 Task: Reply to email with the signature Benjamin Adams with the subject Welcome from softage.1@softage.net with the message I wanted to confirm the attendance of the key stakeholders for the project kickoff meeting. with CC to softage.3@softage.net with an attached document Newsletter.docx
Action: Mouse moved to (421, 525)
Screenshot: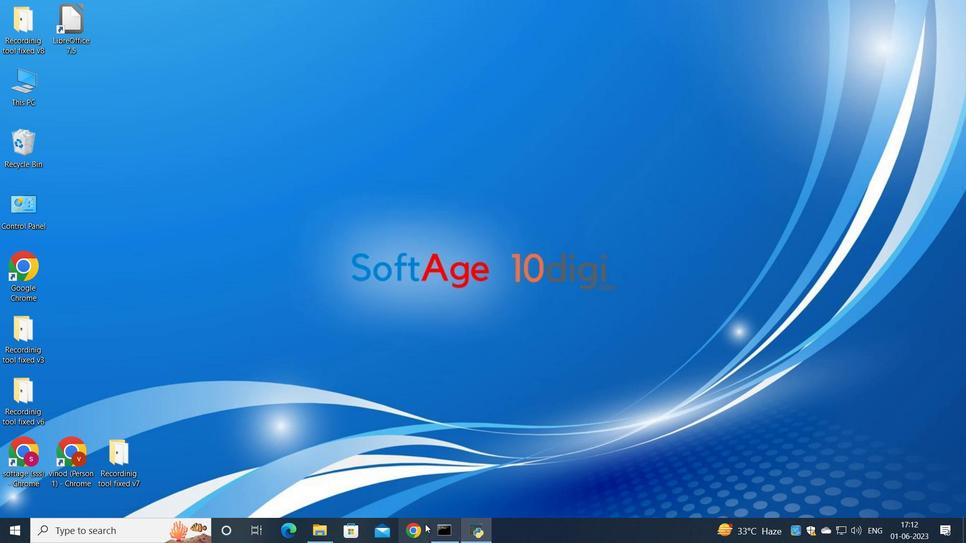 
Action: Mouse pressed left at (421, 525)
Screenshot: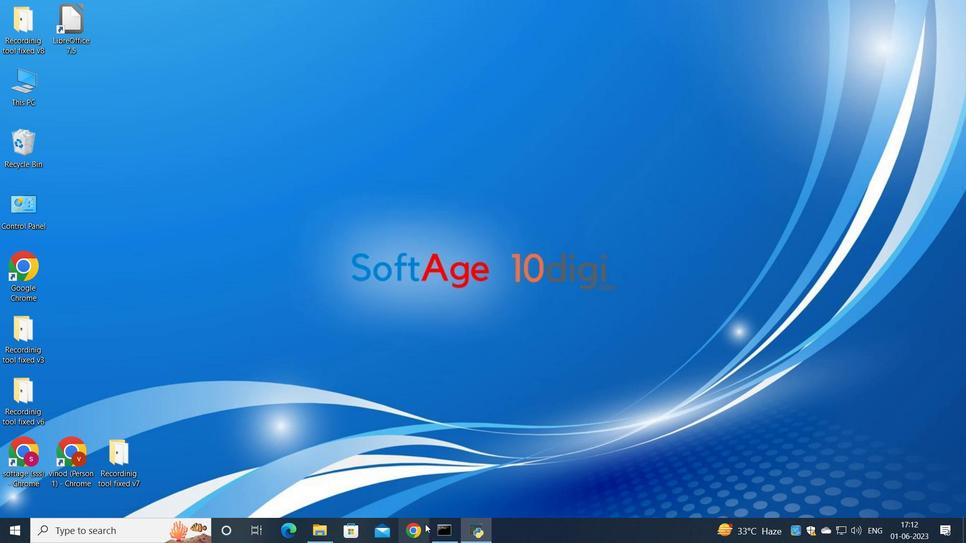 
Action: Mouse moved to (419, 326)
Screenshot: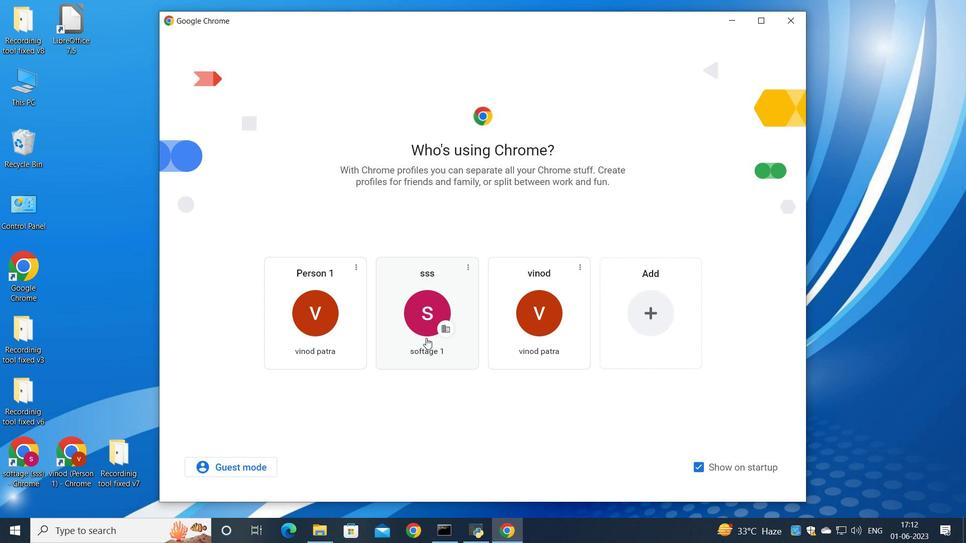 
Action: Mouse pressed left at (419, 326)
Screenshot: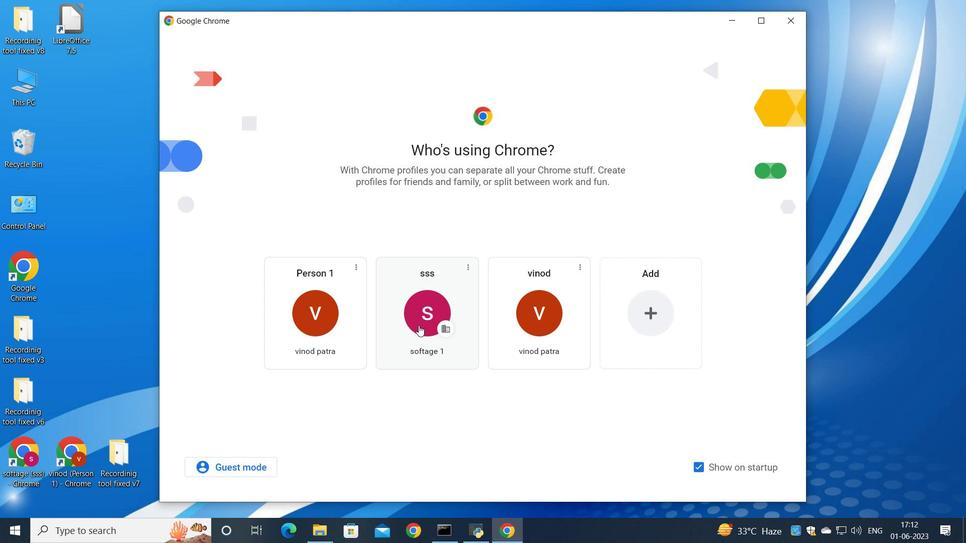 
Action: Mouse moved to (851, 84)
Screenshot: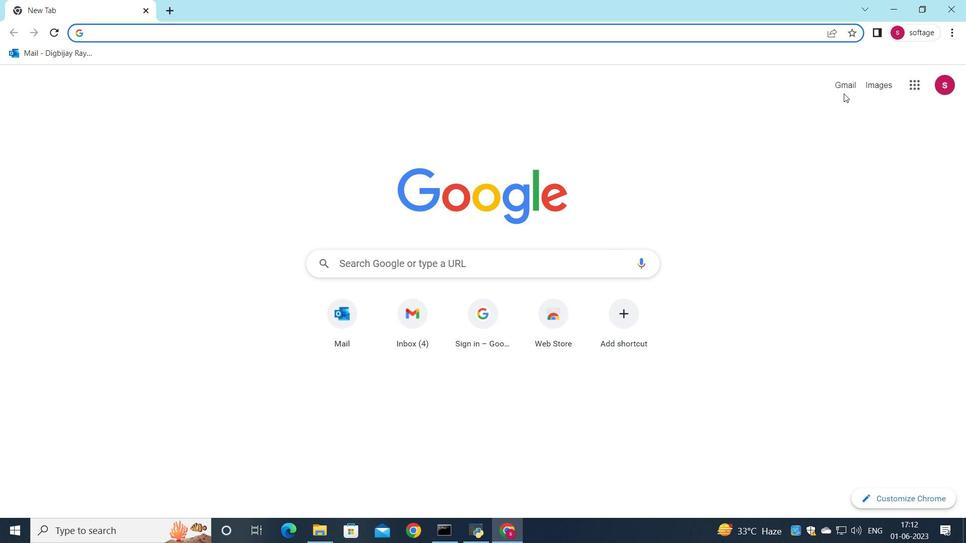 
Action: Mouse pressed left at (851, 84)
Screenshot: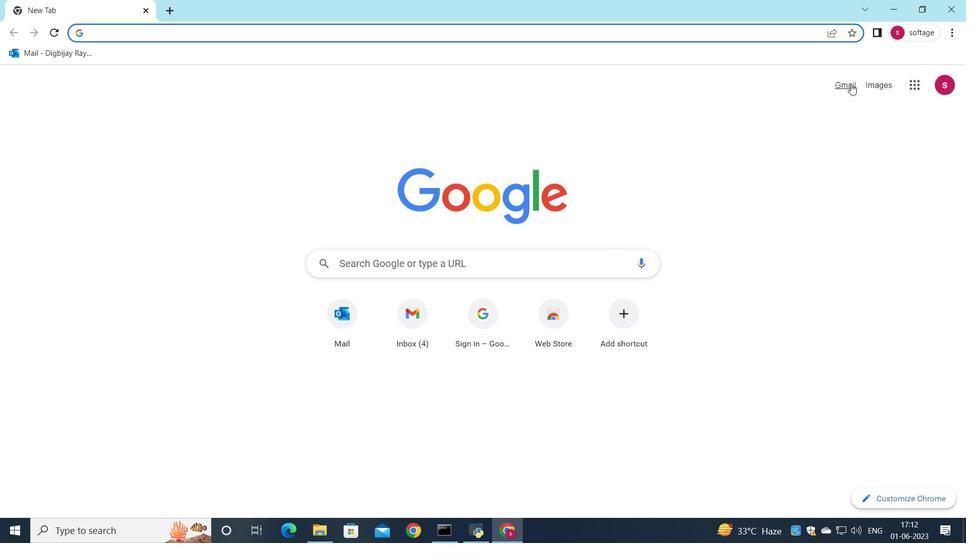 
Action: Mouse moved to (820, 84)
Screenshot: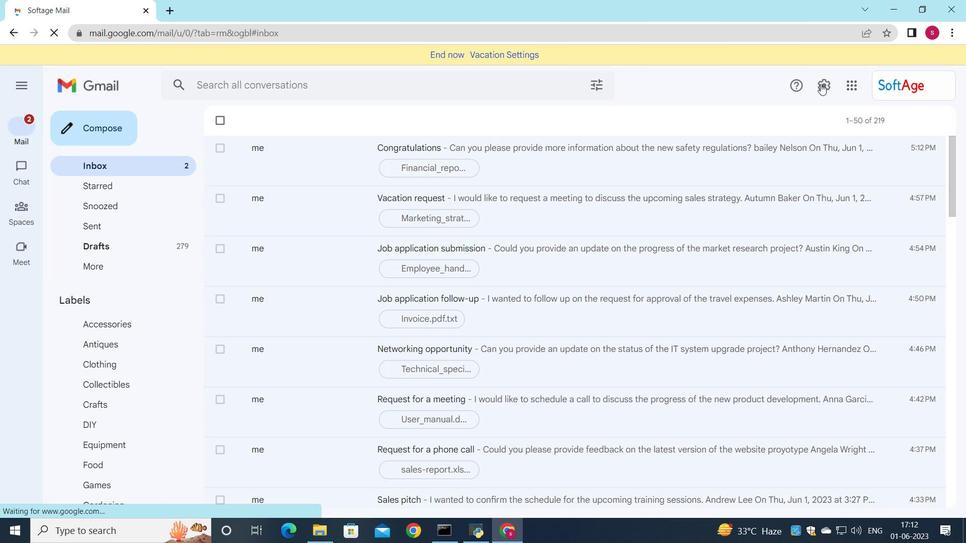 
Action: Mouse pressed left at (820, 84)
Screenshot: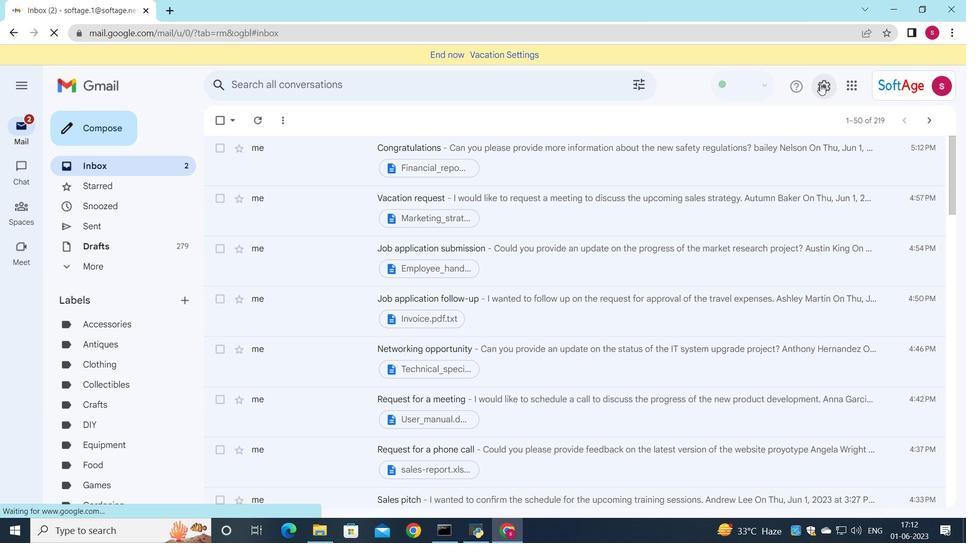 
Action: Mouse moved to (814, 154)
Screenshot: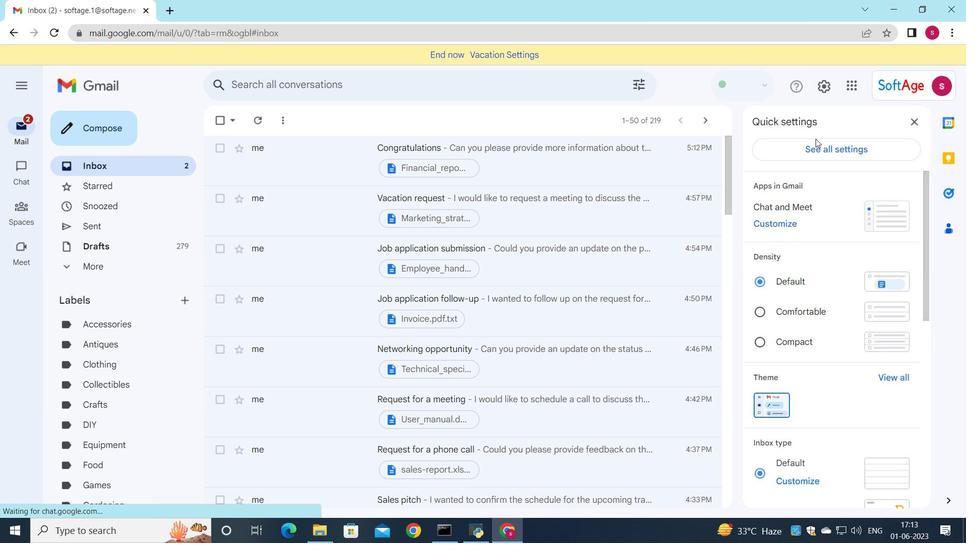 
Action: Mouse pressed left at (814, 154)
Screenshot: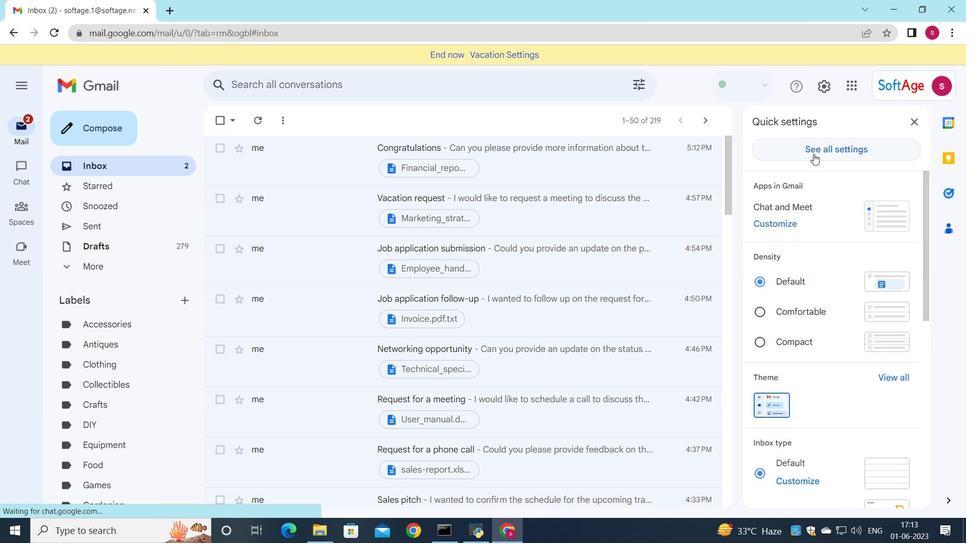 
Action: Mouse moved to (553, 376)
Screenshot: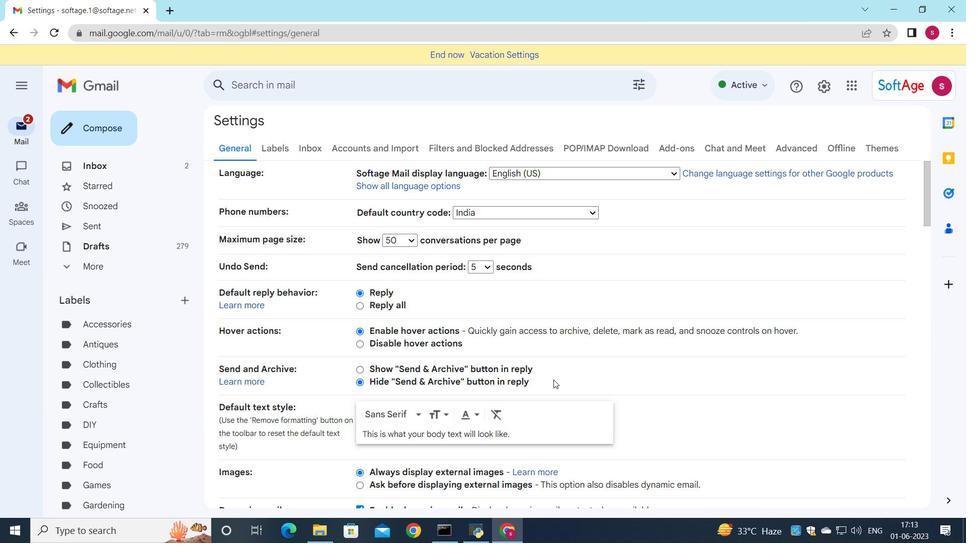 
Action: Mouse scrolled (553, 376) with delta (0, 0)
Screenshot: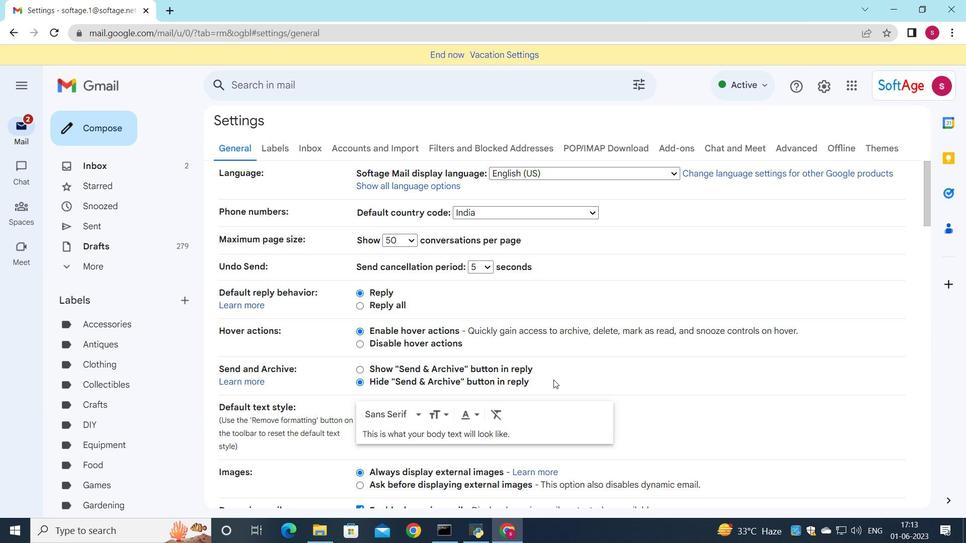 
Action: Mouse scrolled (553, 376) with delta (0, 0)
Screenshot: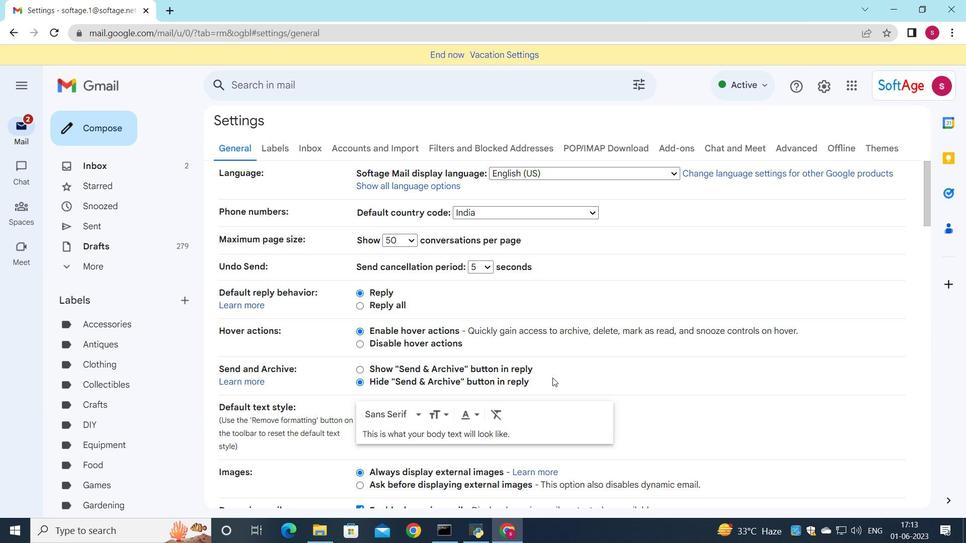 
Action: Mouse moved to (552, 352)
Screenshot: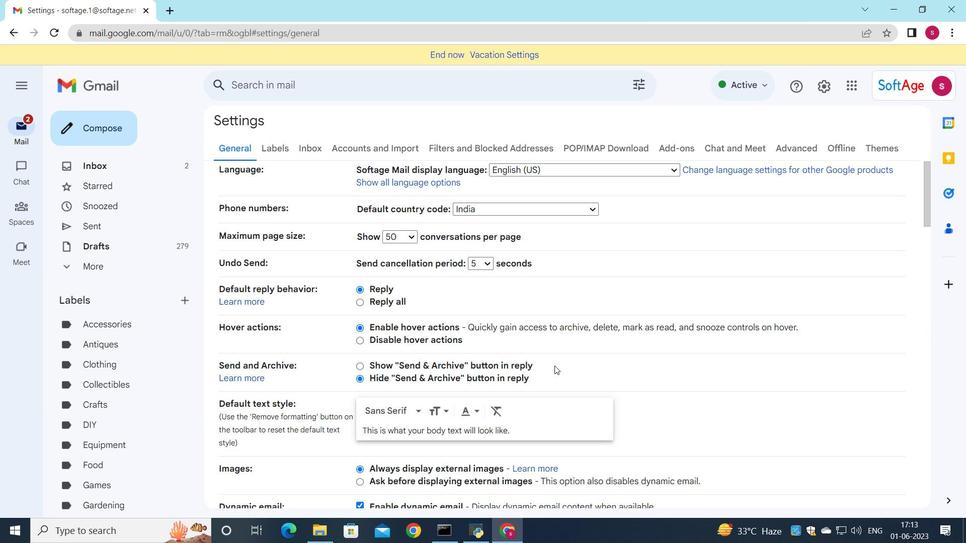 
Action: Mouse scrolled (552, 352) with delta (0, 0)
Screenshot: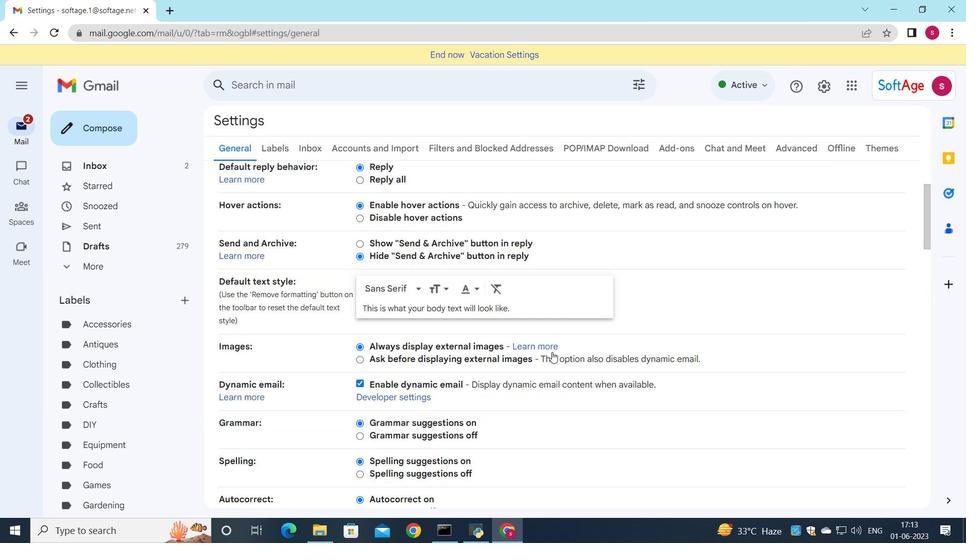 
Action: Mouse scrolled (552, 352) with delta (0, 0)
Screenshot: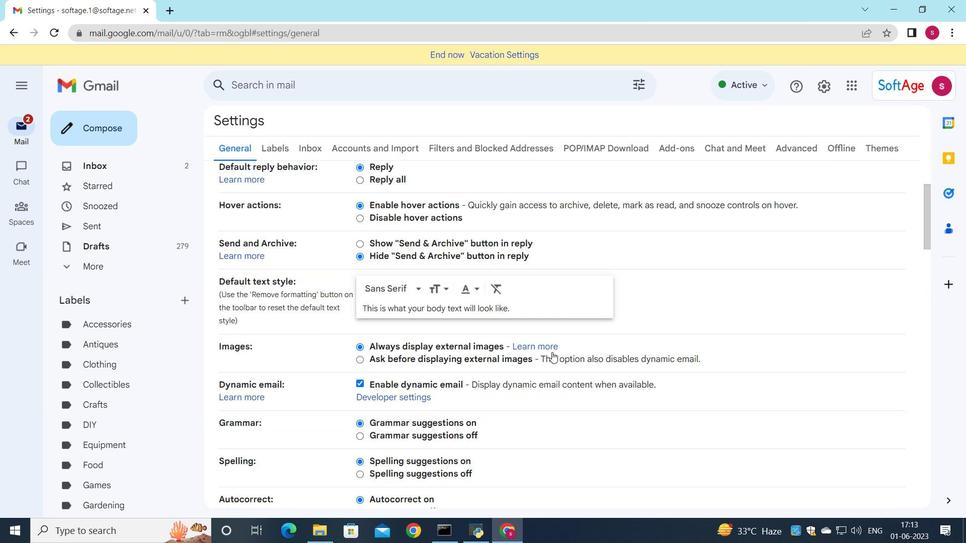 
Action: Mouse scrolled (552, 352) with delta (0, 0)
Screenshot: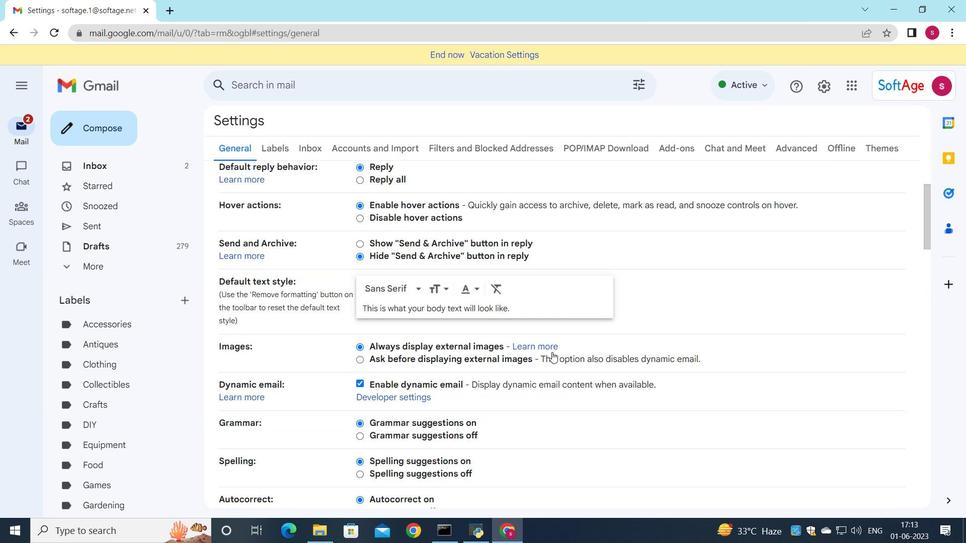 
Action: Mouse scrolled (552, 352) with delta (0, 0)
Screenshot: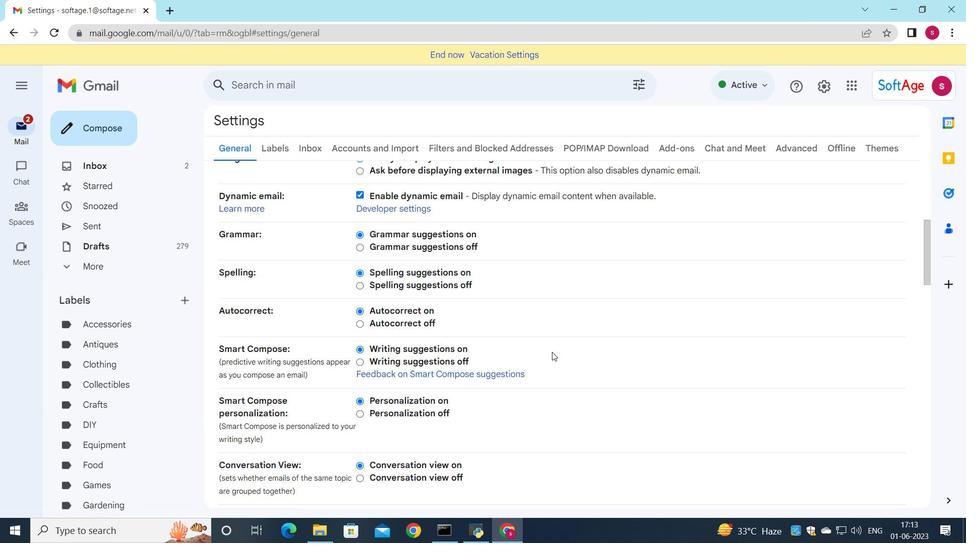 
Action: Mouse scrolled (552, 352) with delta (0, 0)
Screenshot: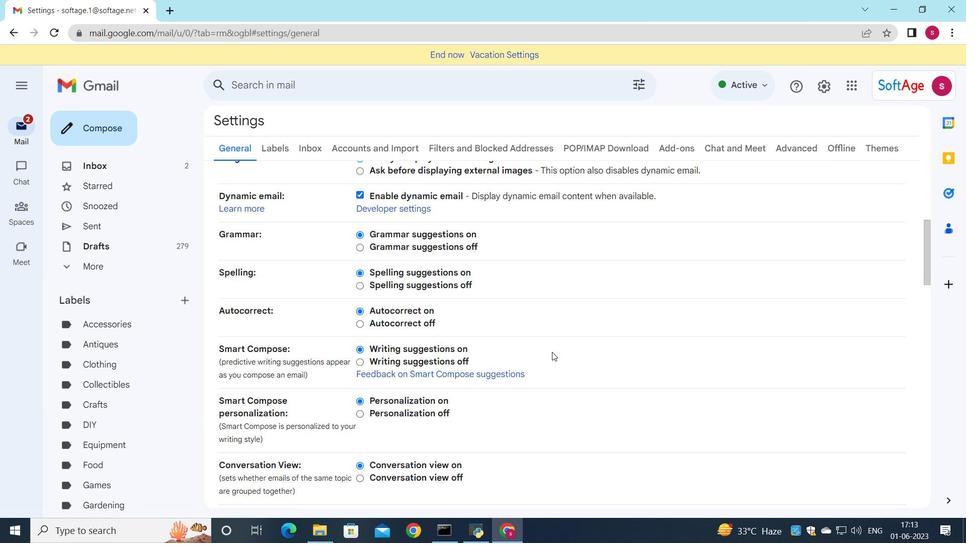 
Action: Mouse scrolled (552, 352) with delta (0, 0)
Screenshot: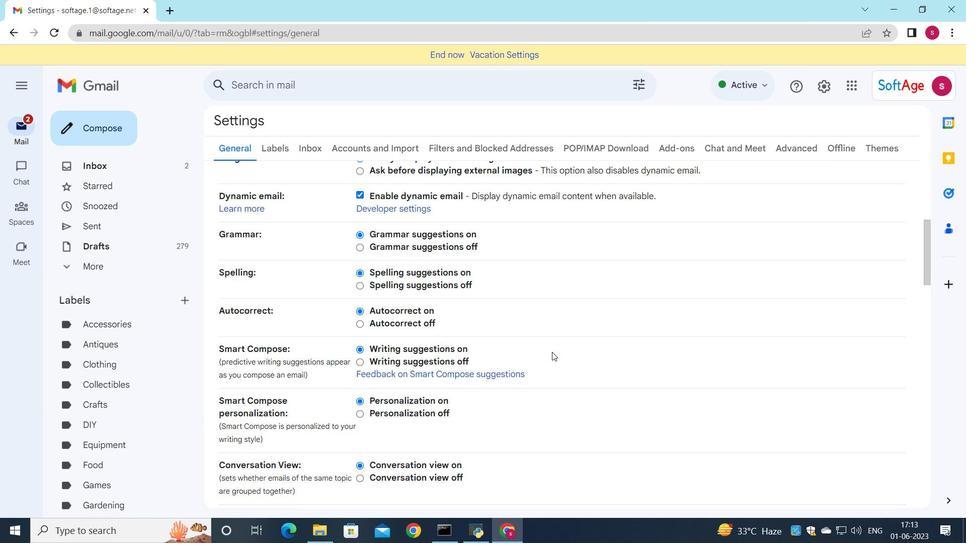 
Action: Mouse scrolled (552, 352) with delta (0, 0)
Screenshot: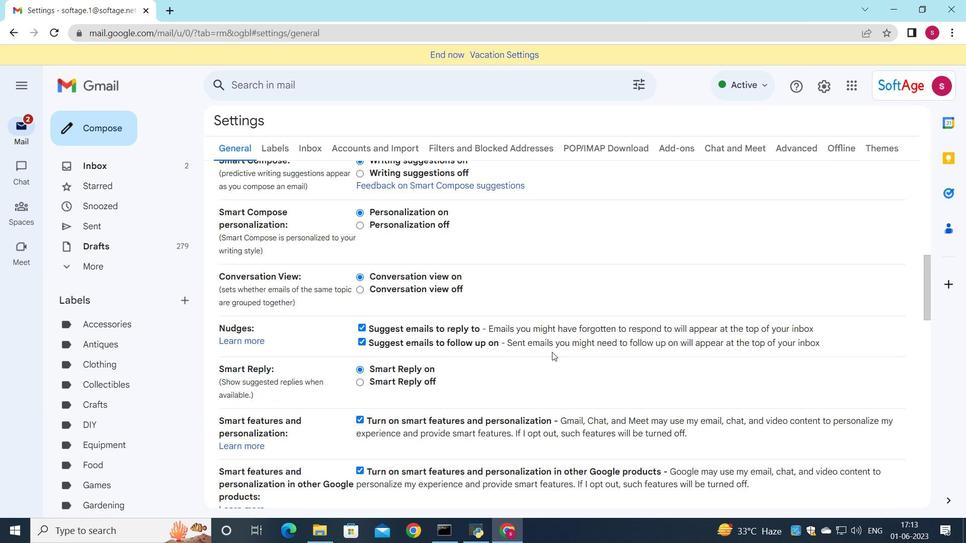 
Action: Mouse scrolled (552, 352) with delta (0, 0)
Screenshot: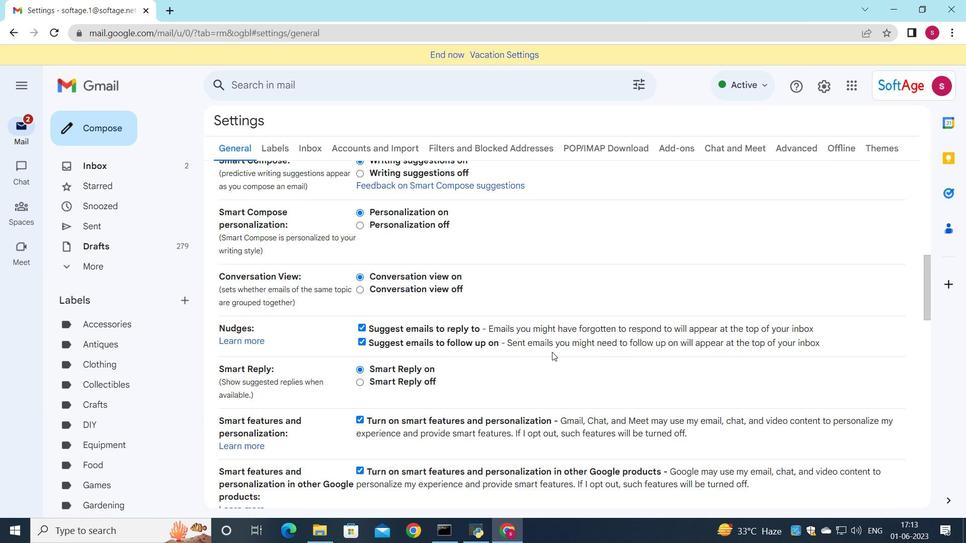 
Action: Mouse scrolled (552, 352) with delta (0, 0)
Screenshot: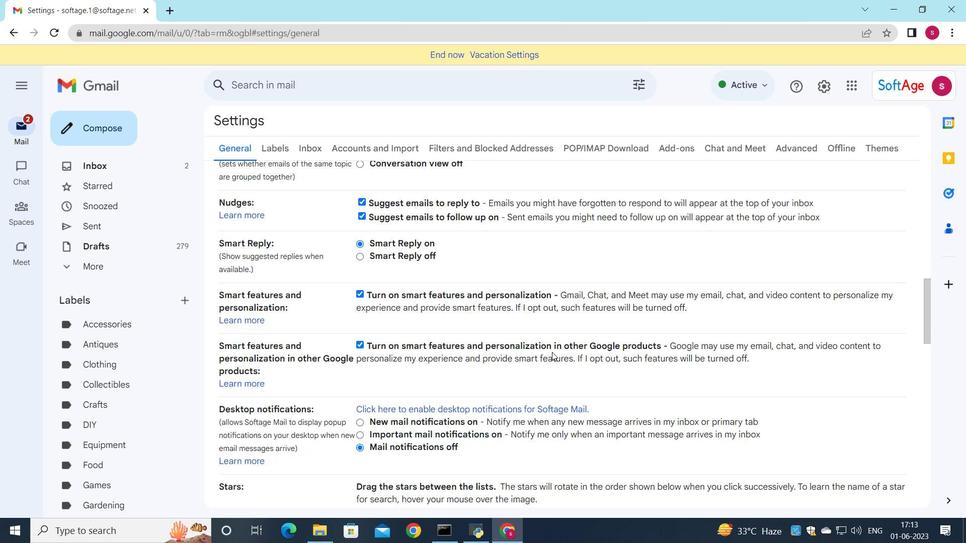 
Action: Mouse scrolled (552, 352) with delta (0, 0)
Screenshot: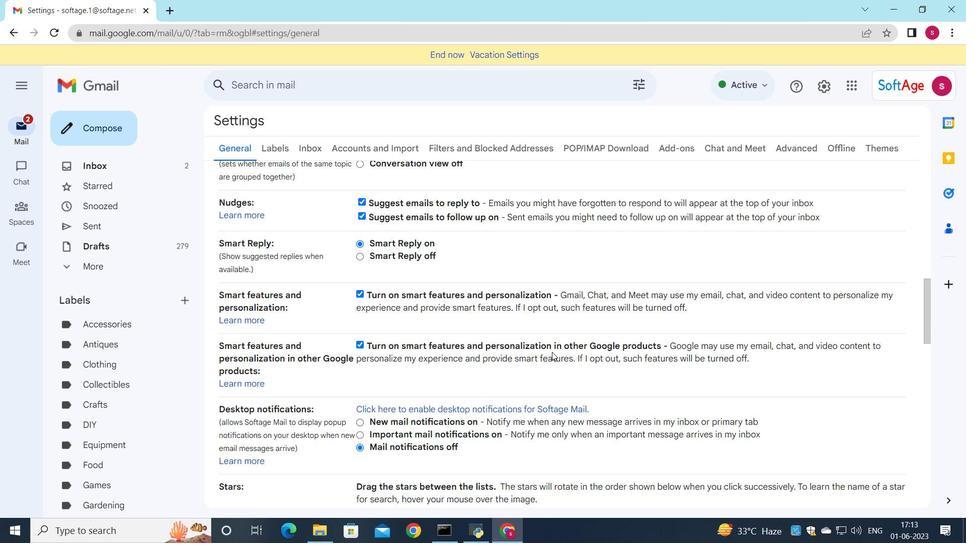 
Action: Mouse scrolled (552, 352) with delta (0, 0)
Screenshot: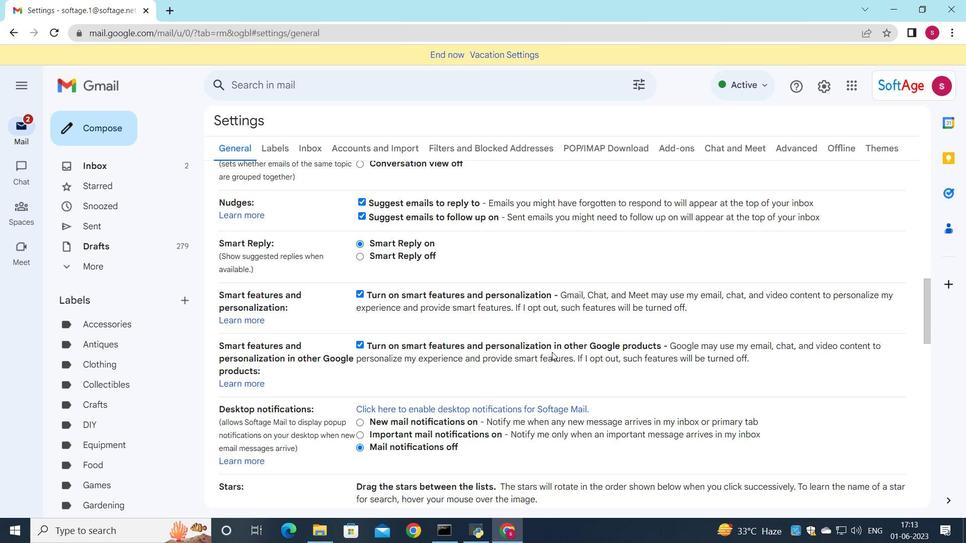 
Action: Mouse scrolled (552, 352) with delta (0, 0)
Screenshot: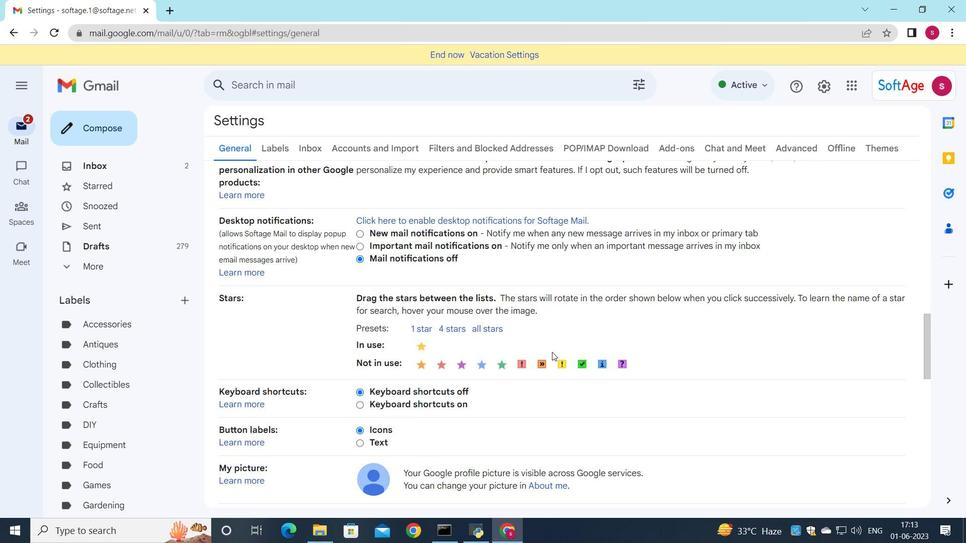 
Action: Mouse scrolled (552, 352) with delta (0, 0)
Screenshot: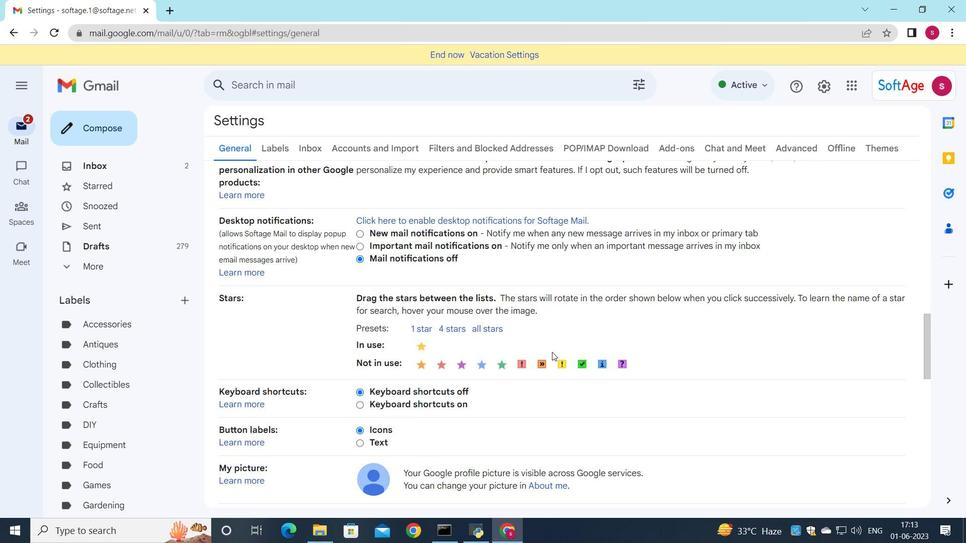 
Action: Mouse scrolled (552, 352) with delta (0, 0)
Screenshot: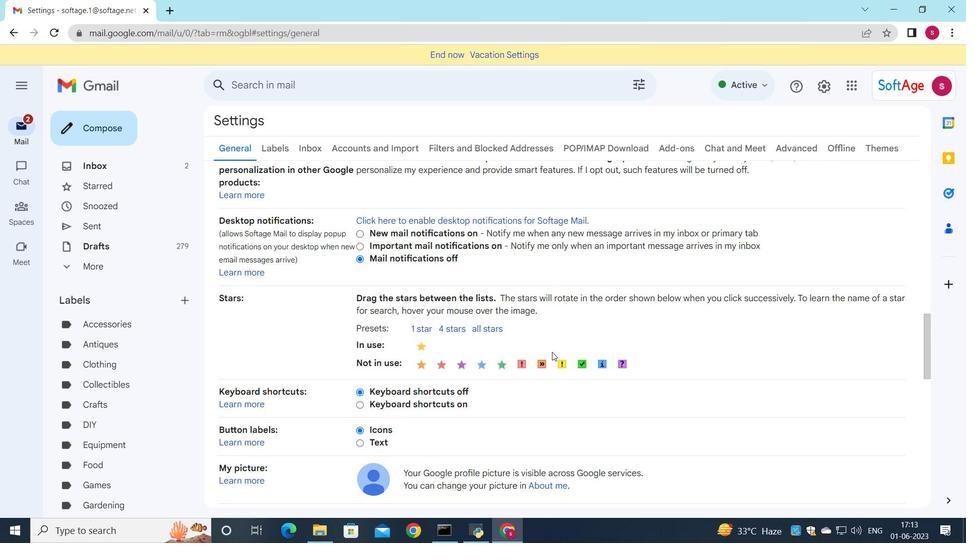 
Action: Mouse scrolled (552, 352) with delta (0, 0)
Screenshot: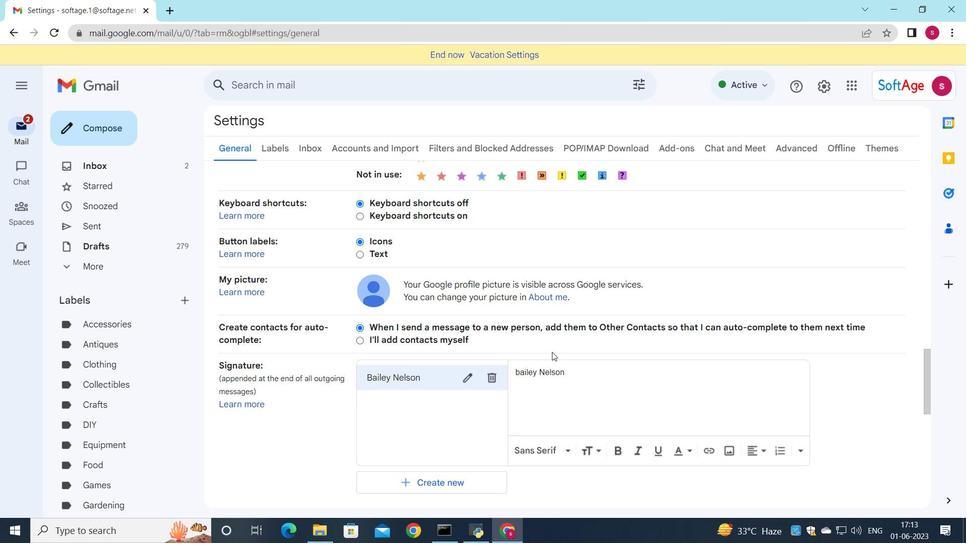 
Action: Mouse scrolled (552, 352) with delta (0, 0)
Screenshot: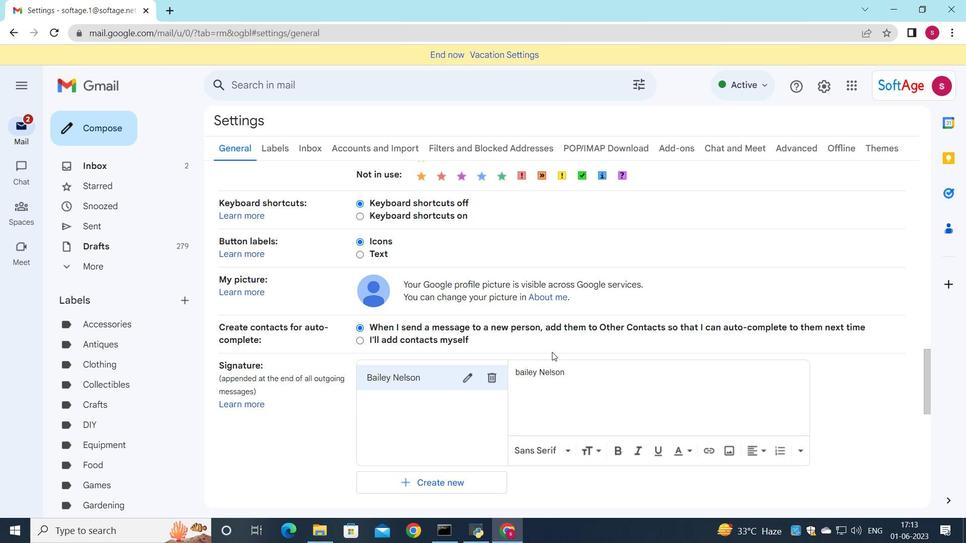 
Action: Mouse moved to (493, 247)
Screenshot: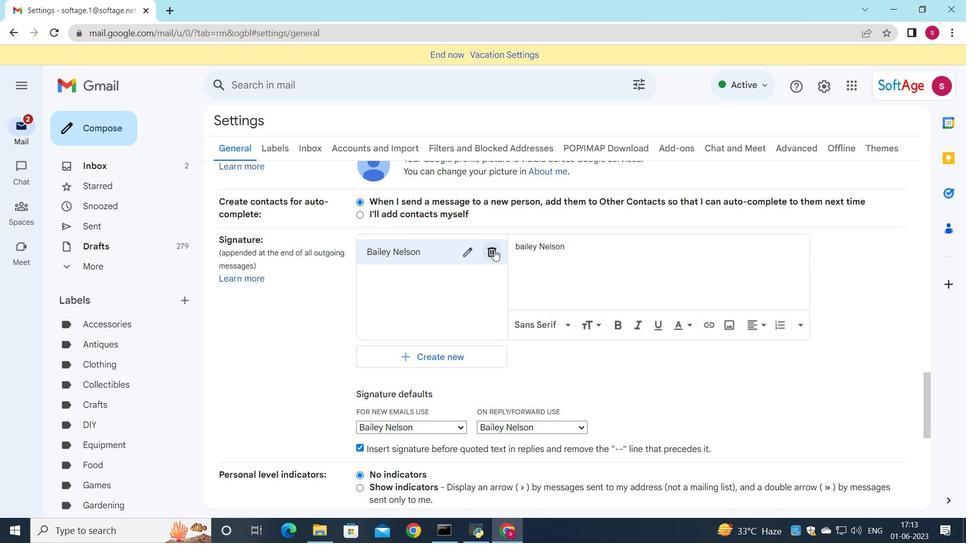 
Action: Mouse pressed left at (493, 247)
Screenshot: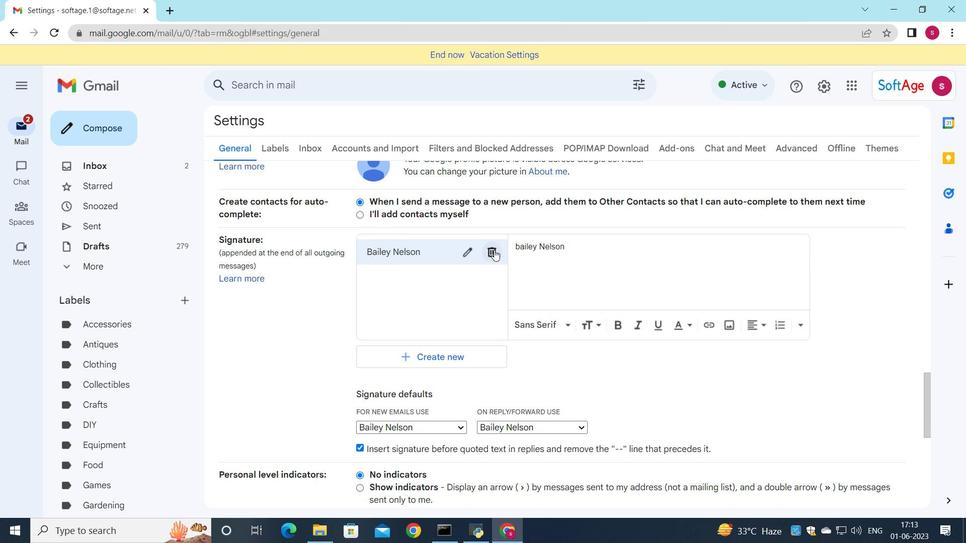 
Action: Mouse moved to (573, 309)
Screenshot: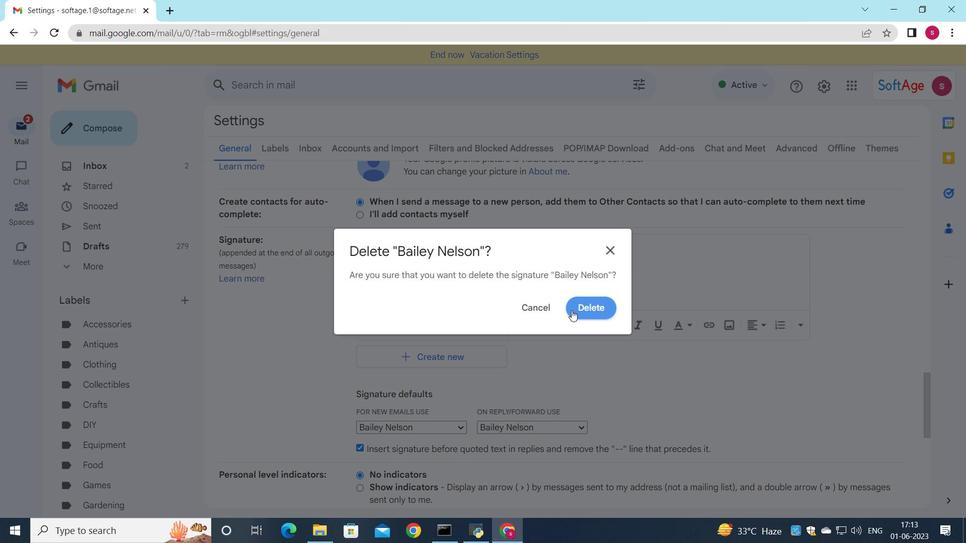 
Action: Mouse pressed left at (573, 309)
Screenshot: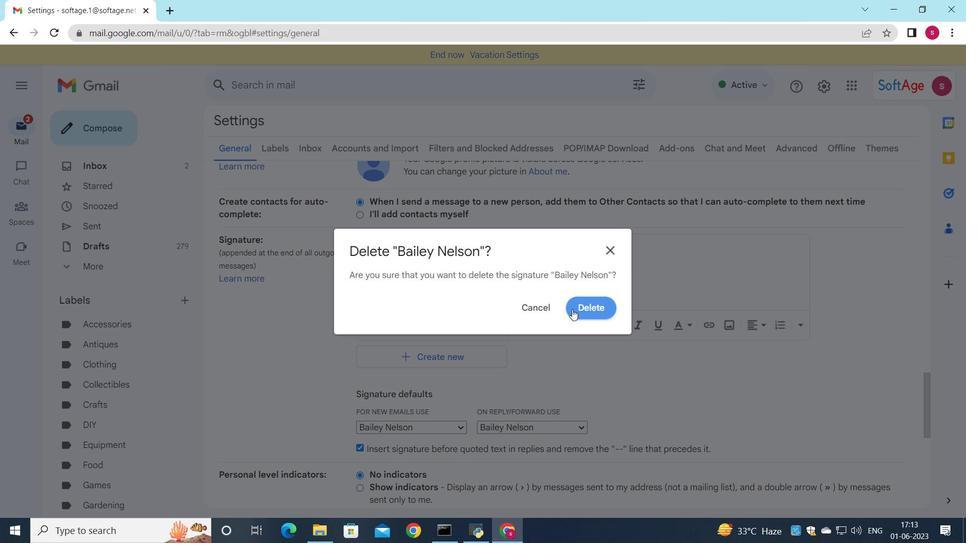 
Action: Mouse moved to (419, 265)
Screenshot: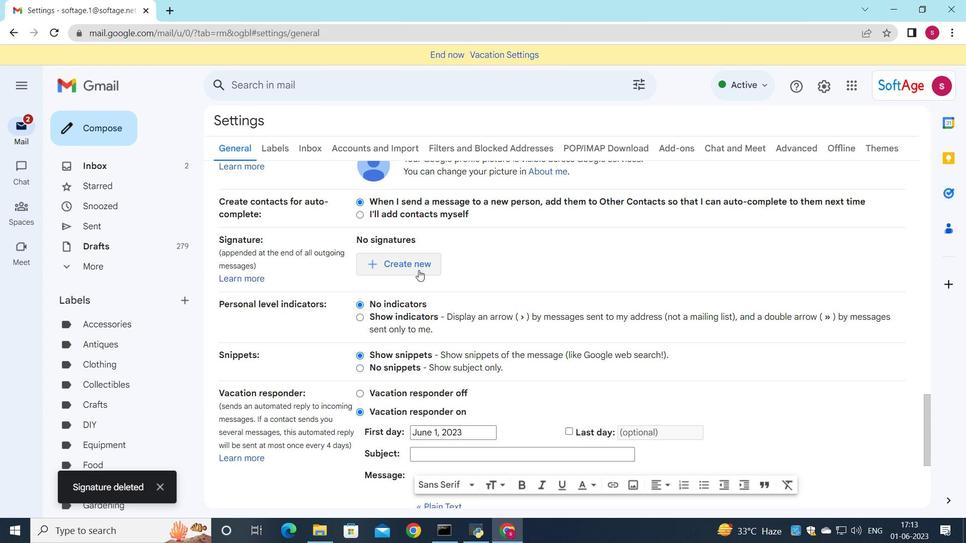 
Action: Mouse pressed left at (419, 265)
Screenshot: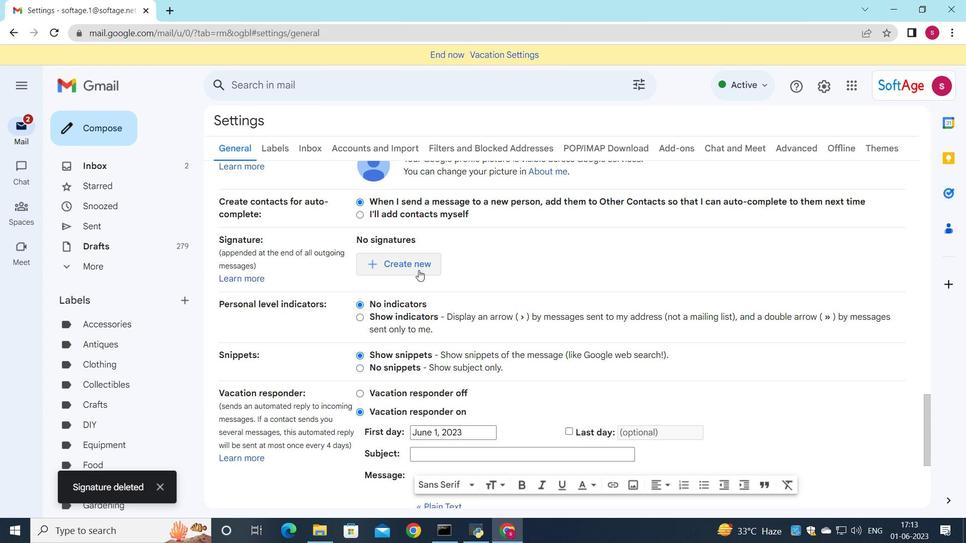 
Action: Mouse moved to (521, 281)
Screenshot: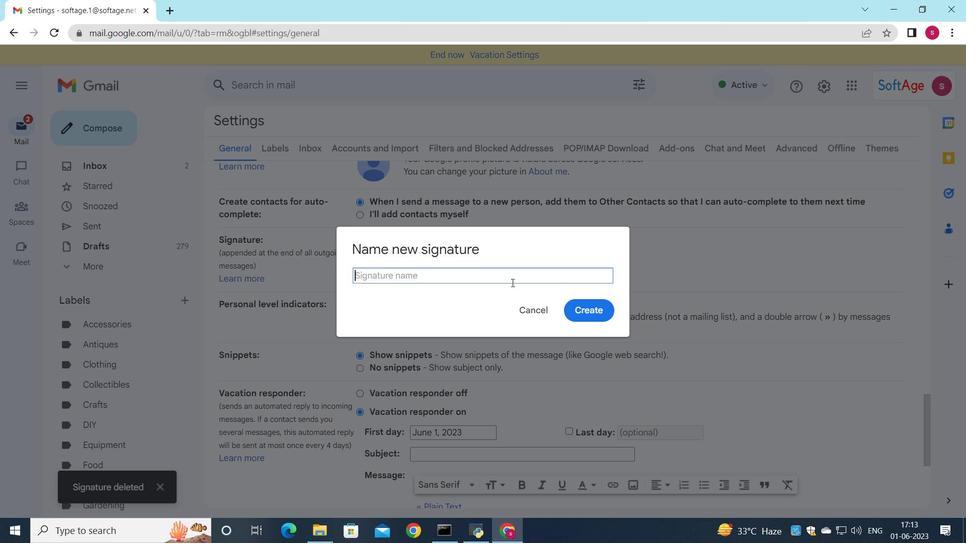 
Action: Key pressed <Key.shift>Benjamib<Key.backspace>n<Key.space><Key.shift>Adams
Screenshot: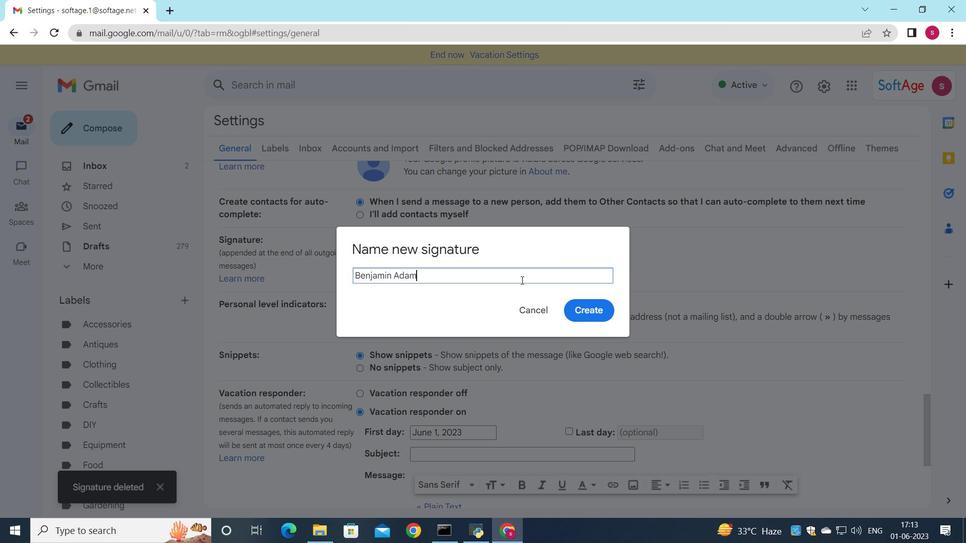 
Action: Mouse moved to (595, 313)
Screenshot: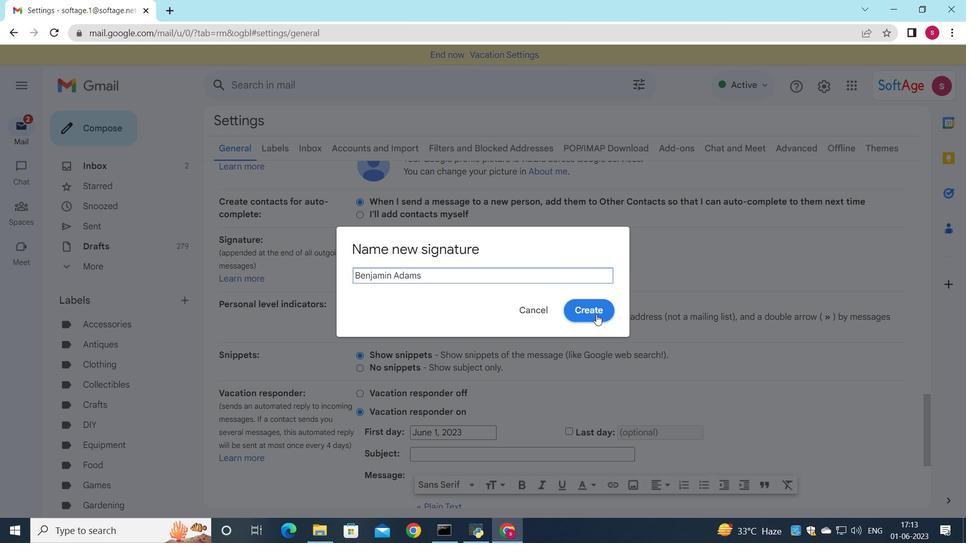 
Action: Mouse pressed left at (595, 313)
Screenshot: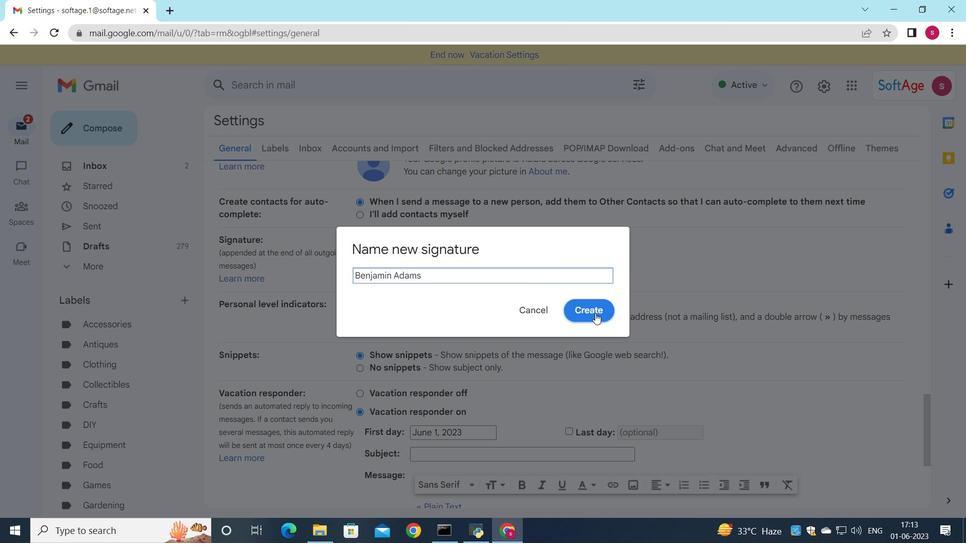 
Action: Mouse moved to (579, 274)
Screenshot: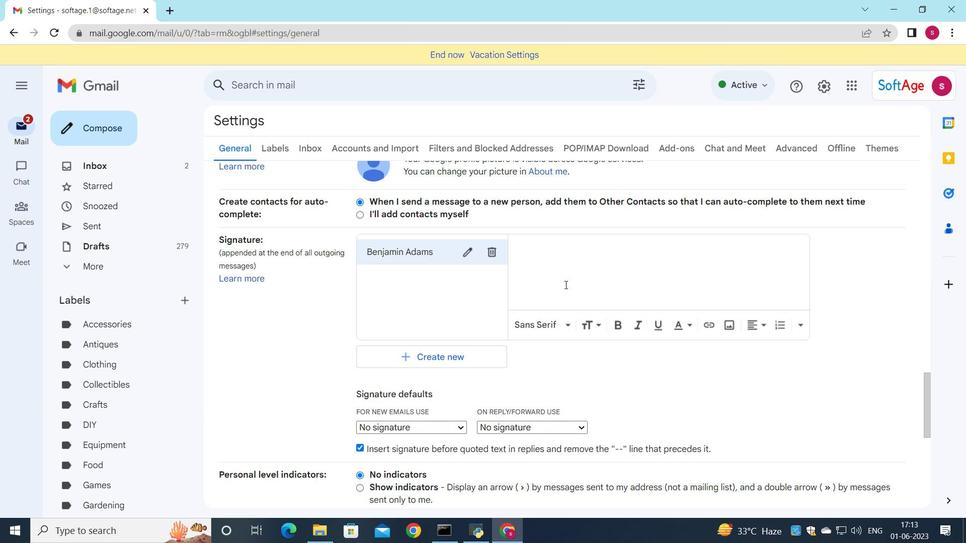 
Action: Mouse pressed left at (579, 274)
Screenshot: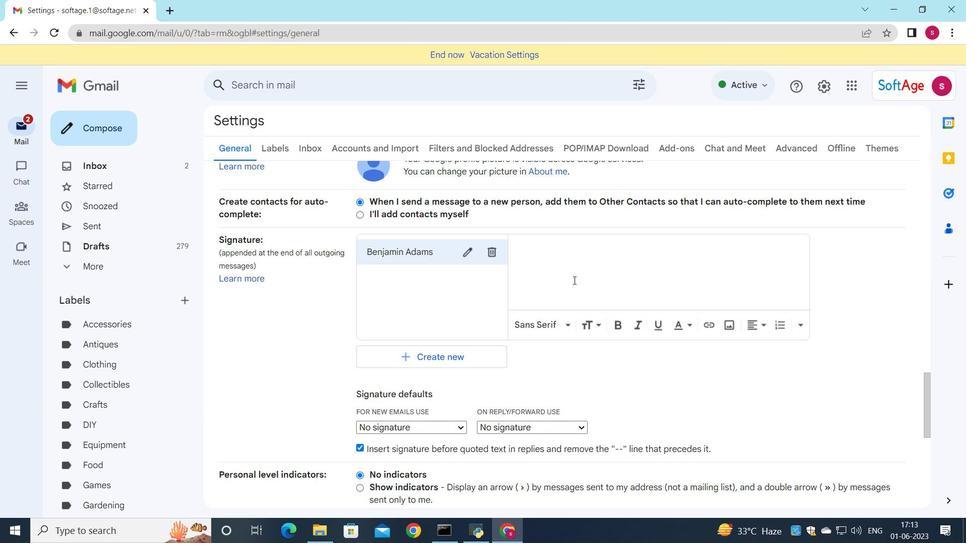 
Action: Key pressed <Key.shift>Benjamin<Key.space><Key.shift>Adams
Screenshot: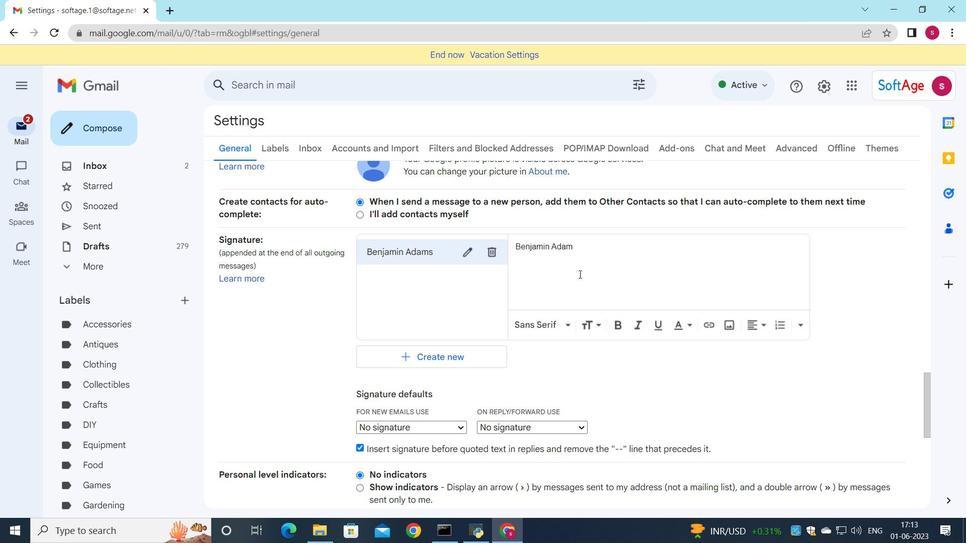 
Action: Mouse moved to (491, 301)
Screenshot: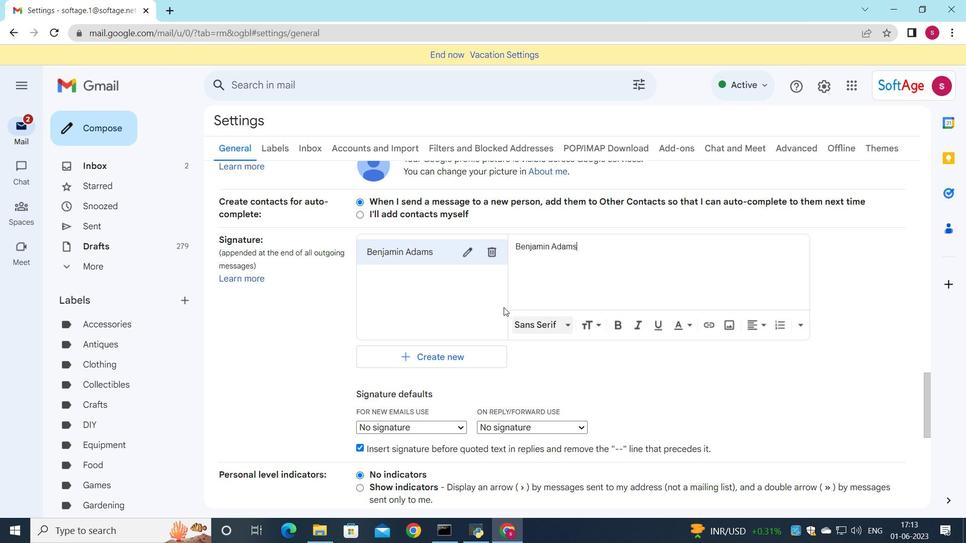 
Action: Mouse scrolled (491, 300) with delta (0, 0)
Screenshot: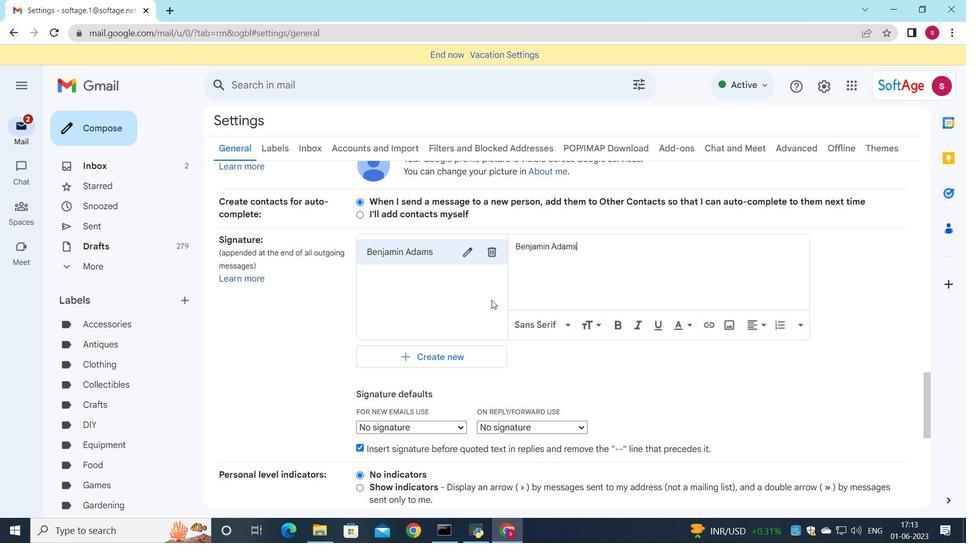
Action: Mouse scrolled (491, 300) with delta (0, 0)
Screenshot: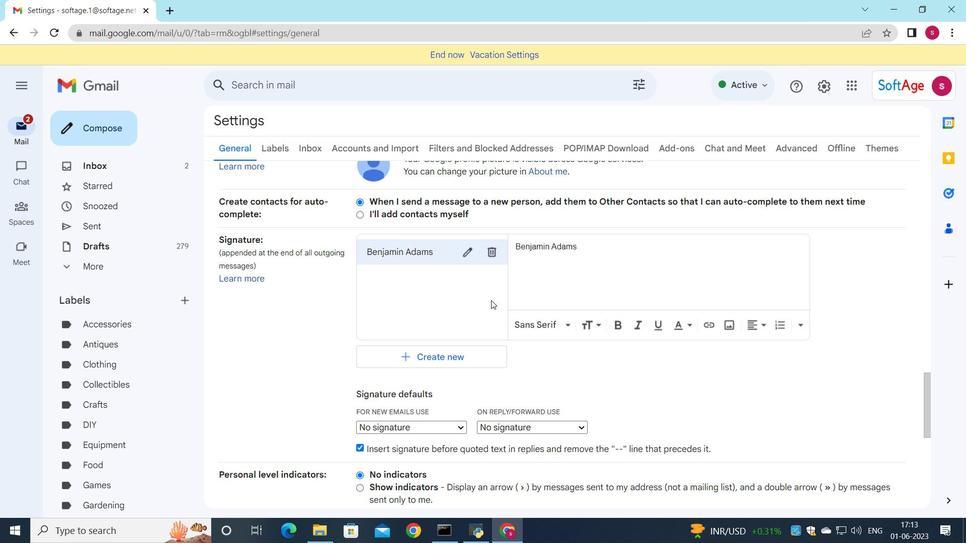
Action: Mouse moved to (429, 303)
Screenshot: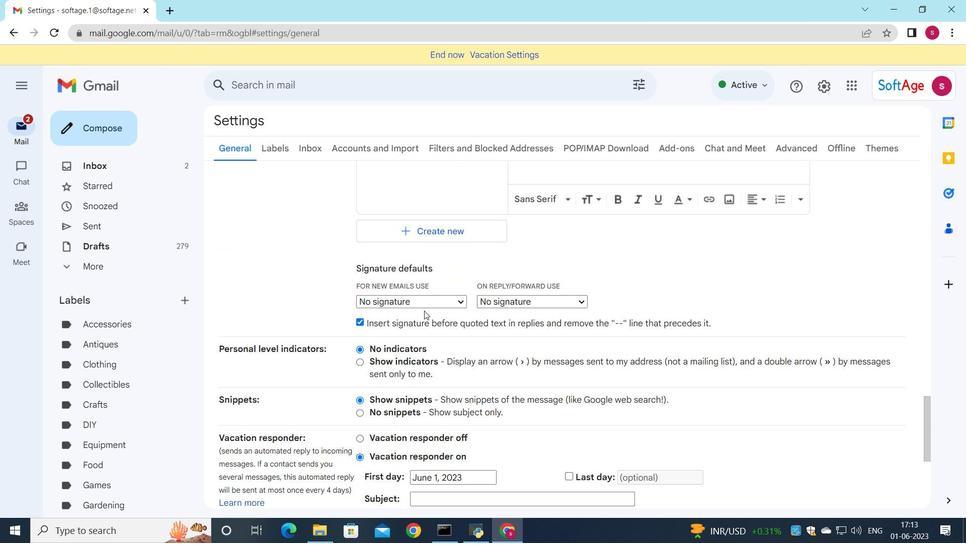 
Action: Mouse pressed left at (429, 303)
Screenshot: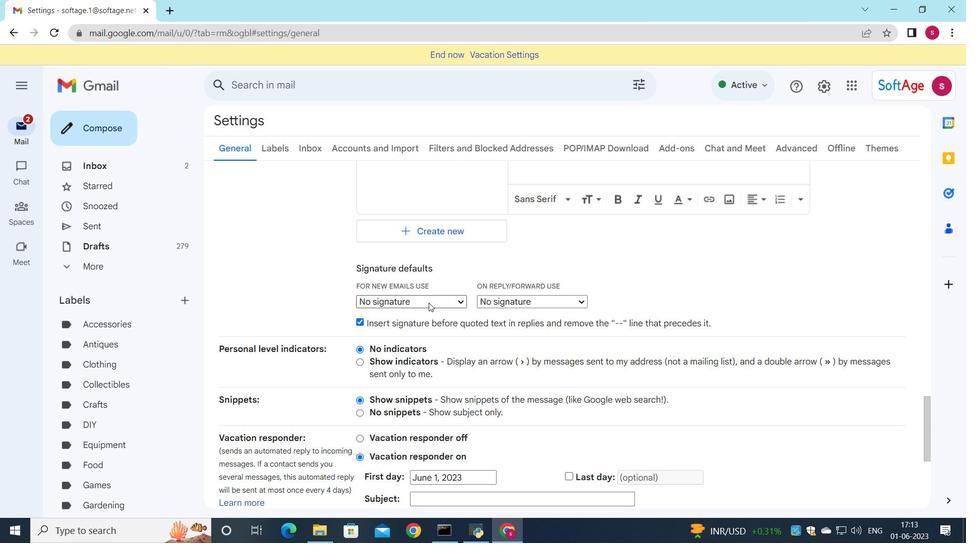 
Action: Mouse moved to (426, 320)
Screenshot: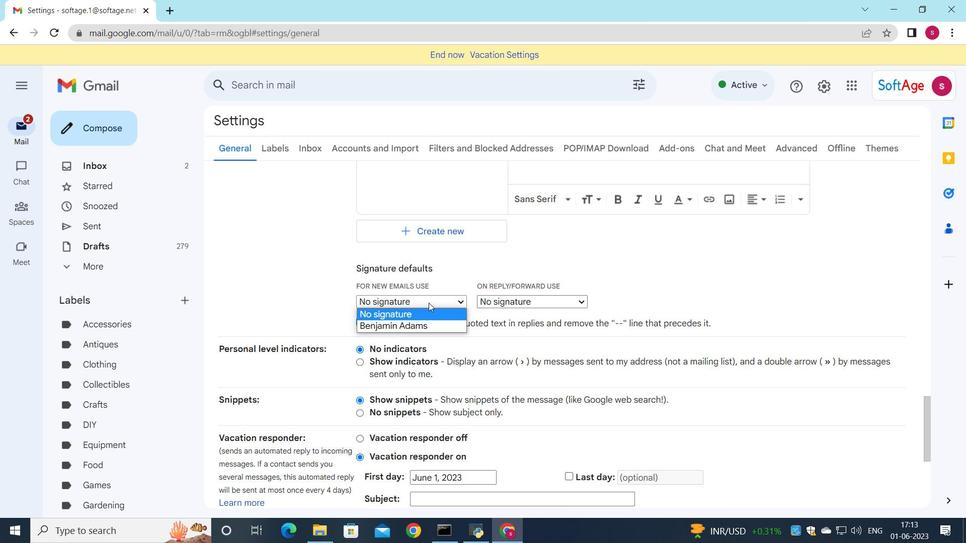 
Action: Mouse pressed left at (426, 320)
Screenshot: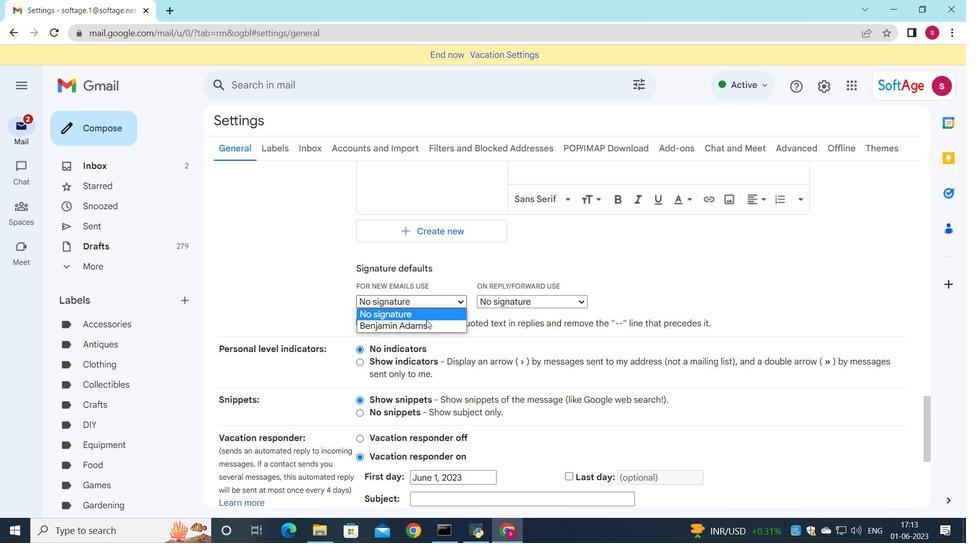 
Action: Mouse moved to (429, 306)
Screenshot: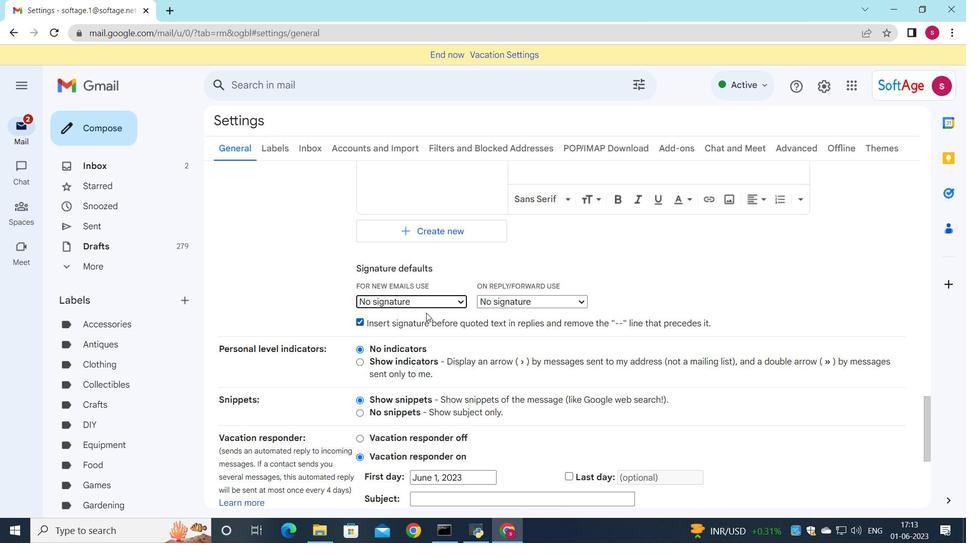 
Action: Mouse pressed left at (429, 306)
Screenshot: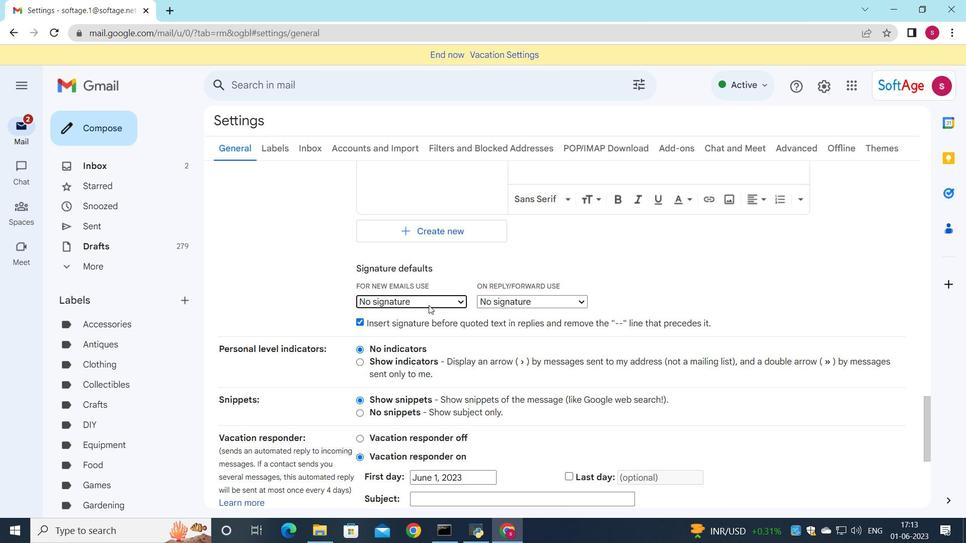 
Action: Mouse moved to (423, 325)
Screenshot: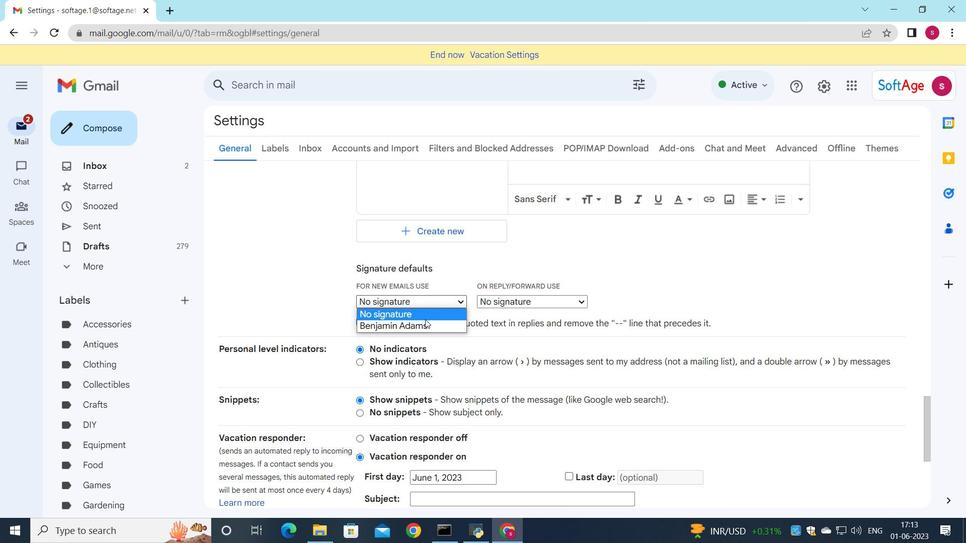 
Action: Mouse pressed left at (423, 325)
Screenshot: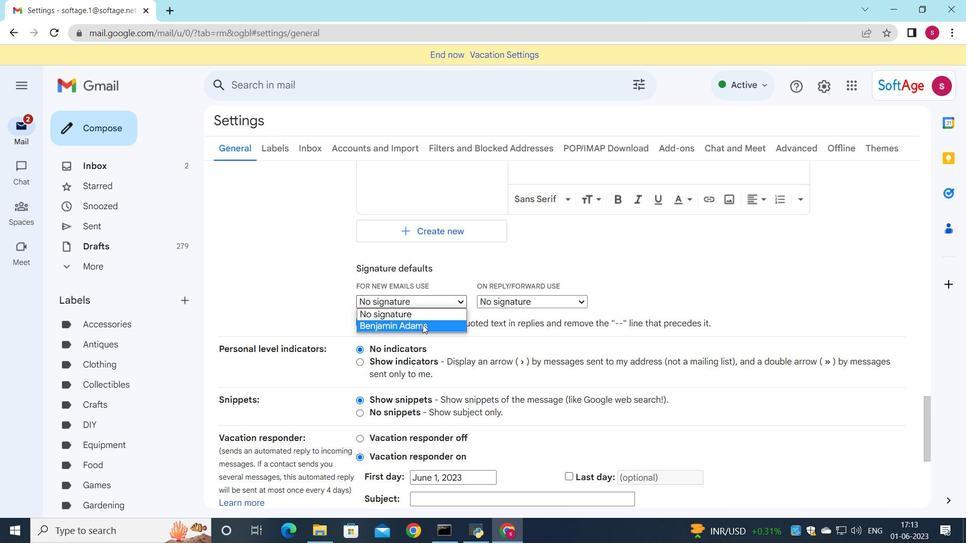 
Action: Mouse moved to (510, 303)
Screenshot: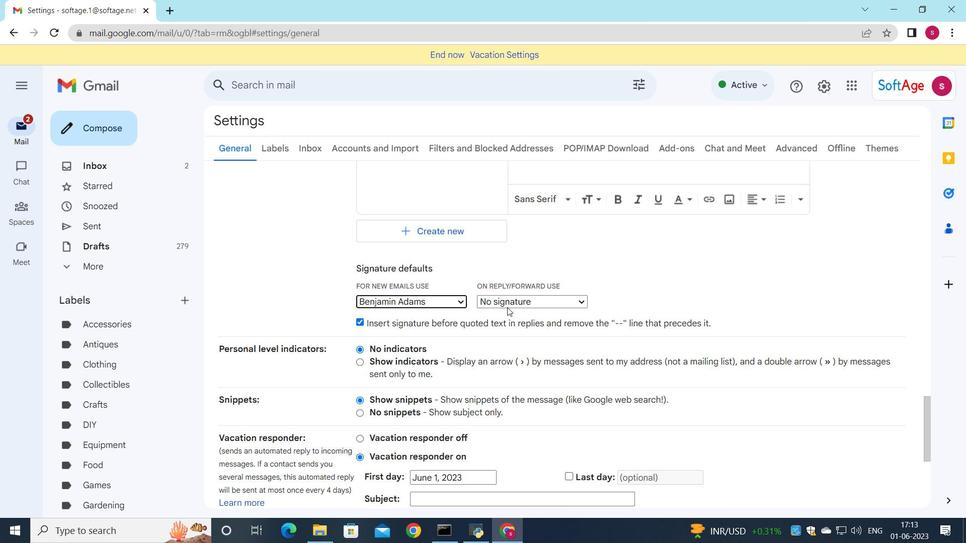 
Action: Mouse pressed left at (510, 303)
Screenshot: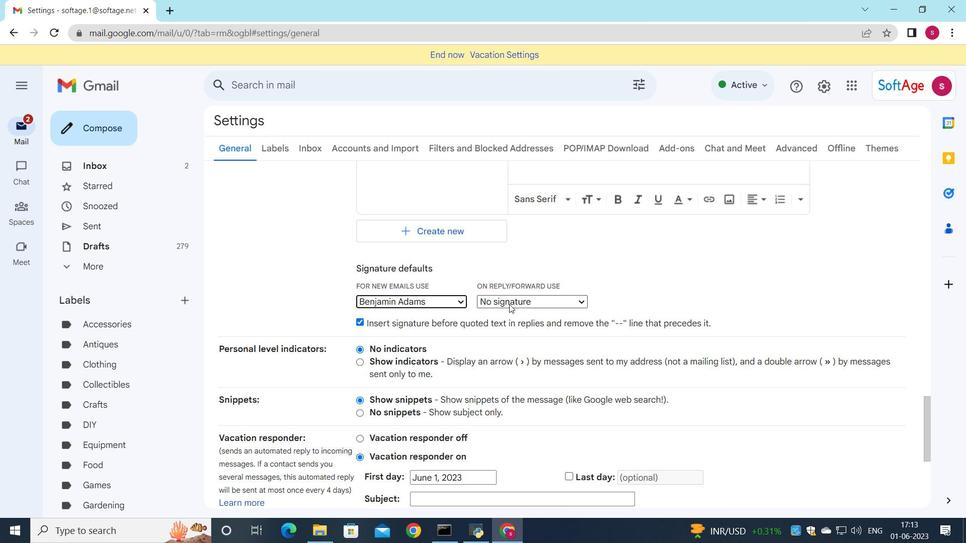 
Action: Mouse moved to (508, 322)
Screenshot: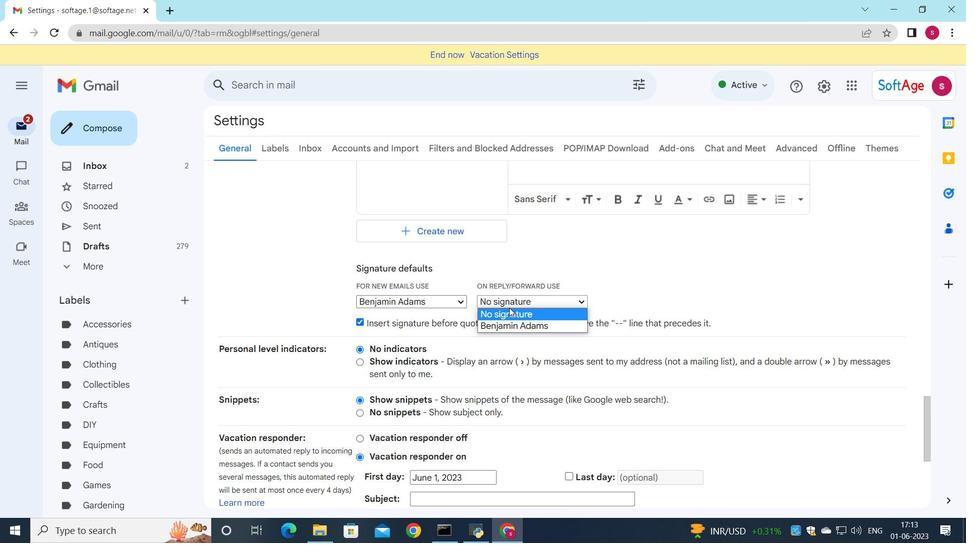 
Action: Mouse pressed left at (508, 322)
Screenshot: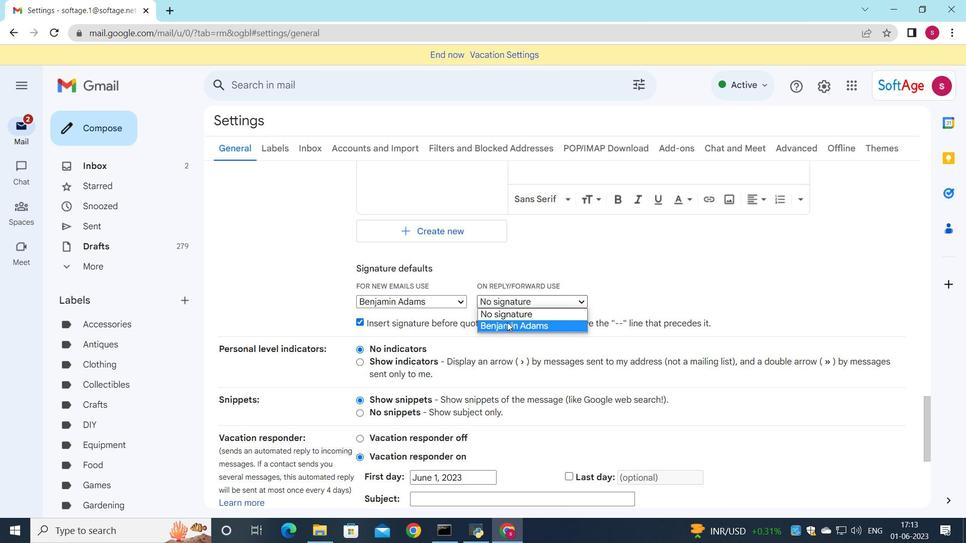 
Action: Mouse scrolled (508, 322) with delta (0, 0)
Screenshot: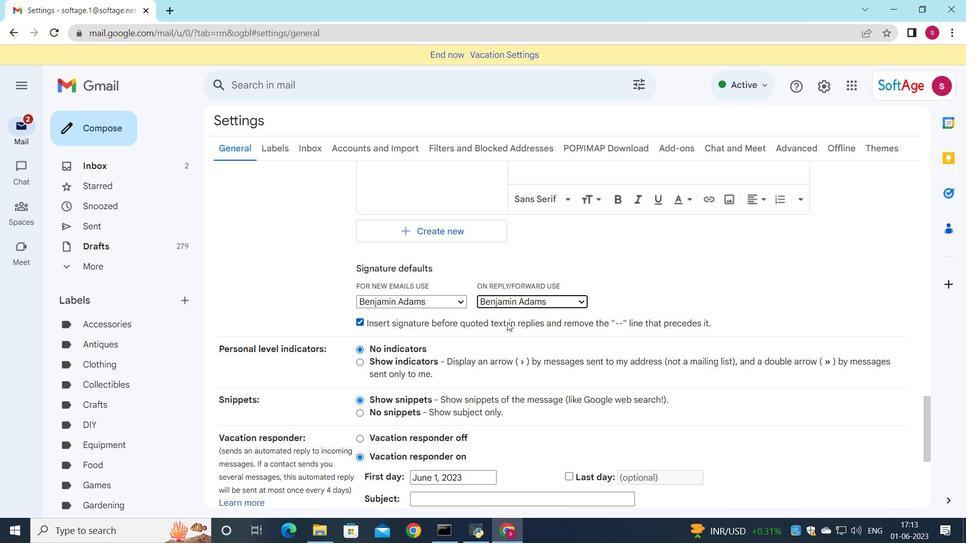 
Action: Mouse scrolled (508, 322) with delta (0, 0)
Screenshot: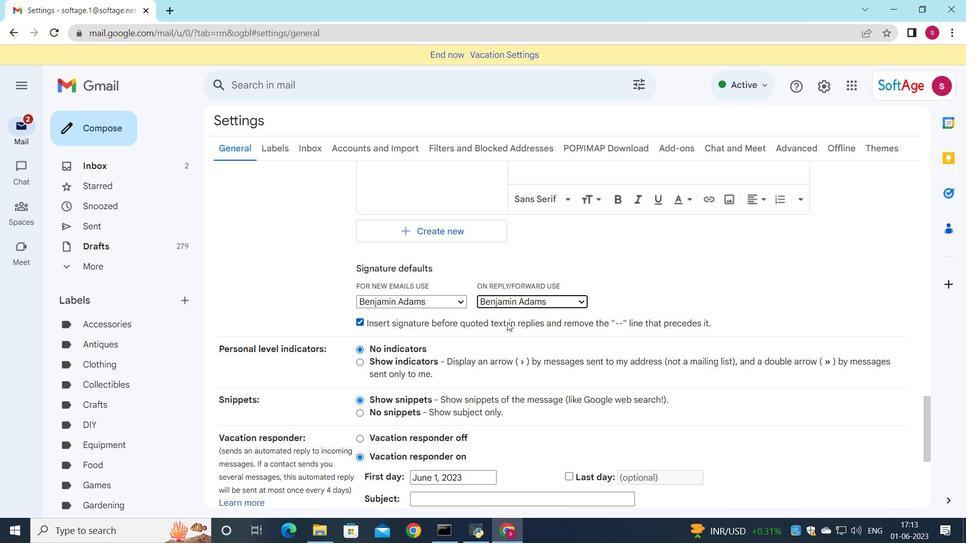 
Action: Mouse scrolled (508, 322) with delta (0, 0)
Screenshot: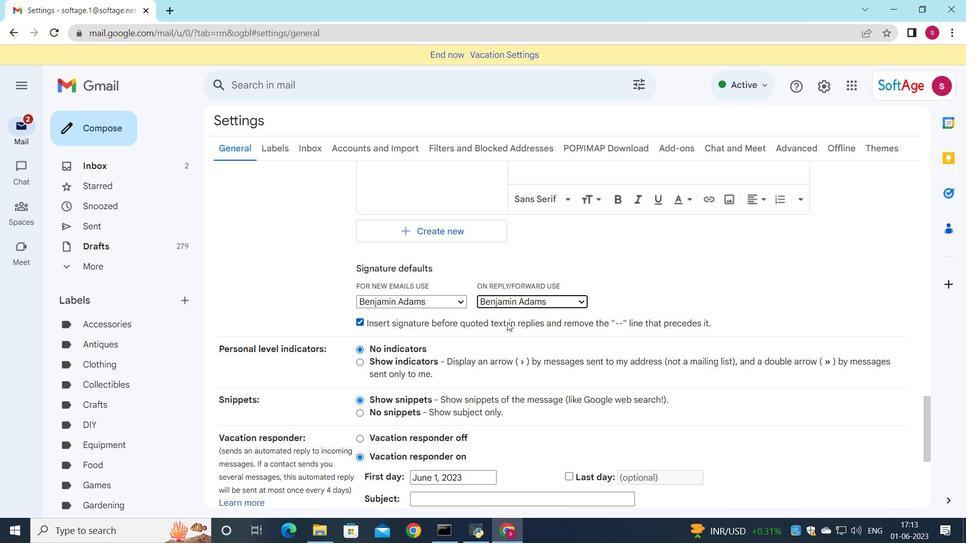 
Action: Mouse scrolled (508, 322) with delta (0, 0)
Screenshot: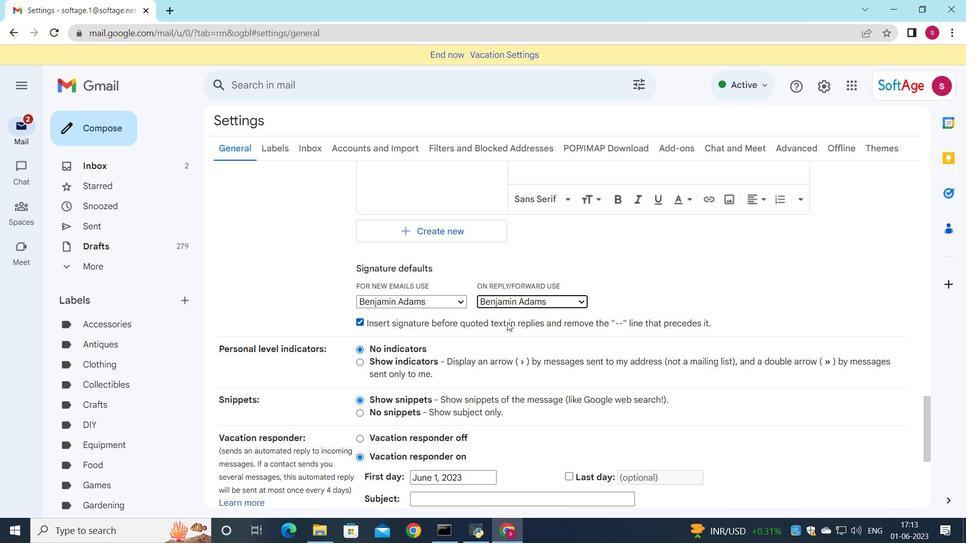 
Action: Mouse scrolled (508, 322) with delta (0, 0)
Screenshot: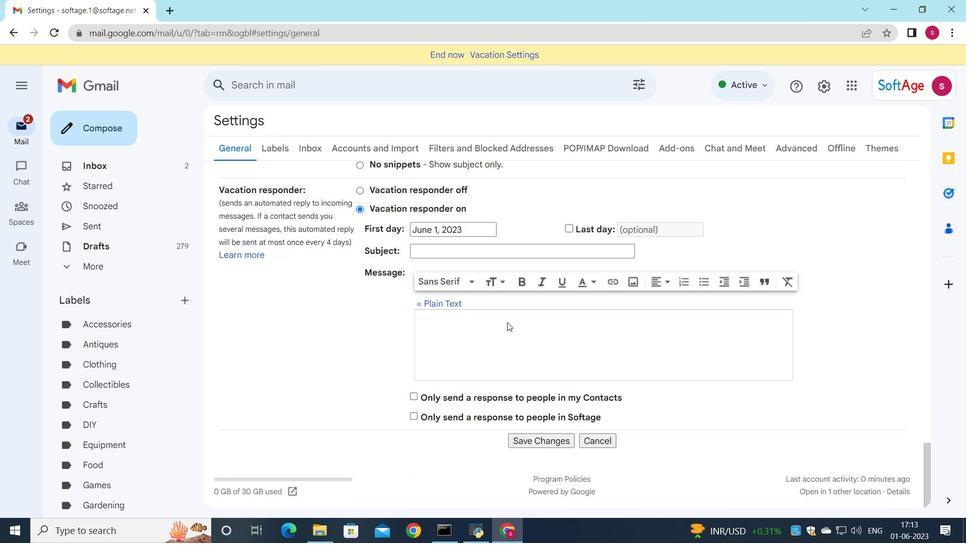 
Action: Mouse scrolled (508, 322) with delta (0, 0)
Screenshot: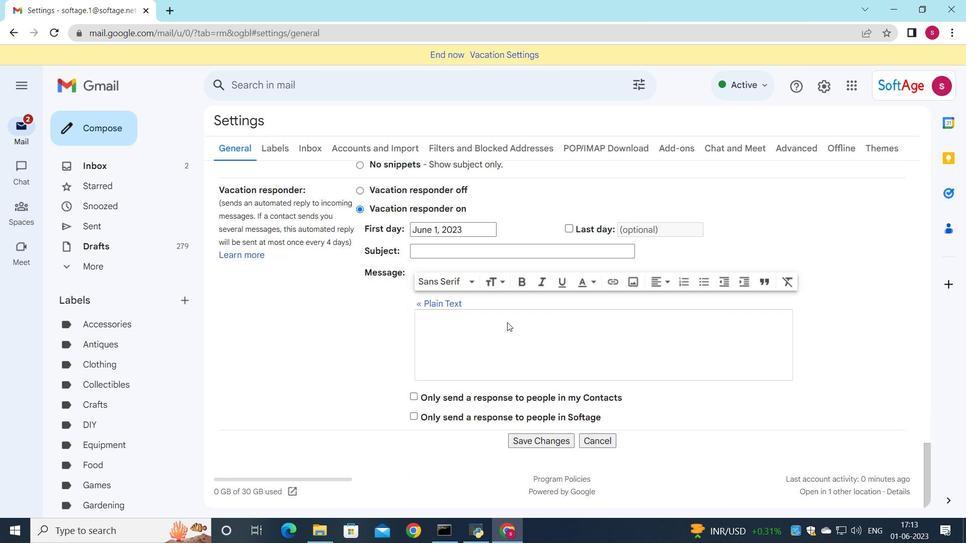 
Action: Mouse scrolled (508, 322) with delta (0, 0)
Screenshot: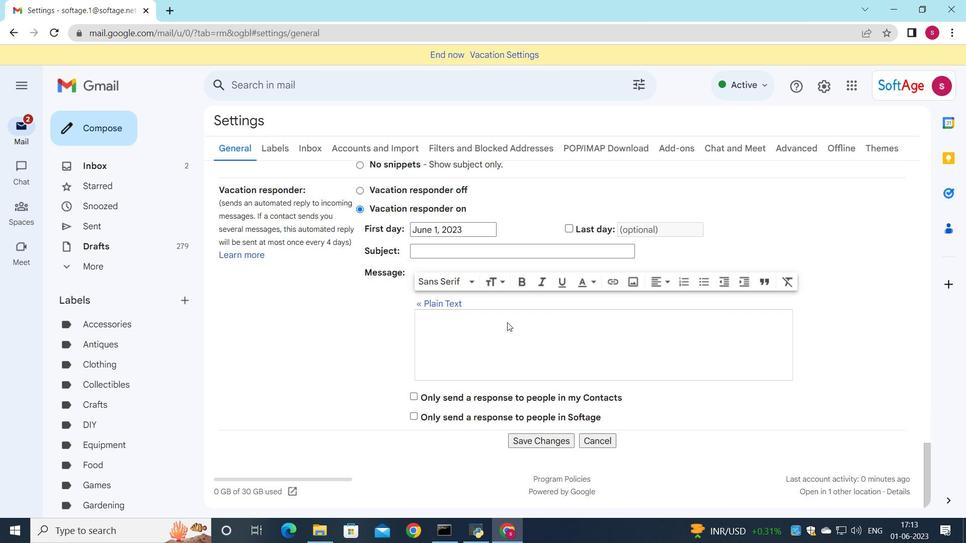 
Action: Mouse moved to (530, 433)
Screenshot: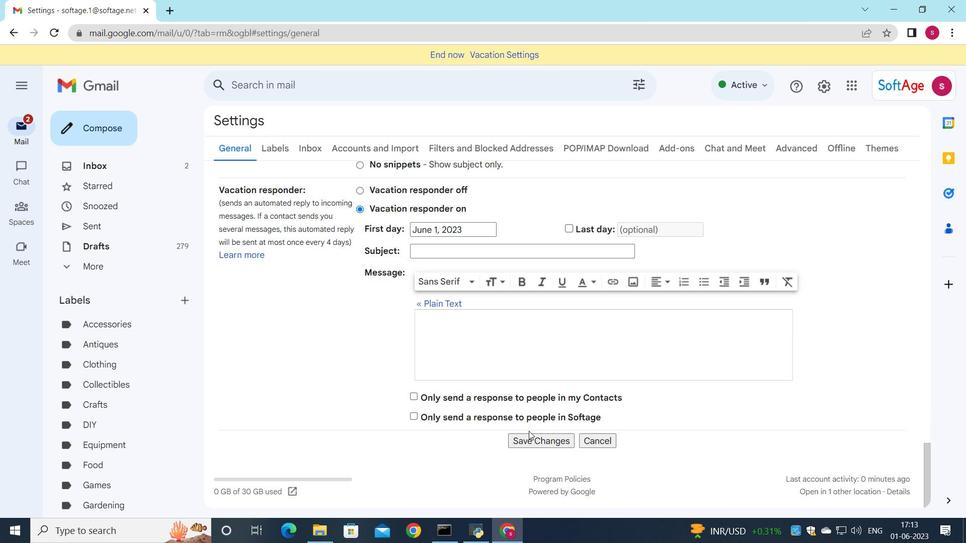 
Action: Mouse pressed left at (530, 433)
Screenshot: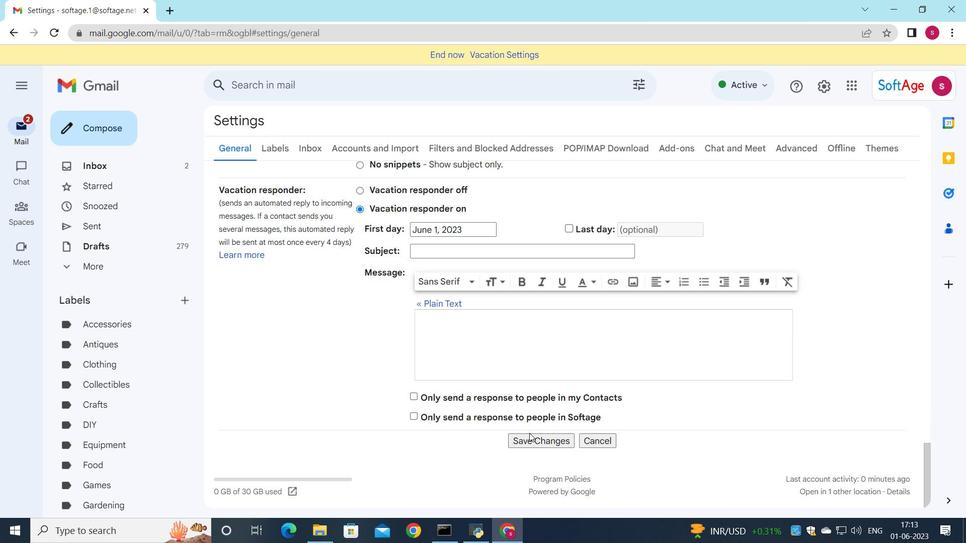
Action: Mouse moved to (529, 437)
Screenshot: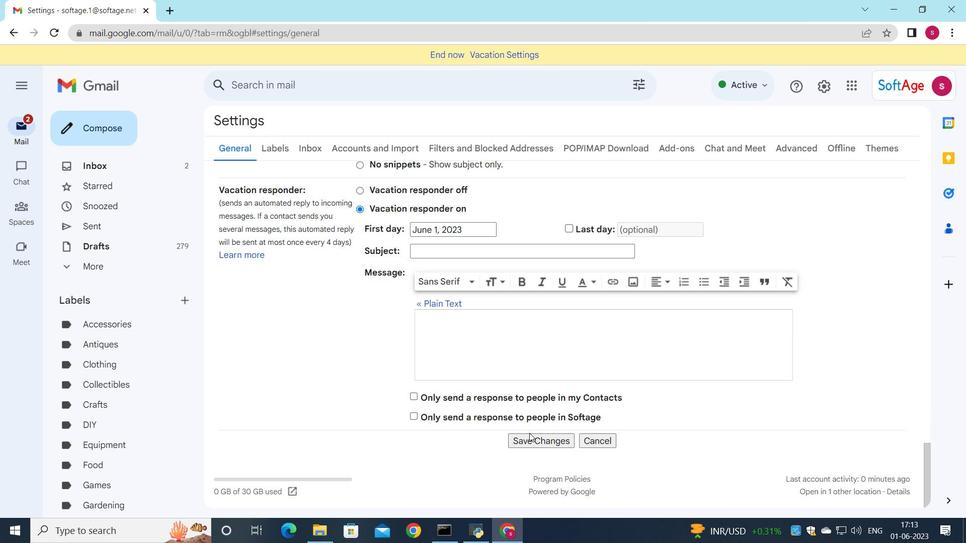 
Action: Mouse pressed left at (529, 437)
Screenshot: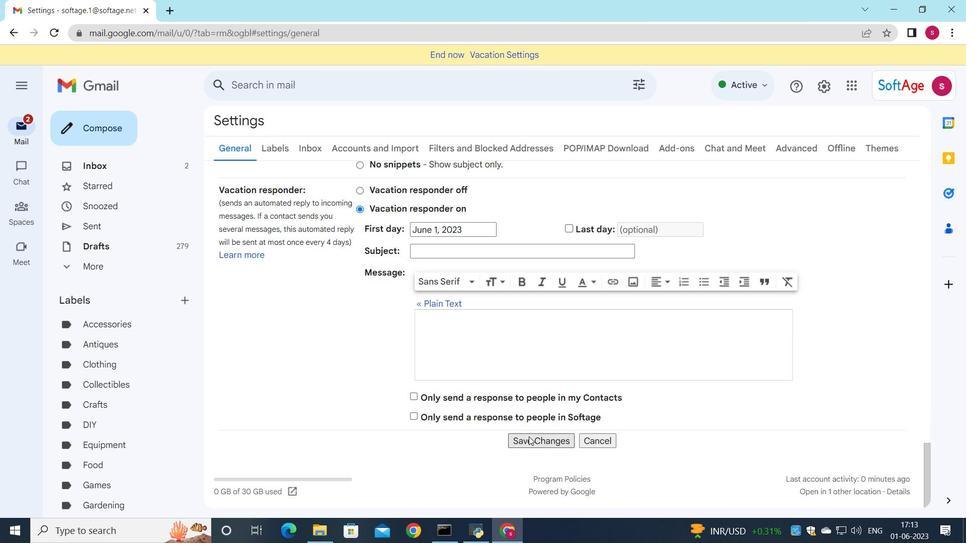 
Action: Mouse moved to (325, 244)
Screenshot: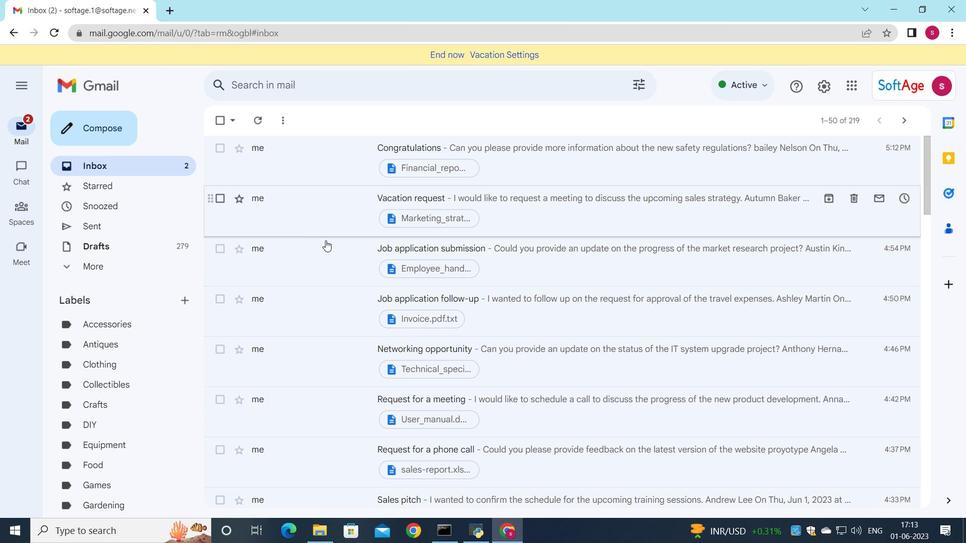 
Action: Mouse scrolled (325, 244) with delta (0, 0)
Screenshot: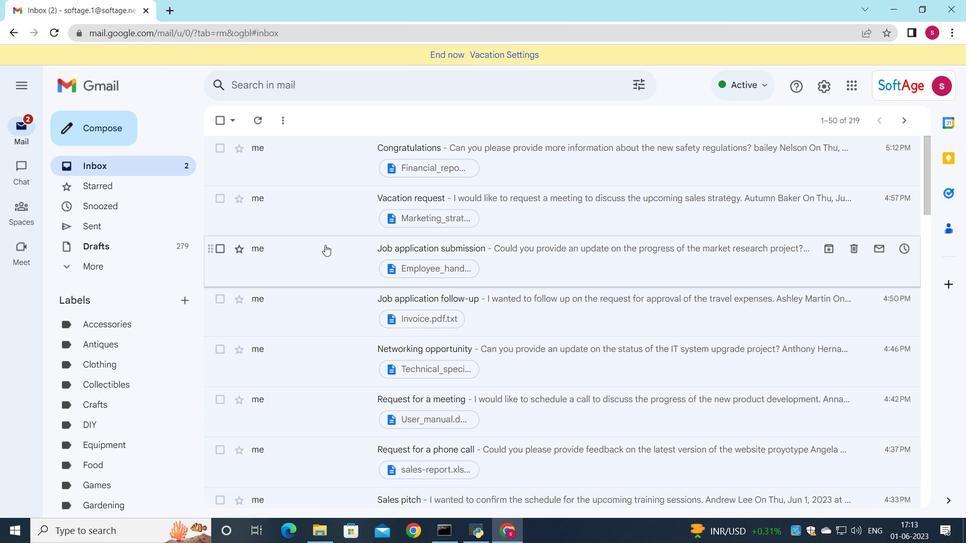 
Action: Mouse moved to (322, 245)
Screenshot: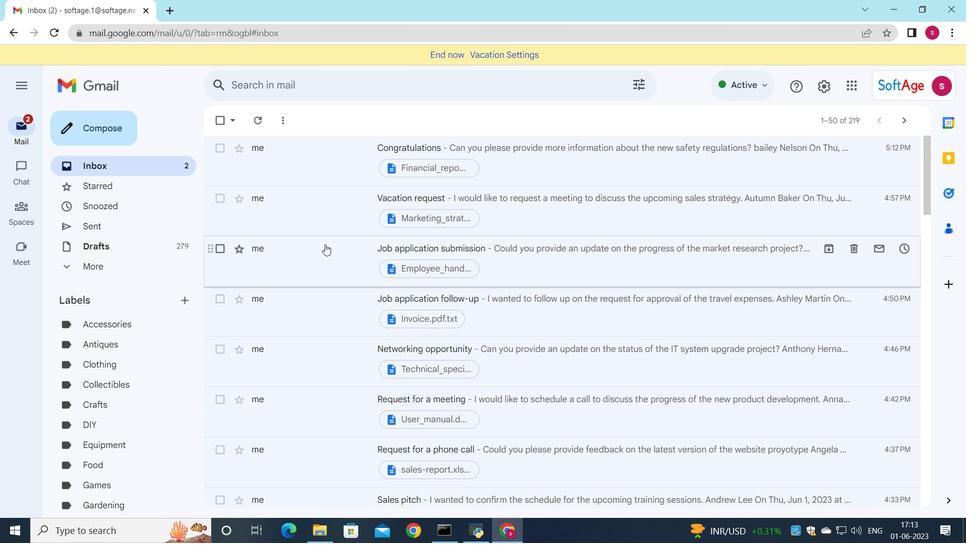 
Action: Mouse scrolled (322, 245) with delta (0, 0)
Screenshot: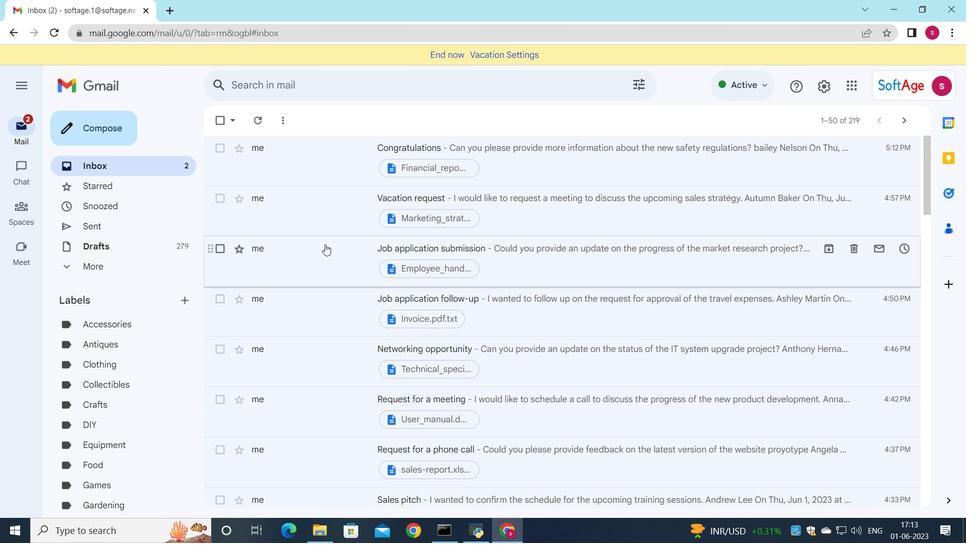 
Action: Mouse moved to (320, 247)
Screenshot: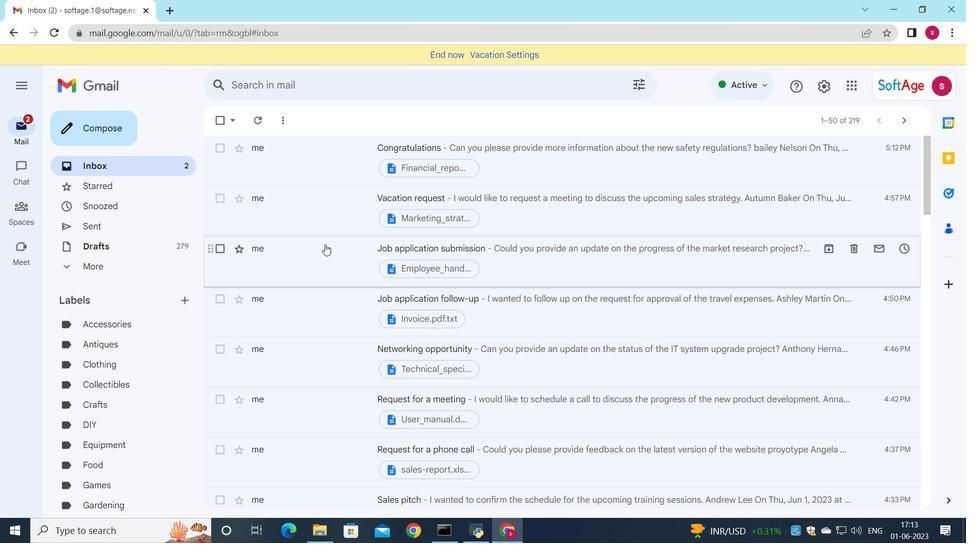 
Action: Mouse scrolled (320, 246) with delta (0, 0)
Screenshot: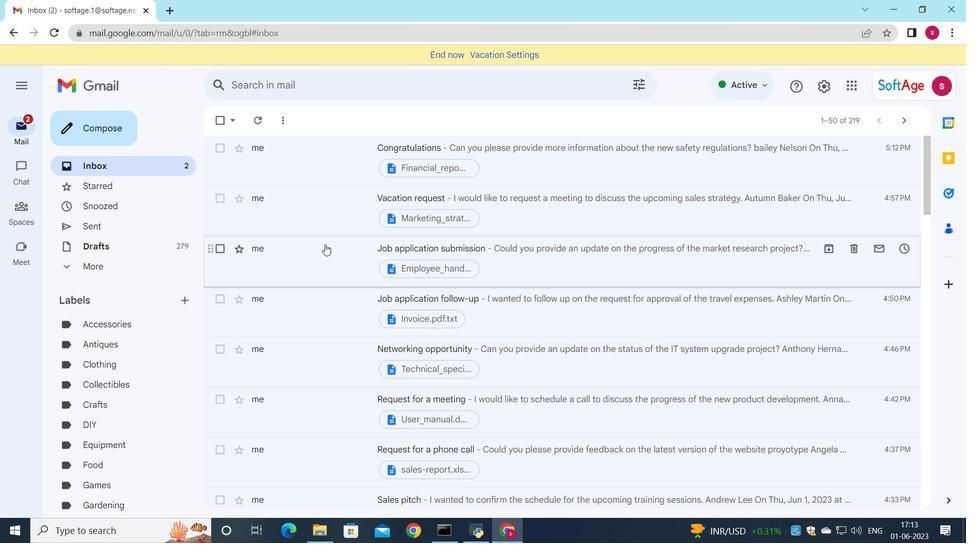 
Action: Mouse moved to (320, 248)
Screenshot: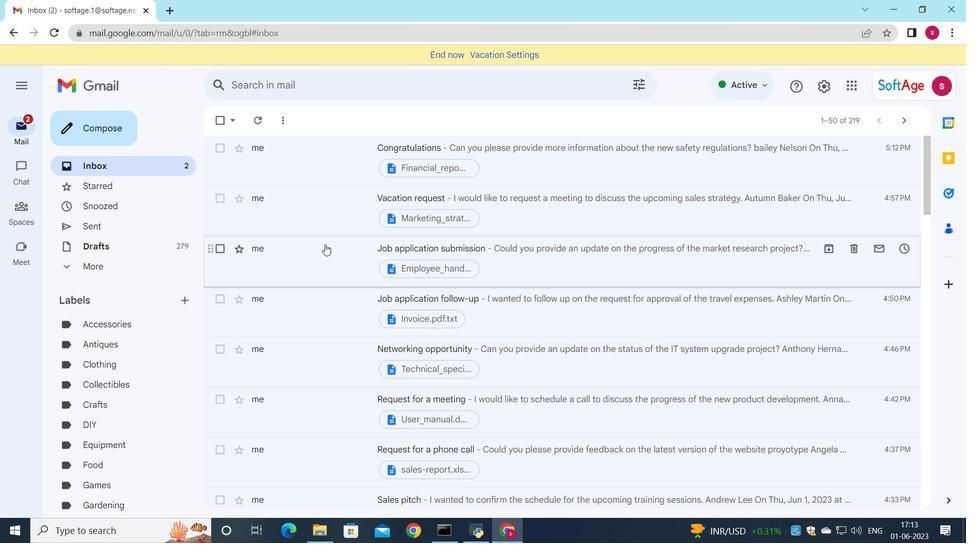 
Action: Mouse scrolled (320, 248) with delta (0, 0)
Screenshot: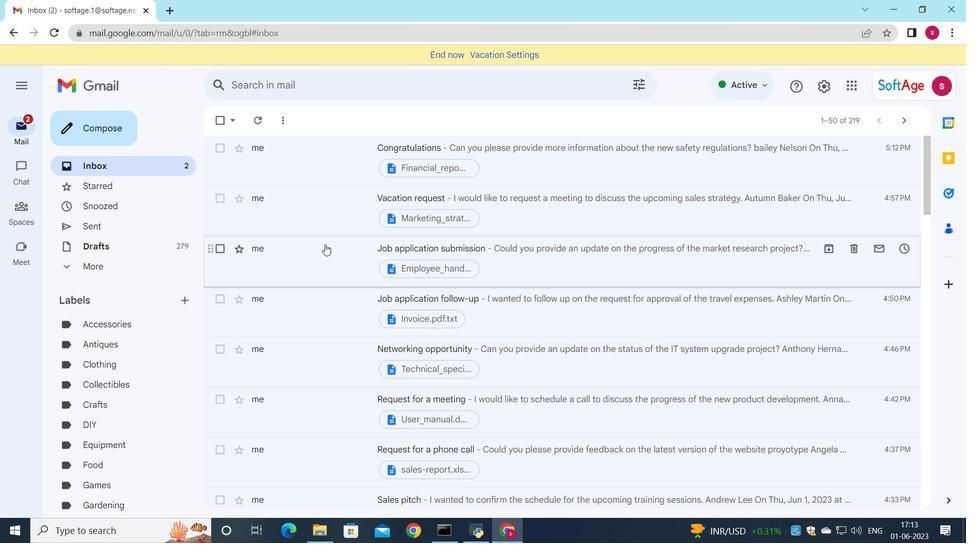 
Action: Mouse moved to (318, 267)
Screenshot: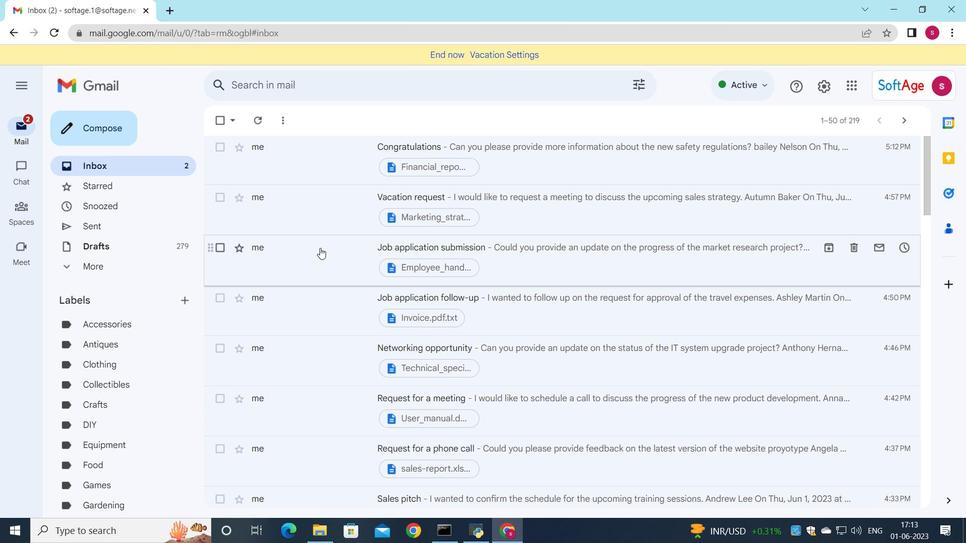 
Action: Mouse scrolled (318, 266) with delta (0, 0)
Screenshot: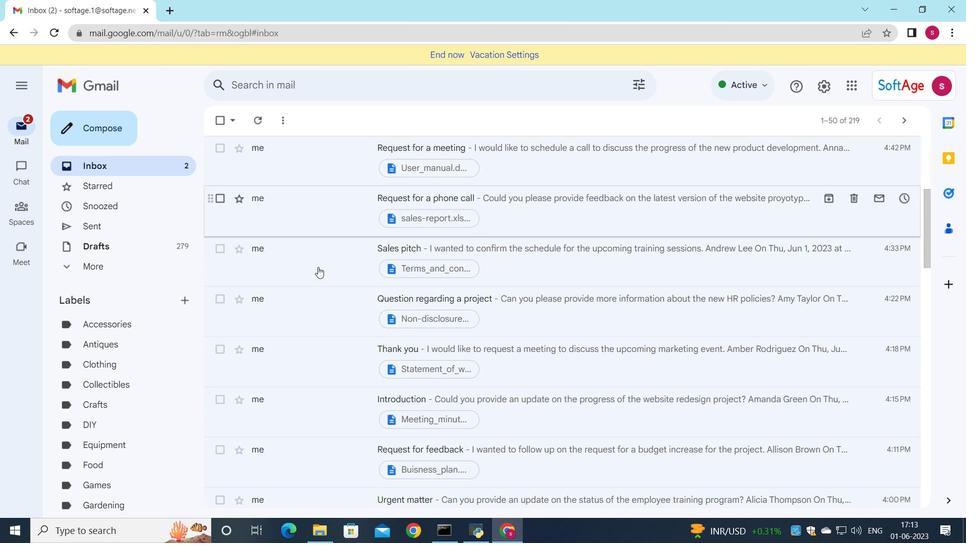 
Action: Mouse scrolled (318, 266) with delta (0, 0)
Screenshot: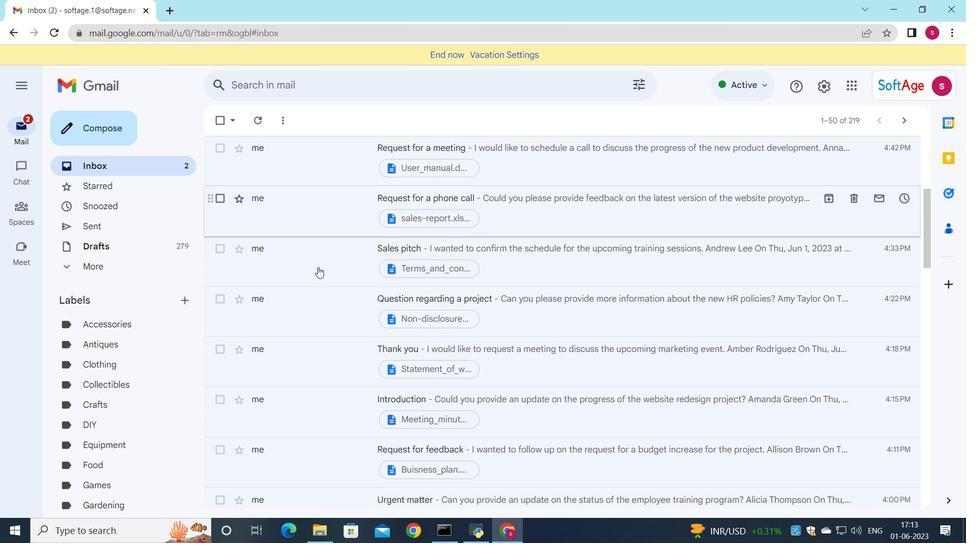 
Action: Mouse scrolled (318, 266) with delta (0, 0)
Screenshot: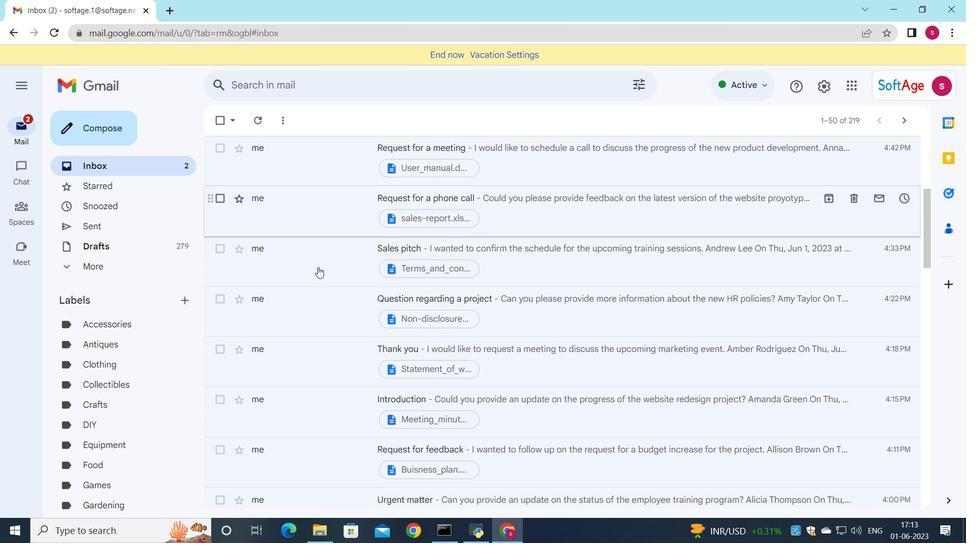 
Action: Mouse scrolled (318, 266) with delta (0, 0)
Screenshot: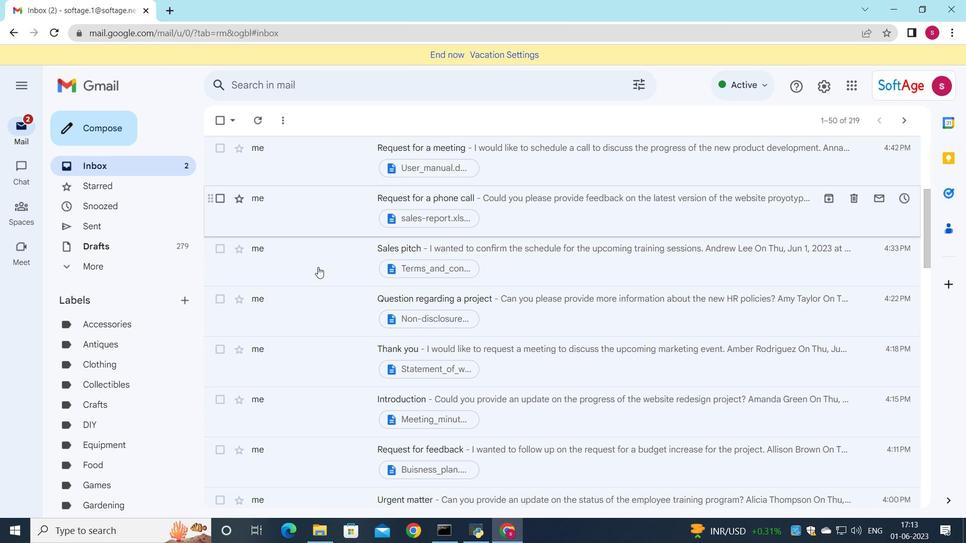 
Action: Mouse moved to (319, 268)
Screenshot: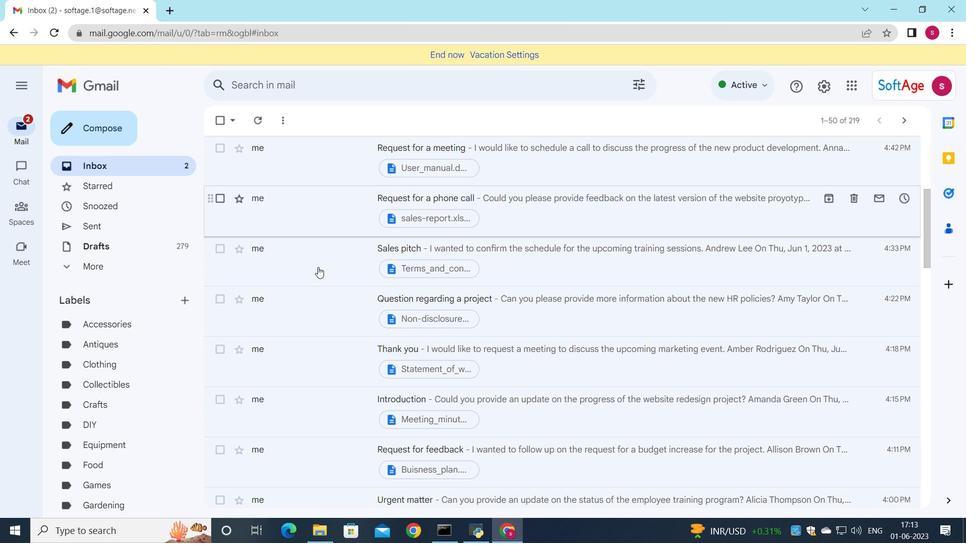 
Action: Mouse scrolled (319, 267) with delta (0, 0)
Screenshot: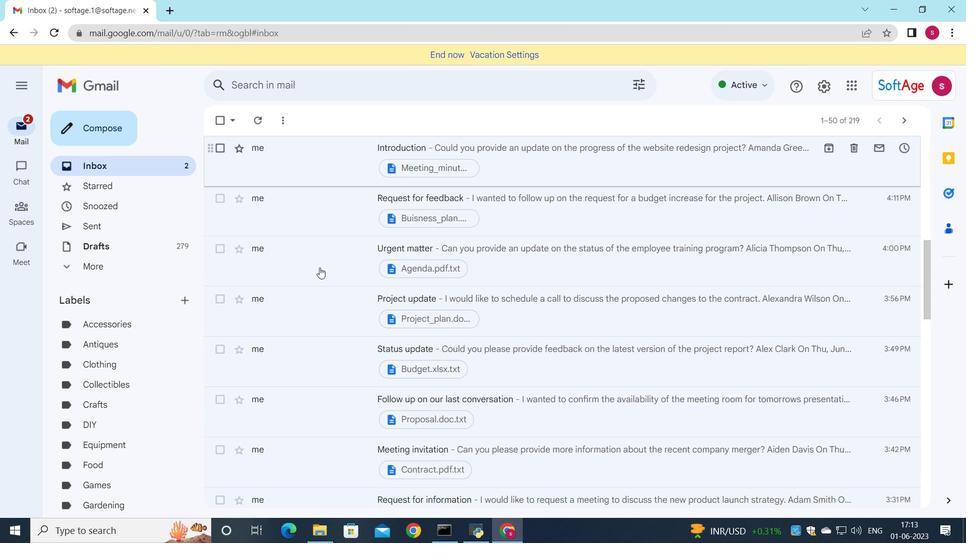 
Action: Mouse scrolled (319, 267) with delta (0, 0)
Screenshot: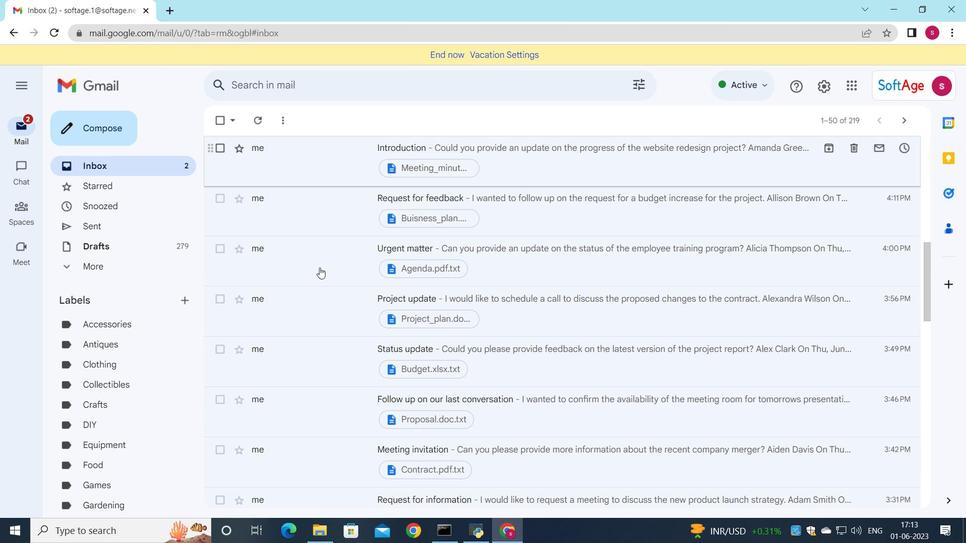 
Action: Mouse scrolled (319, 267) with delta (0, 0)
Screenshot: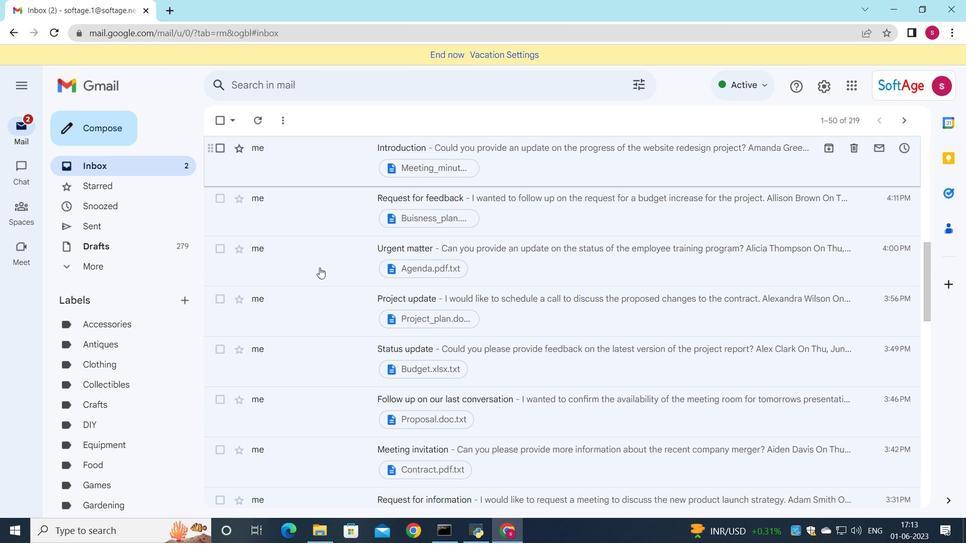 
Action: Mouse scrolled (319, 267) with delta (0, 0)
Screenshot: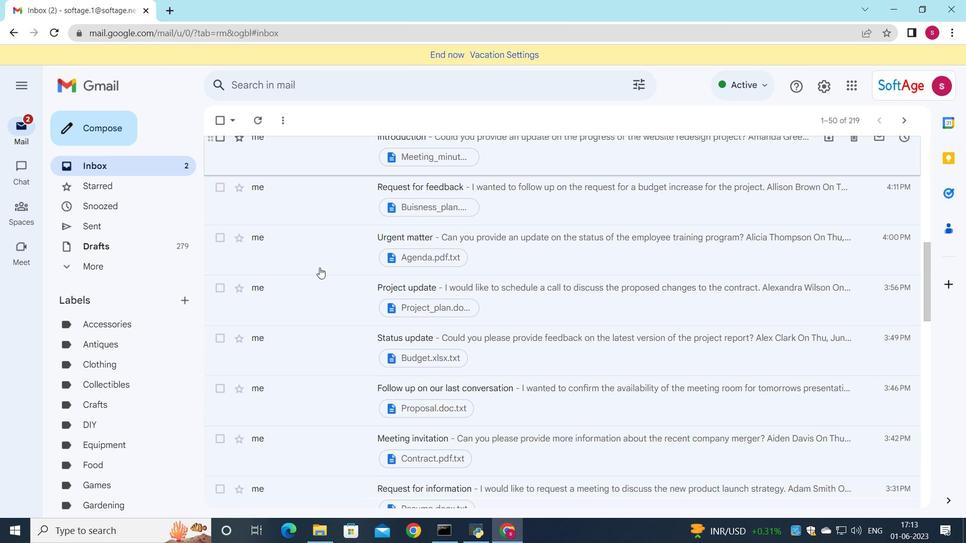 
Action: Mouse moved to (321, 269)
Screenshot: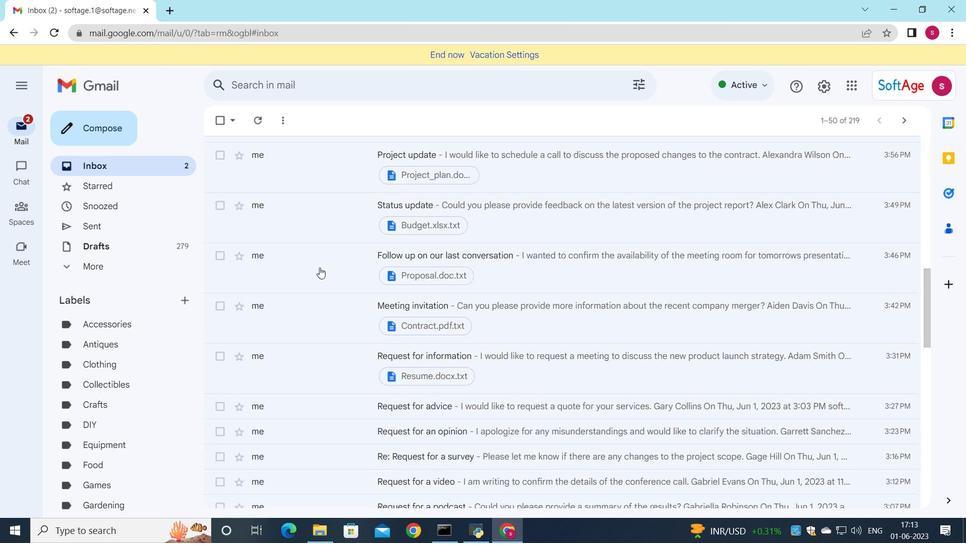 
Action: Mouse scrolled (321, 268) with delta (0, 0)
Screenshot: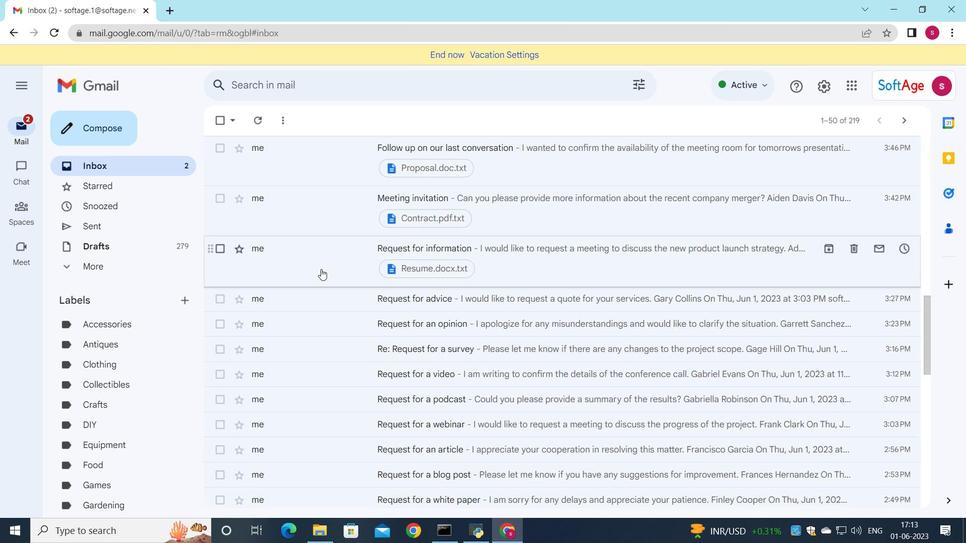 
Action: Mouse scrolled (321, 268) with delta (0, 0)
Screenshot: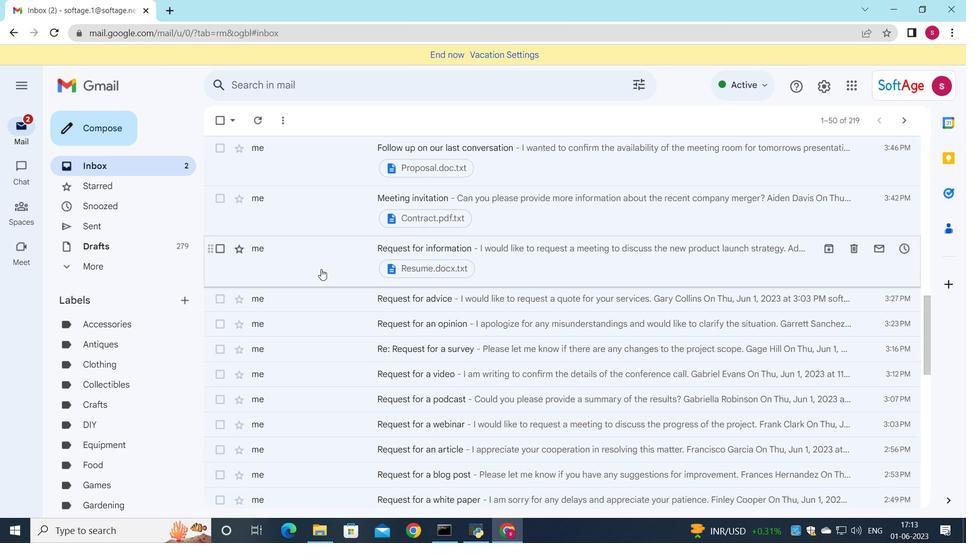 
Action: Mouse scrolled (321, 268) with delta (0, 0)
Screenshot: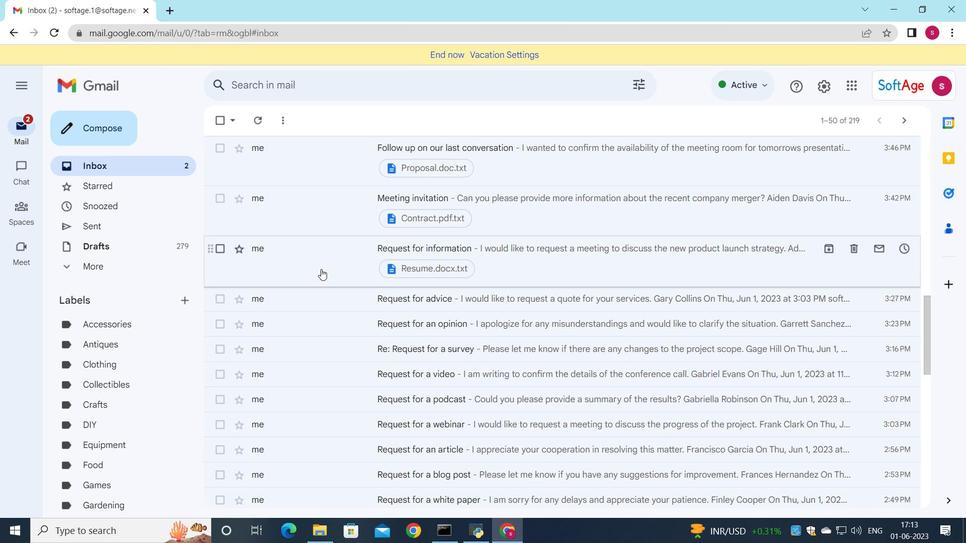 
Action: Mouse moved to (326, 265)
Screenshot: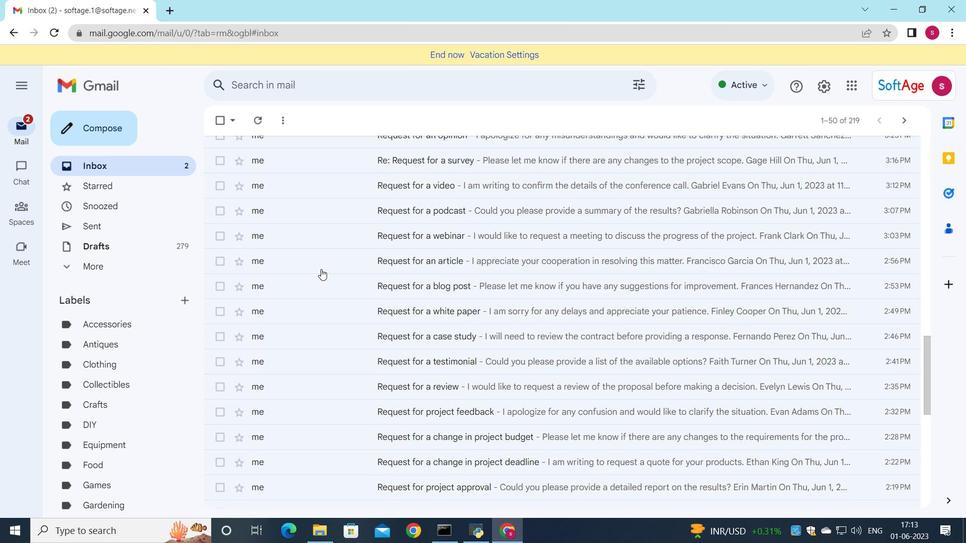 
Action: Mouse scrolled (326, 266) with delta (0, 0)
Screenshot: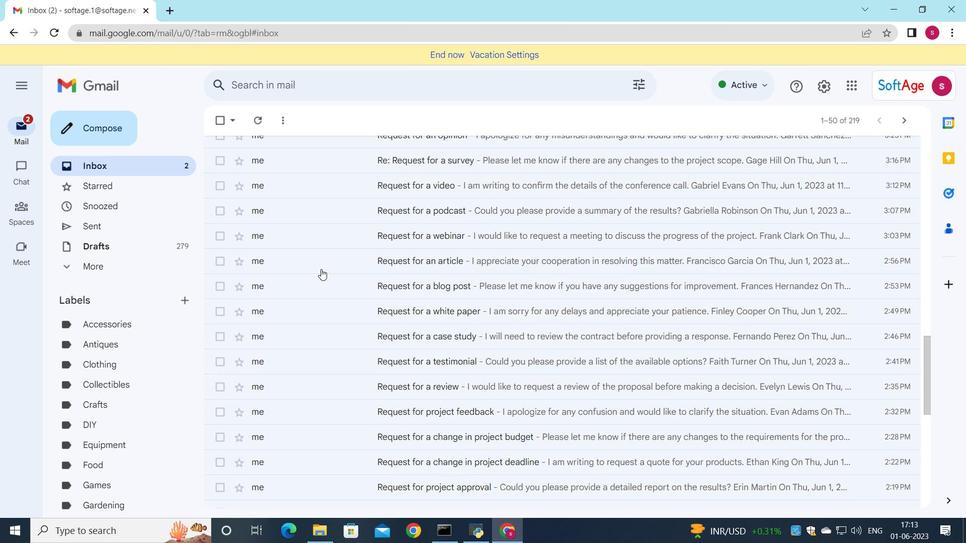 
Action: Mouse moved to (460, 173)
Screenshot: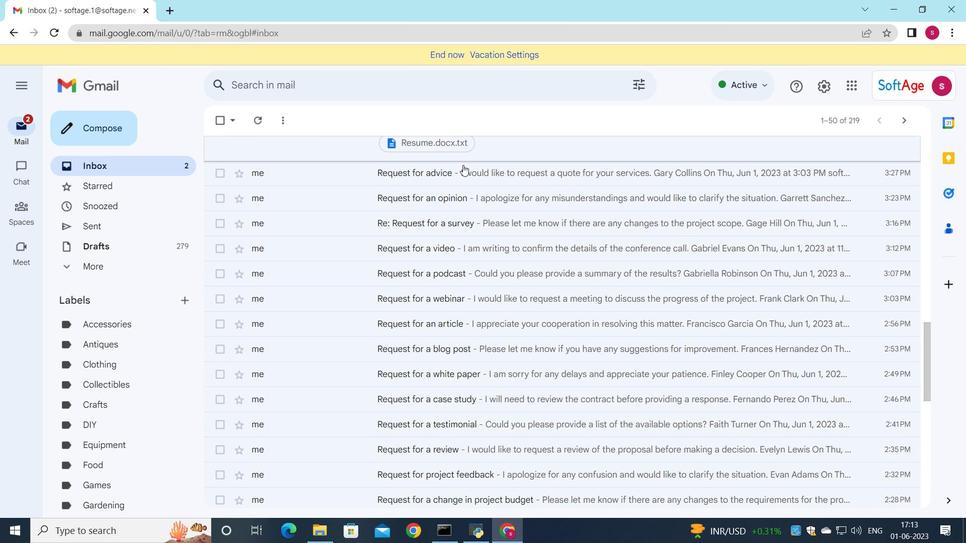 
Action: Mouse pressed left at (460, 173)
Screenshot: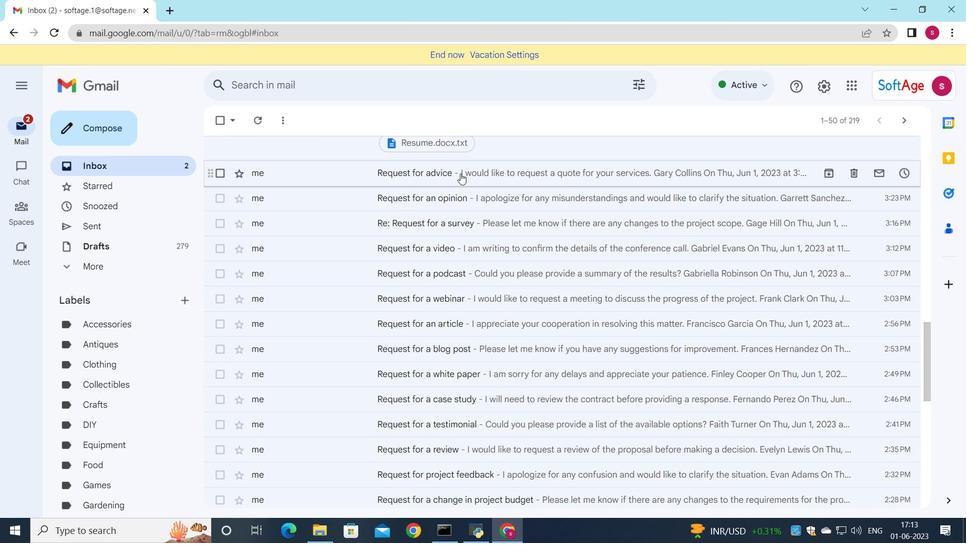 
Action: Mouse moved to (401, 273)
Screenshot: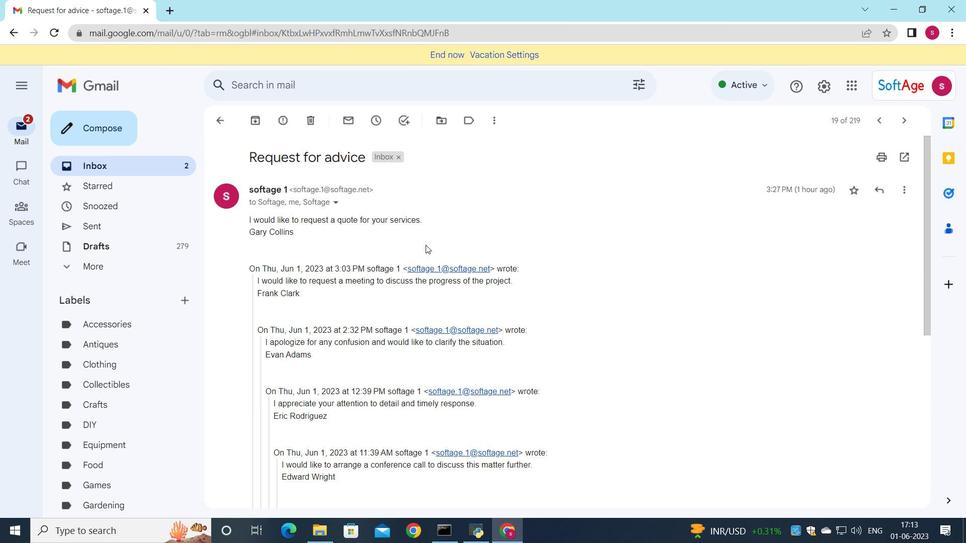 
Action: Mouse scrolled (401, 272) with delta (0, 0)
Screenshot: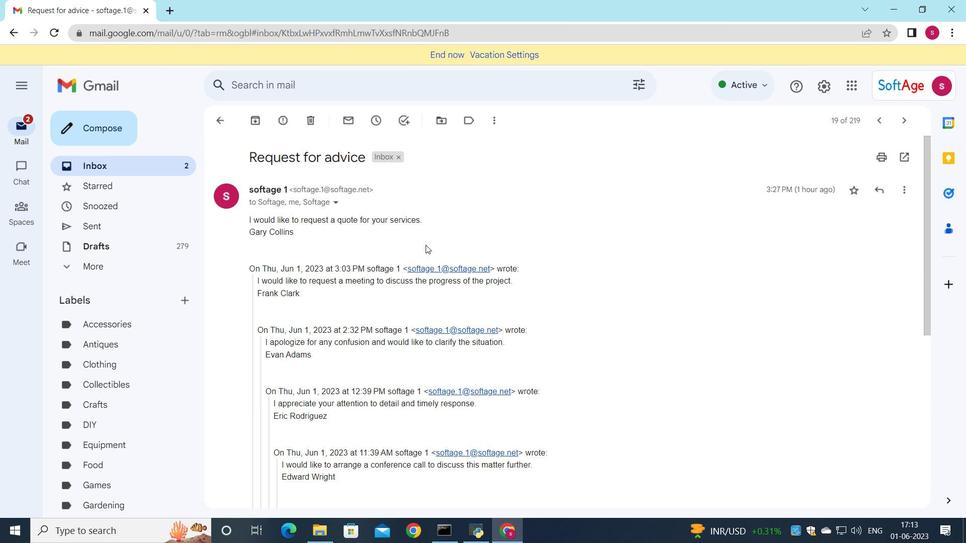 
Action: Mouse moved to (400, 275)
Screenshot: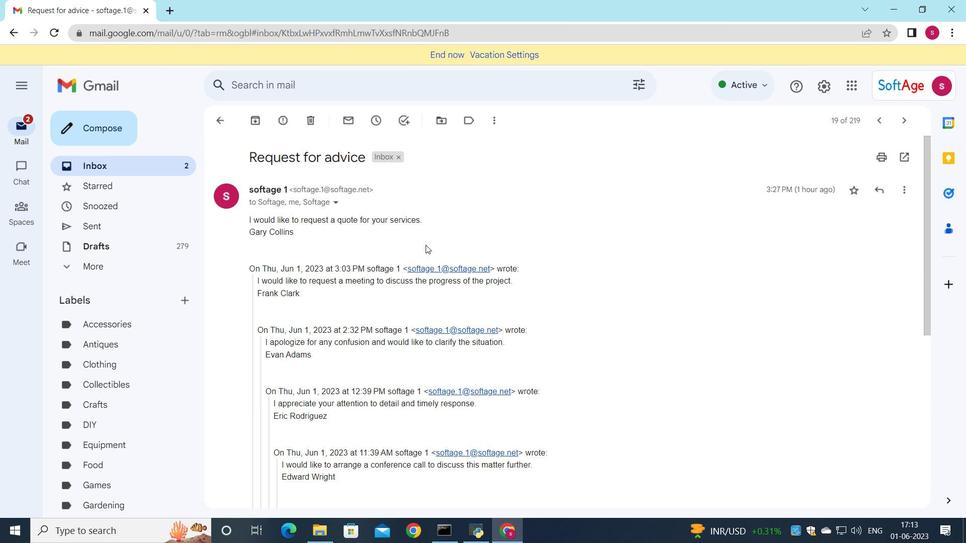 
Action: Mouse scrolled (400, 274) with delta (0, 0)
Screenshot: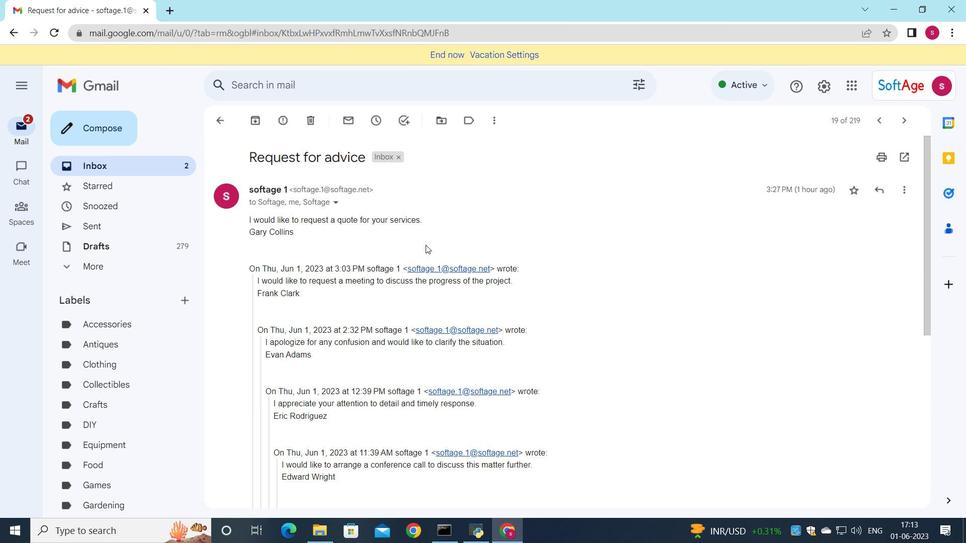 
Action: Mouse moved to (400, 275)
Screenshot: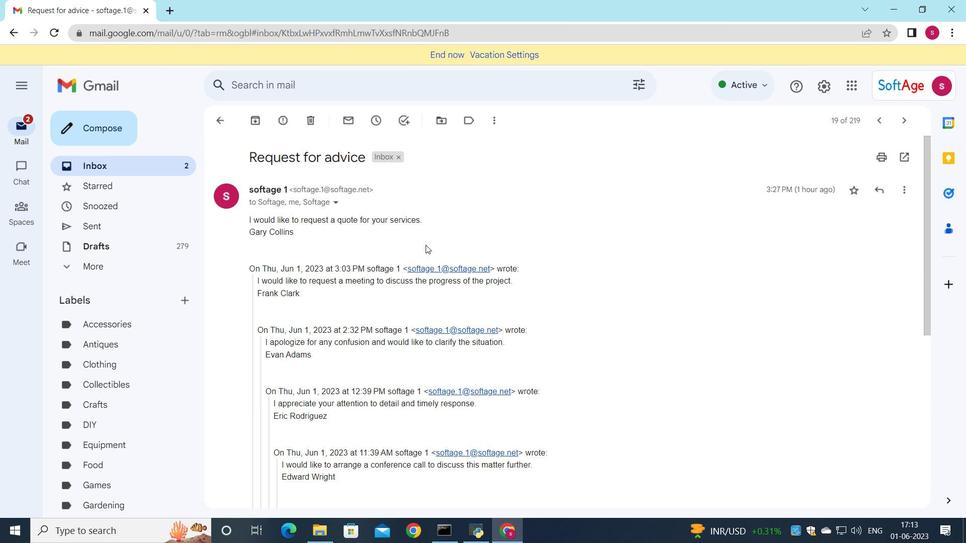 
Action: Mouse scrolled (400, 274) with delta (0, 0)
Screenshot: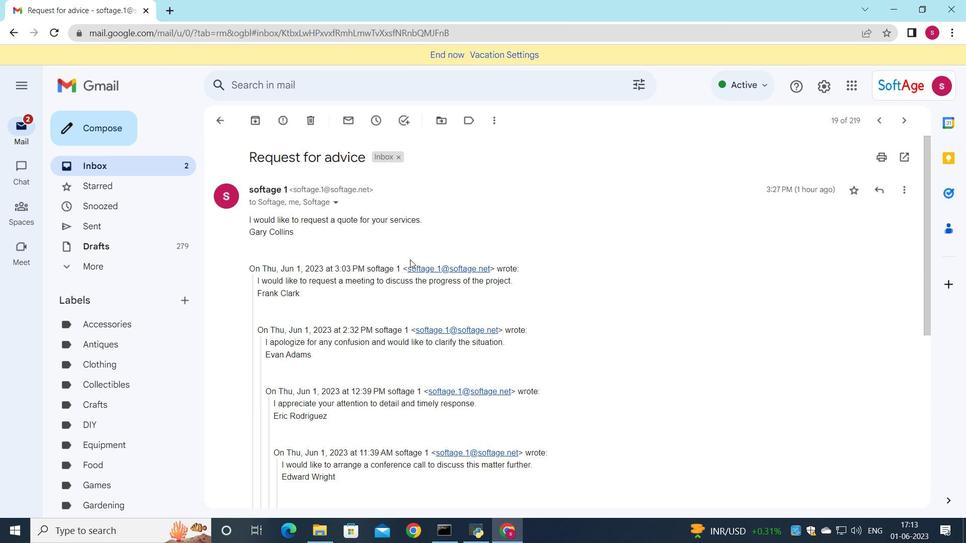 
Action: Mouse moved to (400, 276)
Screenshot: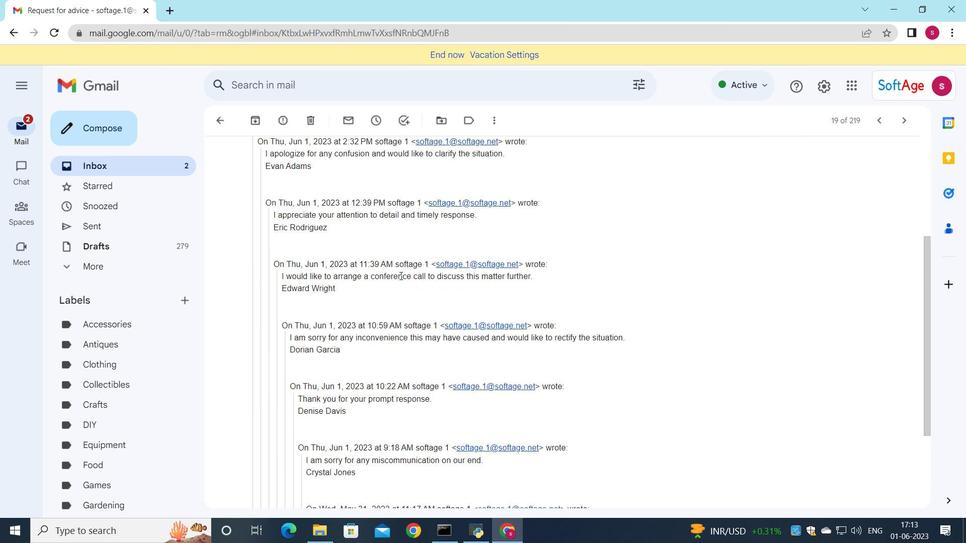 
Action: Mouse scrolled (400, 276) with delta (0, 0)
Screenshot: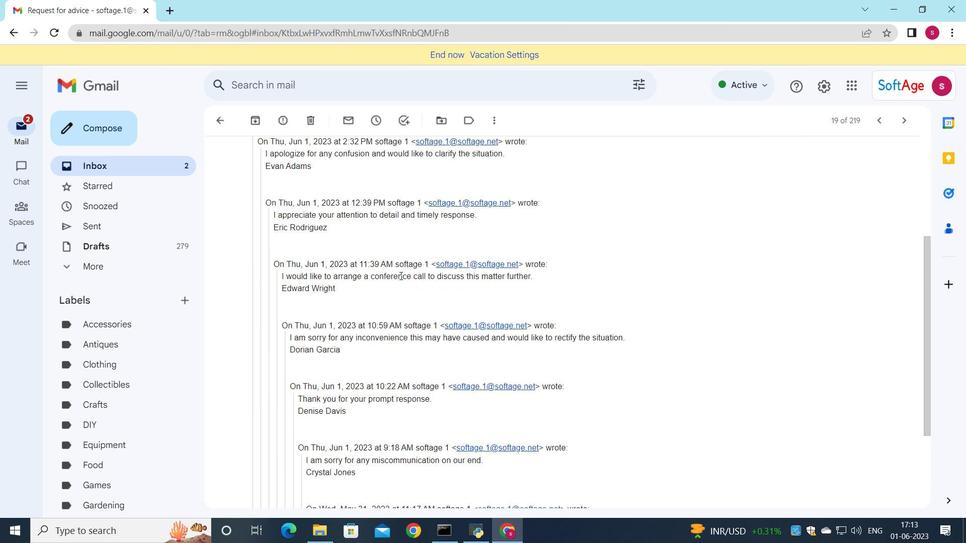 
Action: Mouse moved to (396, 283)
Screenshot: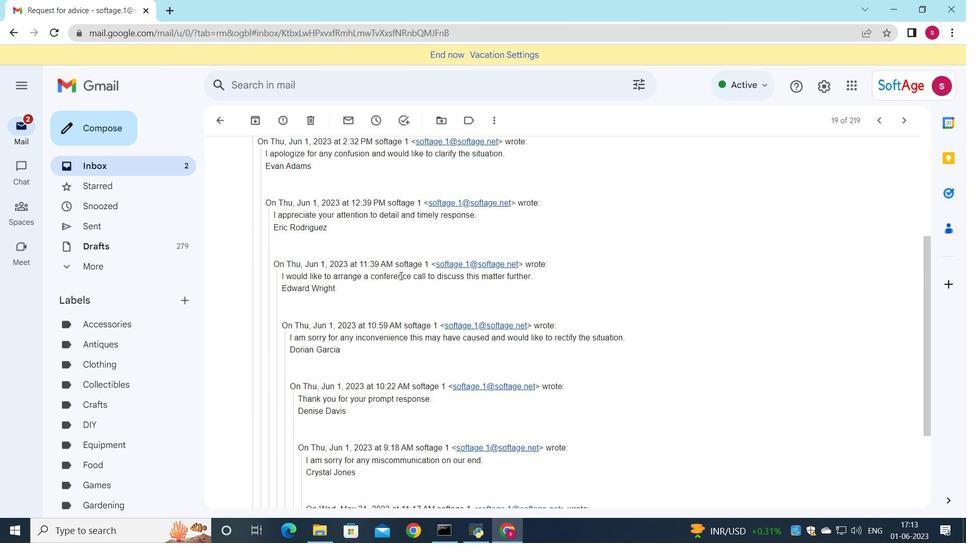 
Action: Mouse scrolled (396, 282) with delta (0, 0)
Screenshot: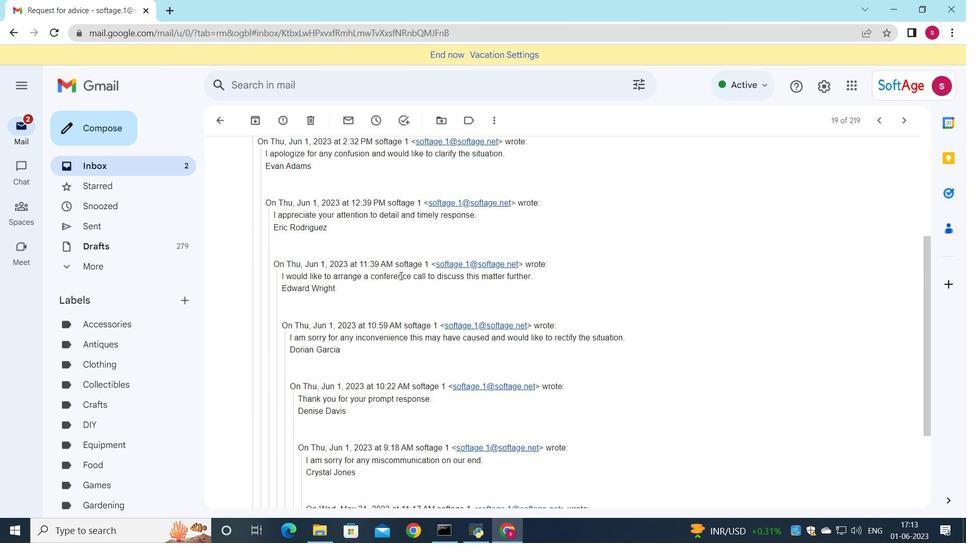 
Action: Mouse moved to (396, 284)
Screenshot: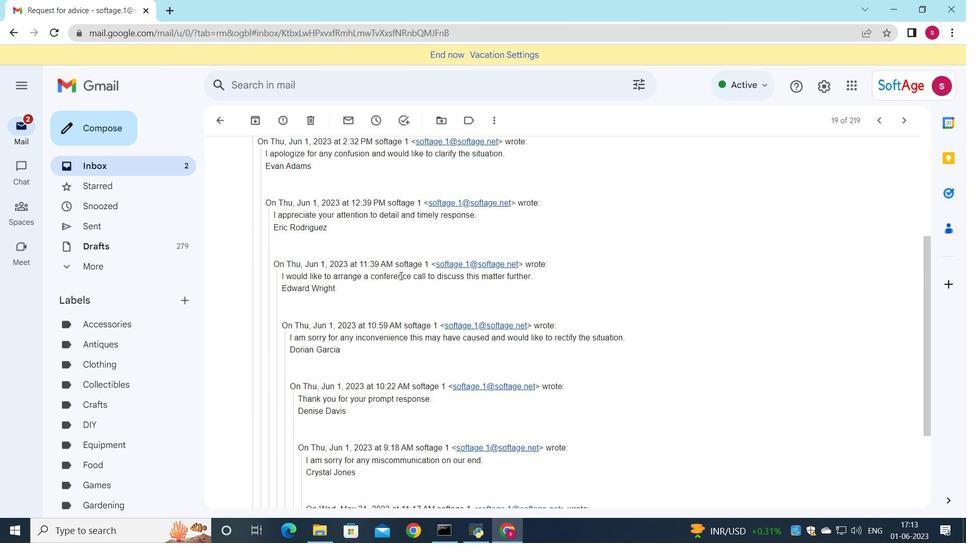 
Action: Mouse scrolled (396, 283) with delta (0, 0)
Screenshot: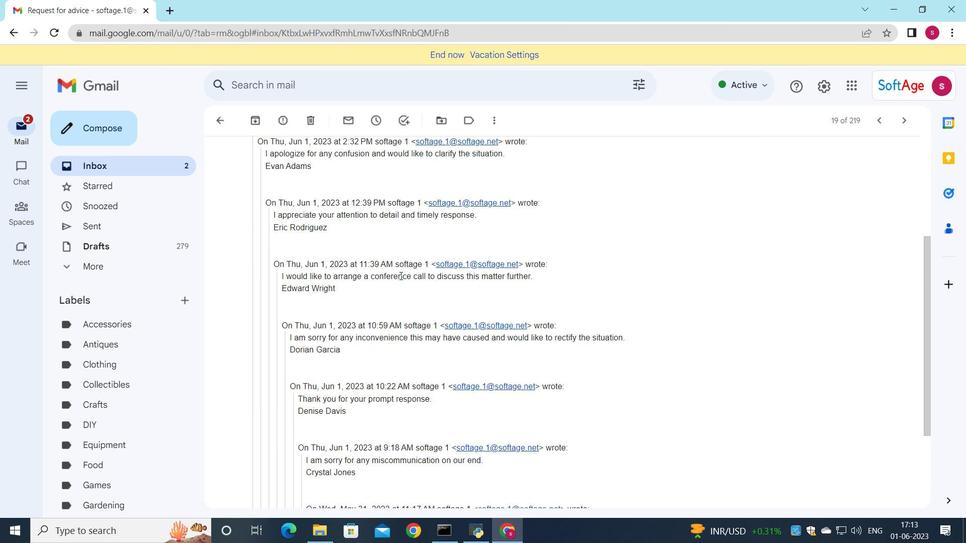 
Action: Mouse scrolled (396, 283) with delta (0, 0)
Screenshot: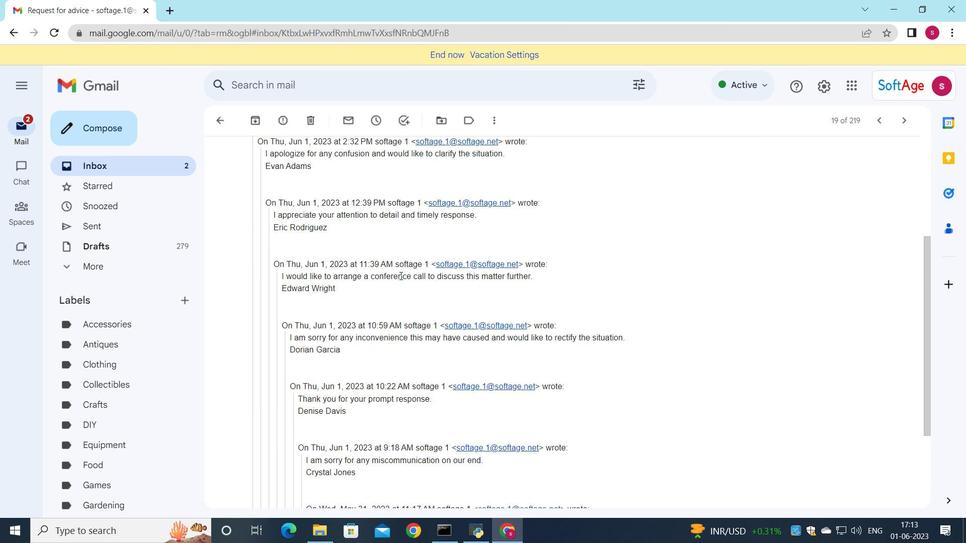 
Action: Mouse moved to (395, 288)
Screenshot: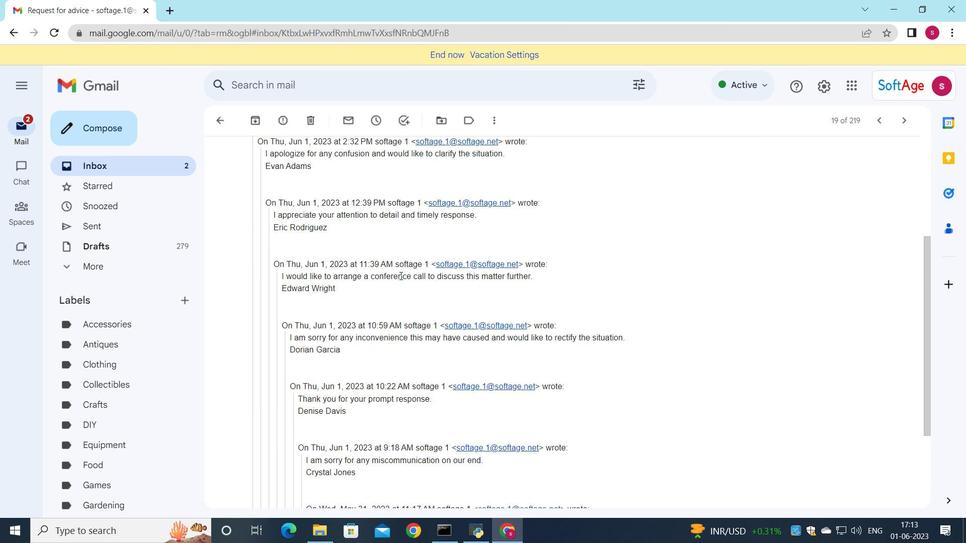 
Action: Mouse scrolled (395, 287) with delta (0, 0)
Screenshot: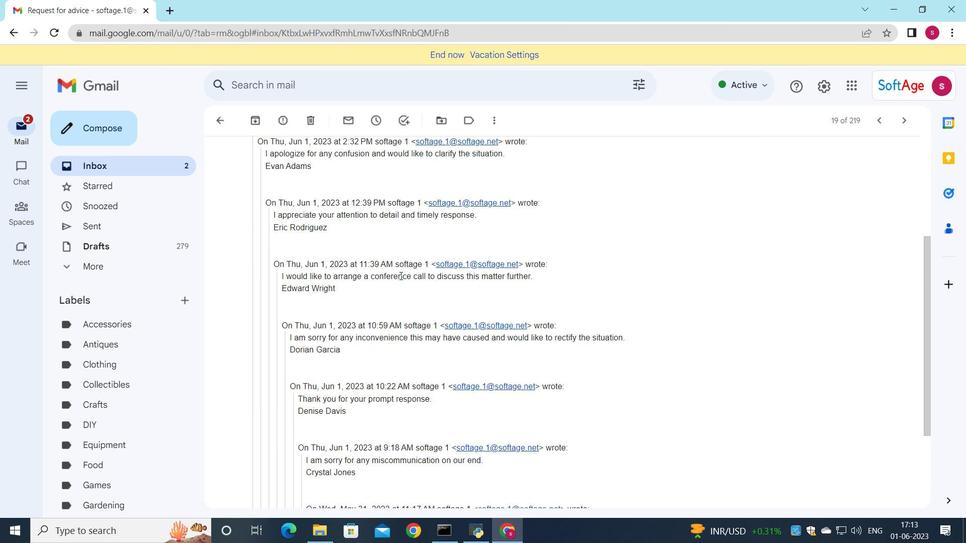 
Action: Mouse moved to (388, 332)
Screenshot: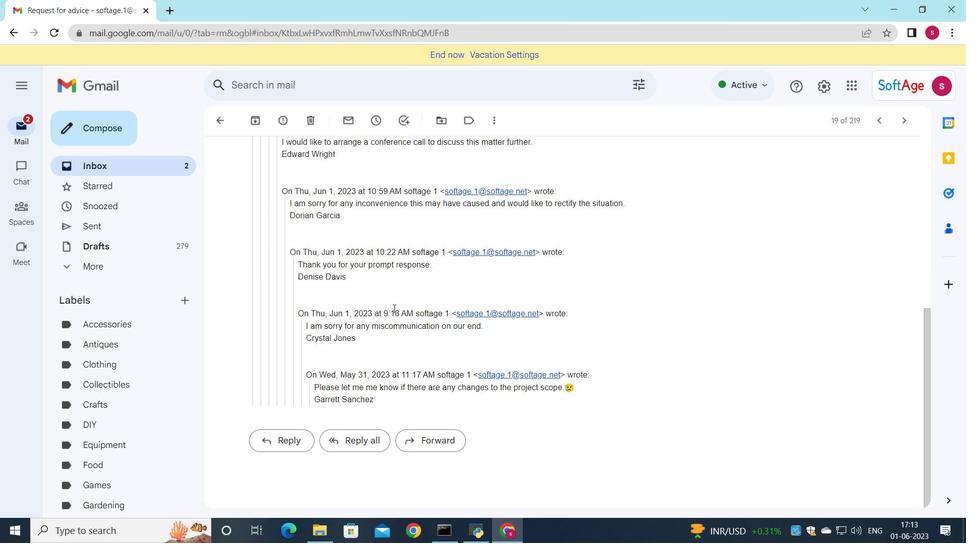 
Action: Mouse scrolled (388, 331) with delta (0, 0)
Screenshot: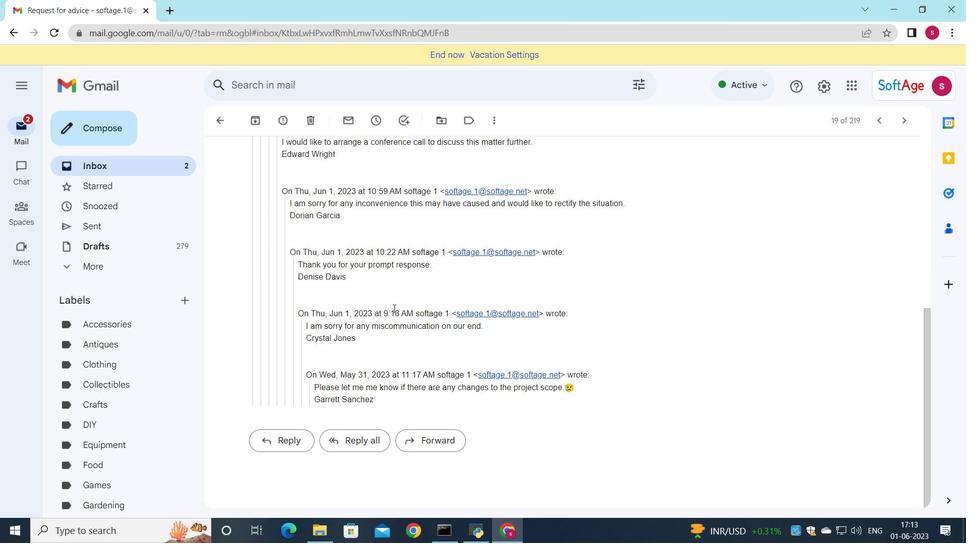 
Action: Mouse moved to (388, 332)
Screenshot: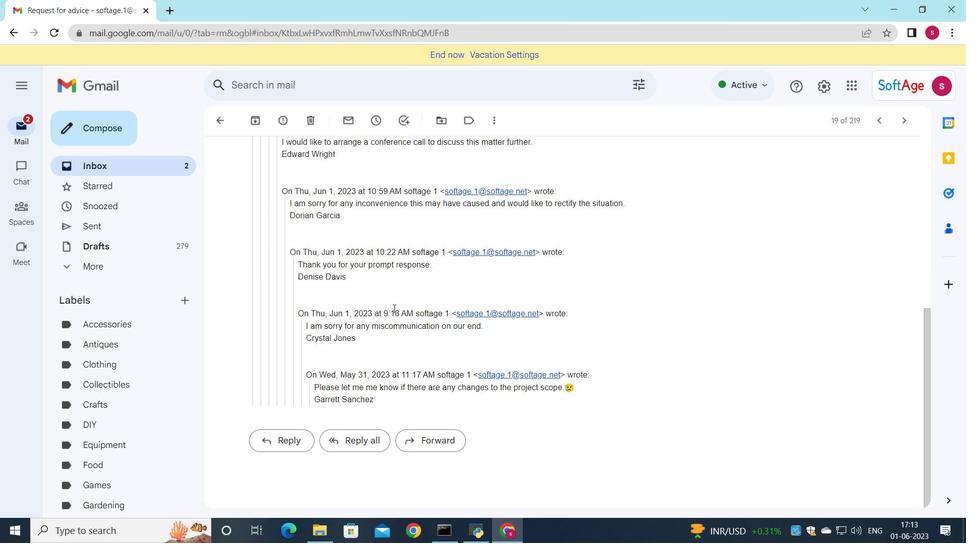 
Action: Mouse scrolled (388, 332) with delta (0, 0)
Screenshot: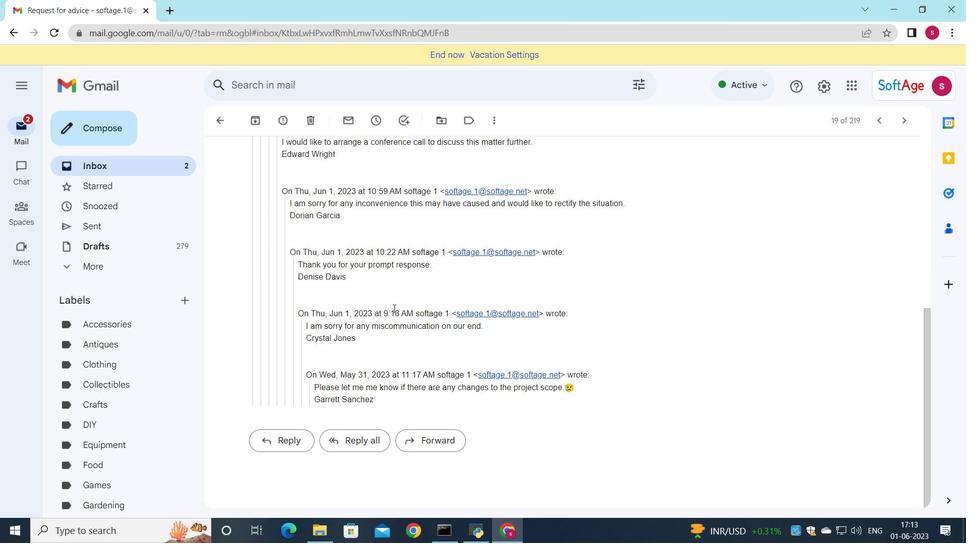 
Action: Mouse moved to (387, 333)
Screenshot: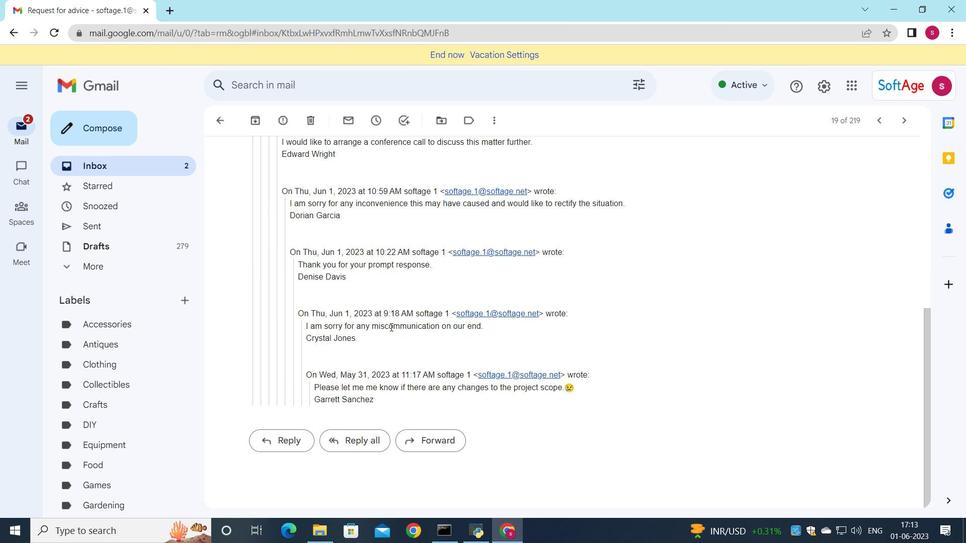 
Action: Mouse scrolled (387, 332) with delta (0, 0)
Screenshot: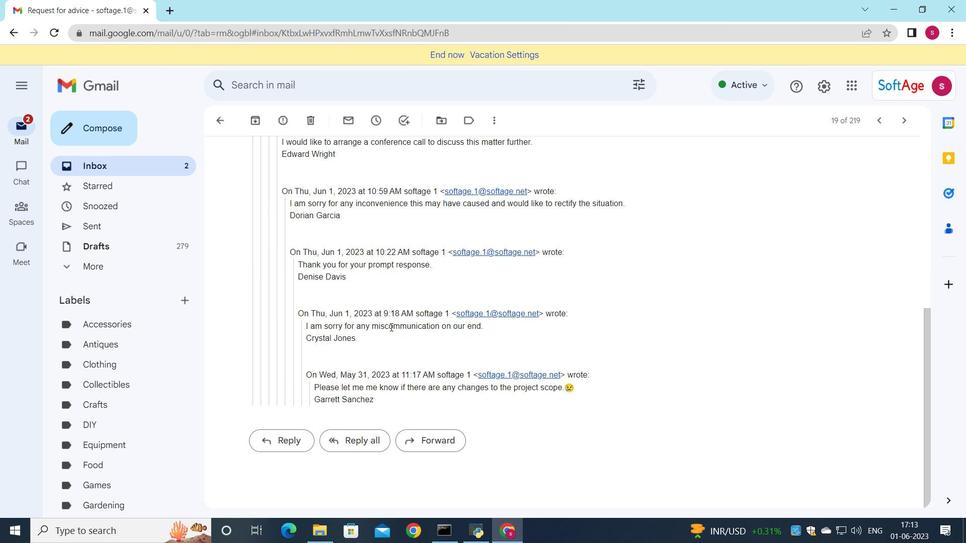
Action: Mouse moved to (276, 436)
Screenshot: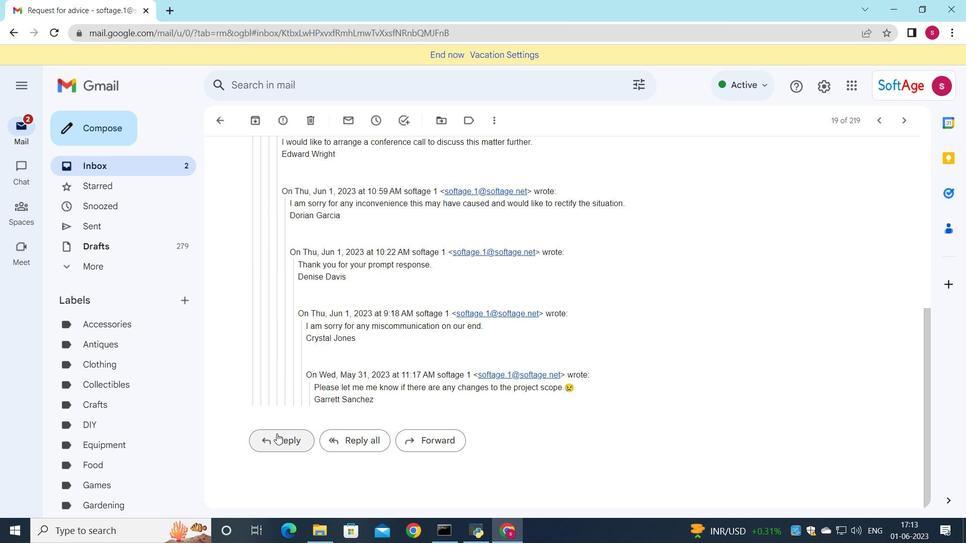 
Action: Mouse pressed left at (276, 436)
Screenshot: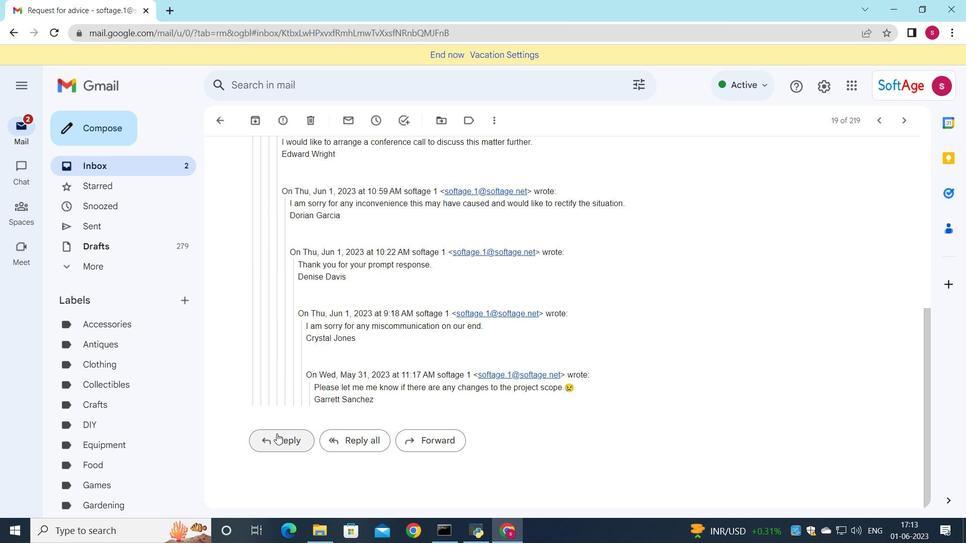 
Action: Mouse moved to (276, 342)
Screenshot: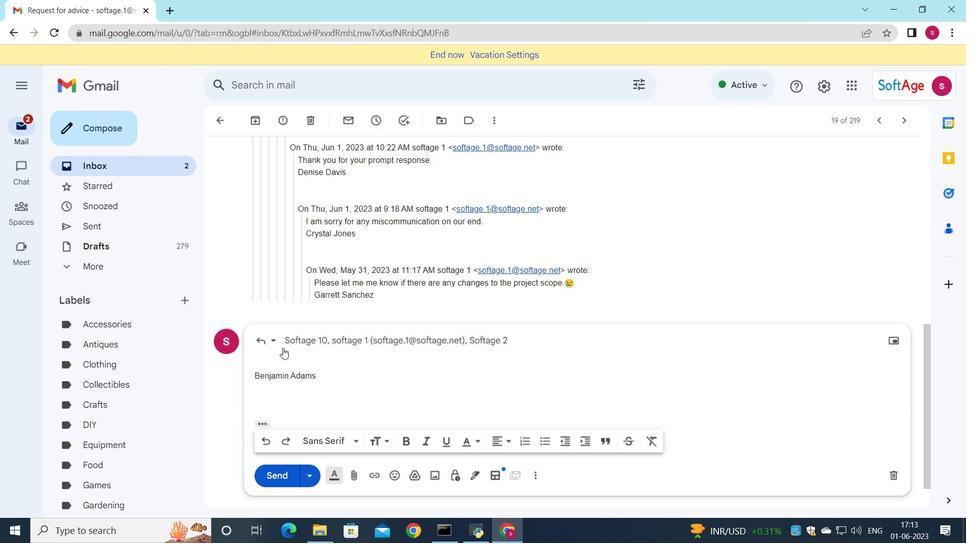 
Action: Mouse pressed left at (276, 342)
Screenshot: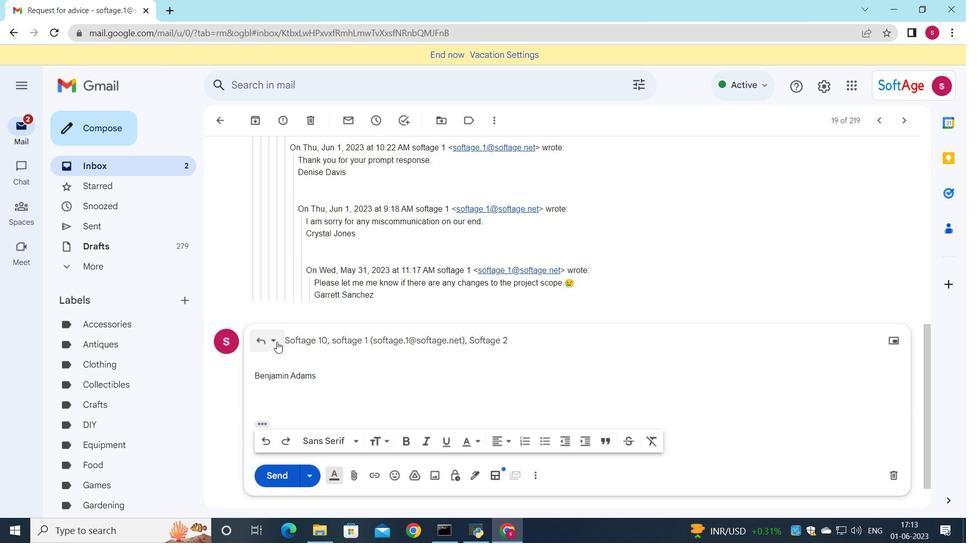 
Action: Mouse moved to (296, 428)
Screenshot: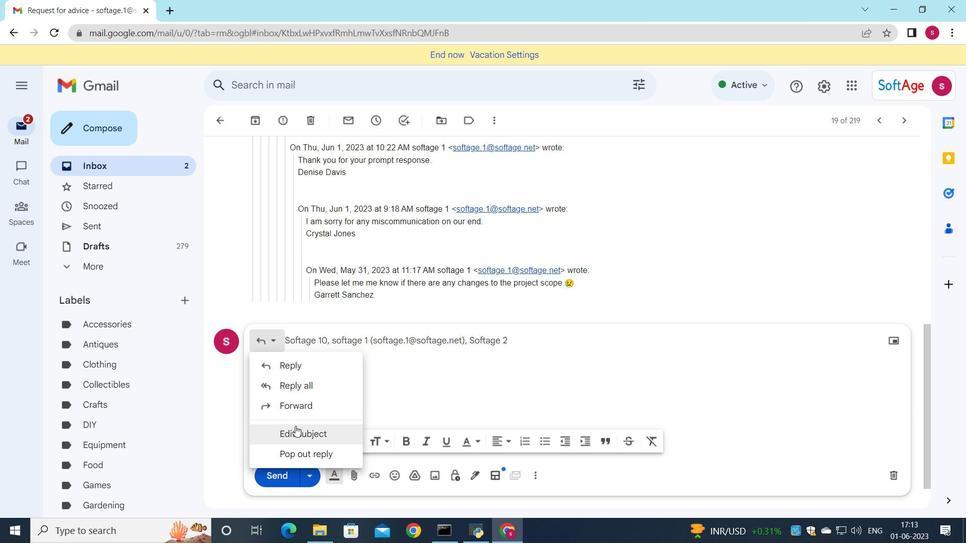 
Action: Mouse pressed left at (296, 428)
Screenshot: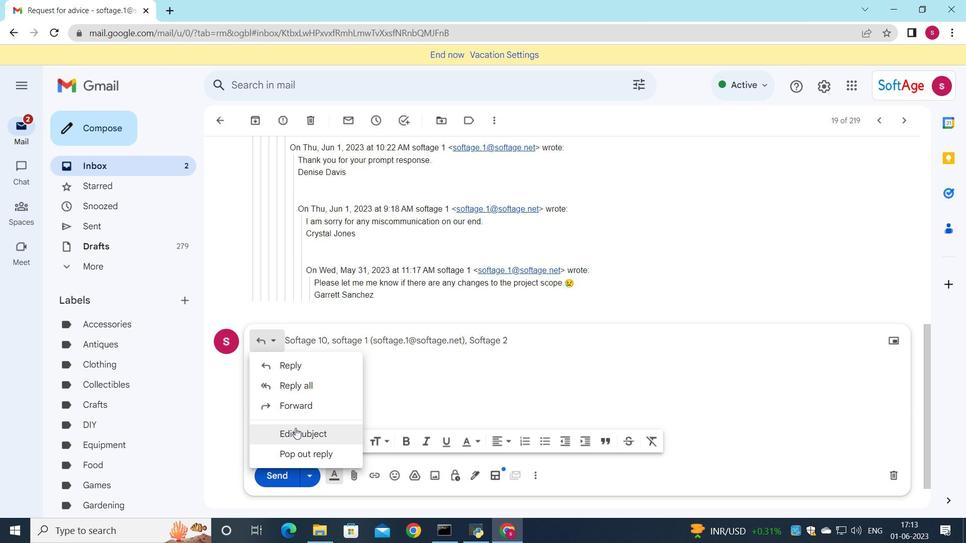 
Action: Mouse moved to (720, 214)
Screenshot: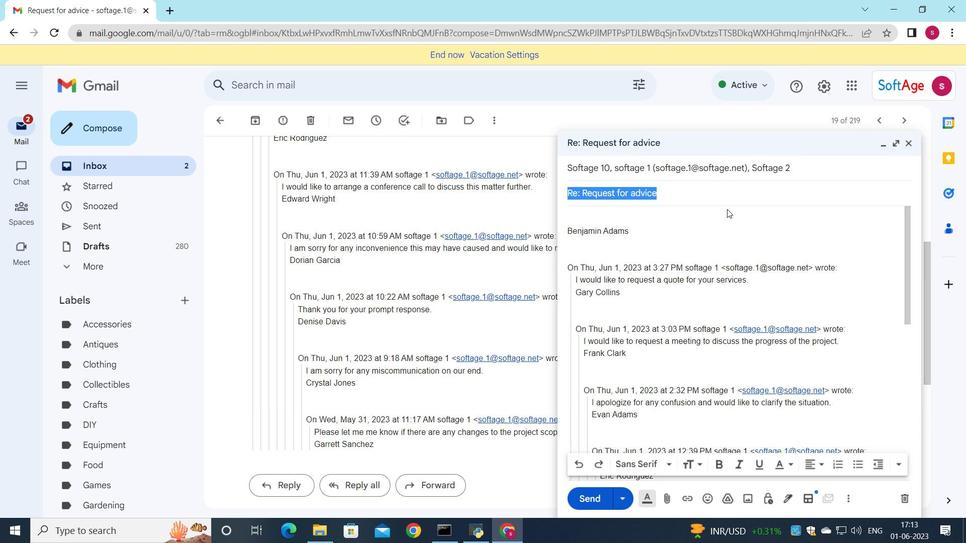 
Action: Key pressed <Key.shift>Welcome
Screenshot: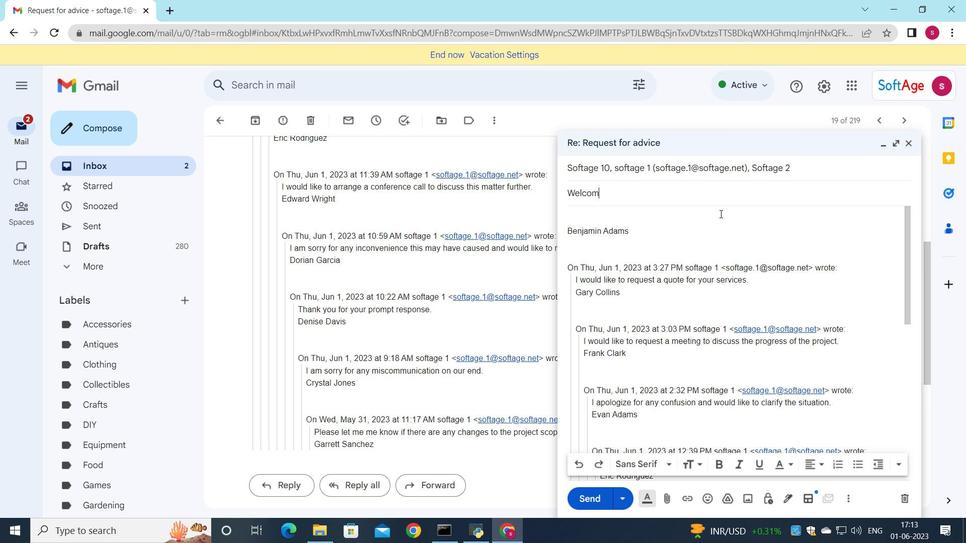 
Action: Mouse moved to (593, 219)
Screenshot: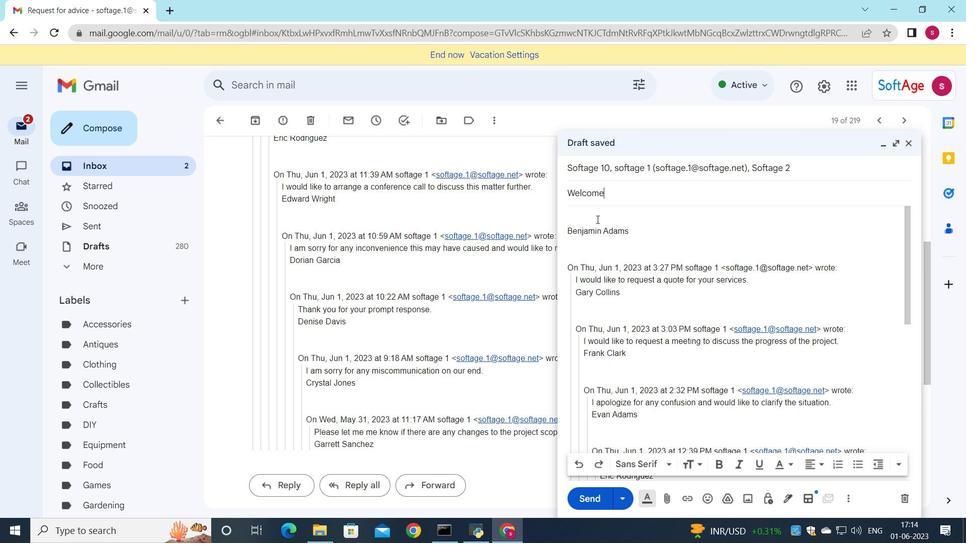 
Action: Mouse pressed left at (593, 219)
Screenshot: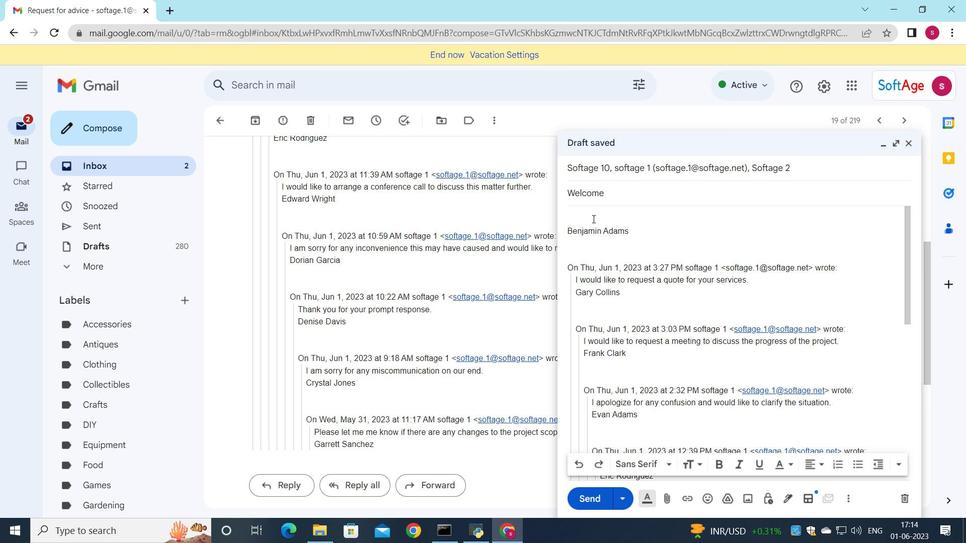 
Action: Key pressed <Key.shift>I<Key.space>wanted<Key.space>to<Key.space>n<Key.backspace>confirm<Key.space>the<Key.space>attendance<Key.space>of<Key.space>the<Key.space>key<Key.space>stakeholder<Key.space>for<Key.space>the<Key.space>project<Key.space>kickoff<Key.space>meeting.
Screenshot: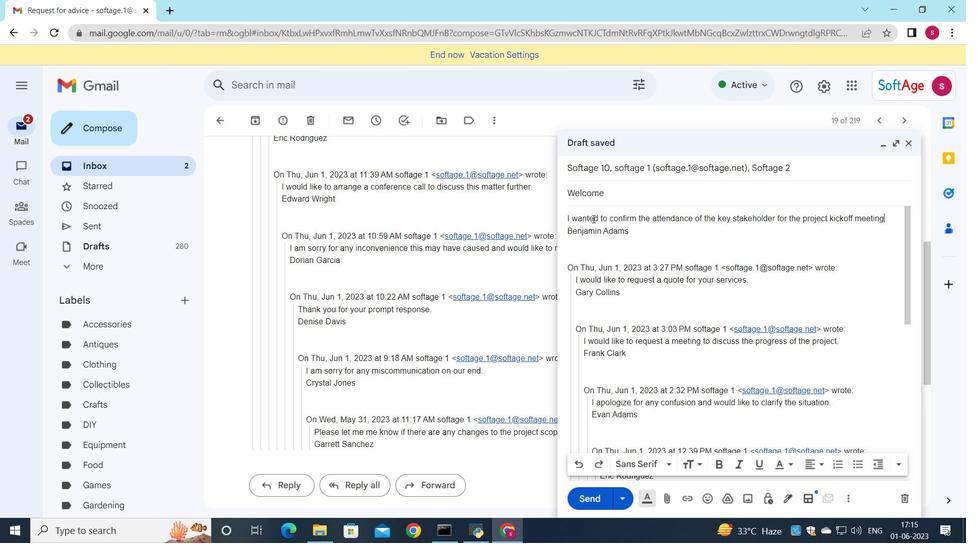 
Action: Mouse moved to (797, 168)
Screenshot: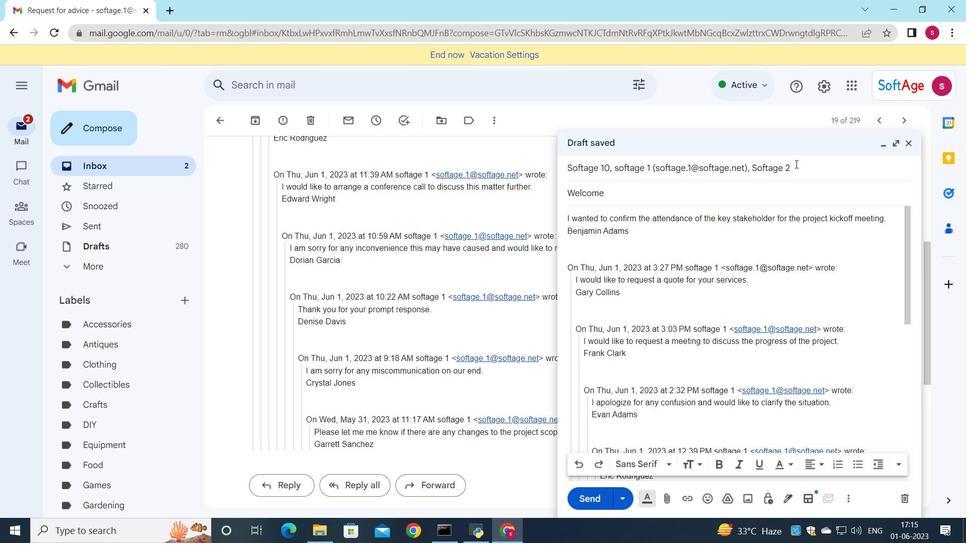 
Action: Mouse pressed left at (797, 168)
Screenshot: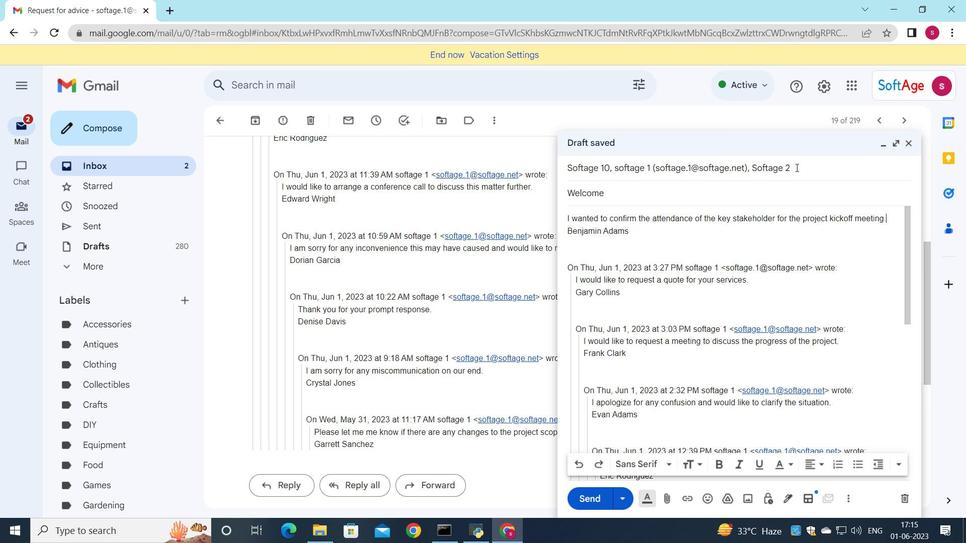 
Action: Mouse moved to (886, 184)
Screenshot: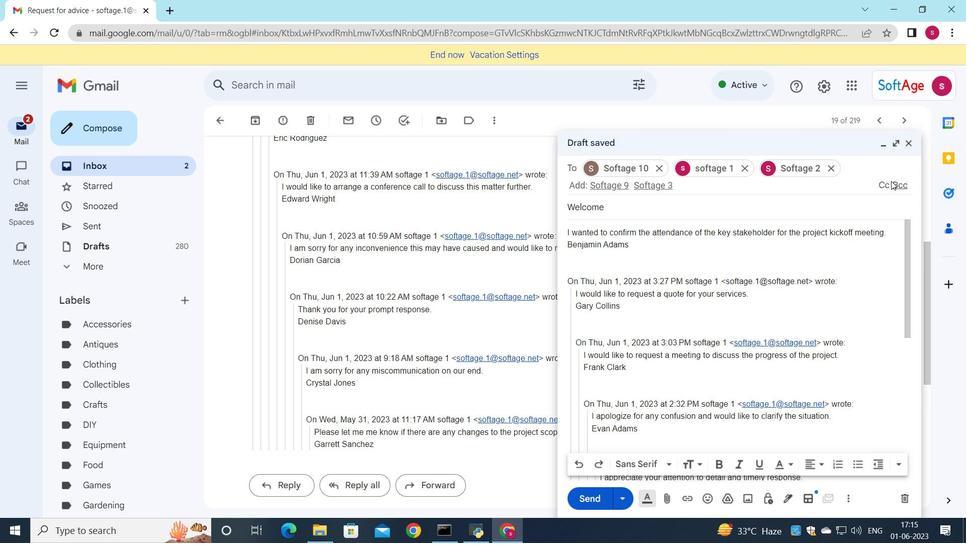 
Action: Mouse pressed left at (886, 184)
Screenshot: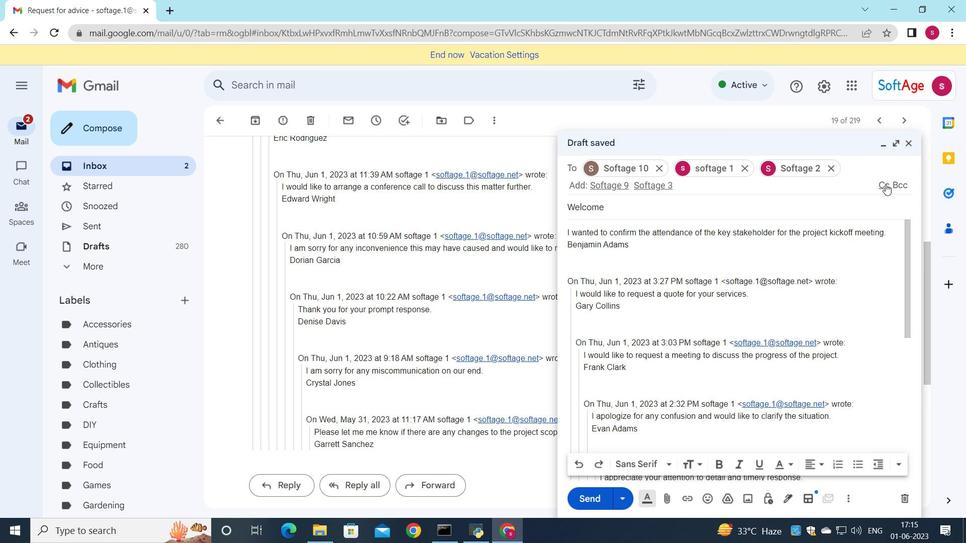 
Action: Mouse moved to (662, 212)
Screenshot: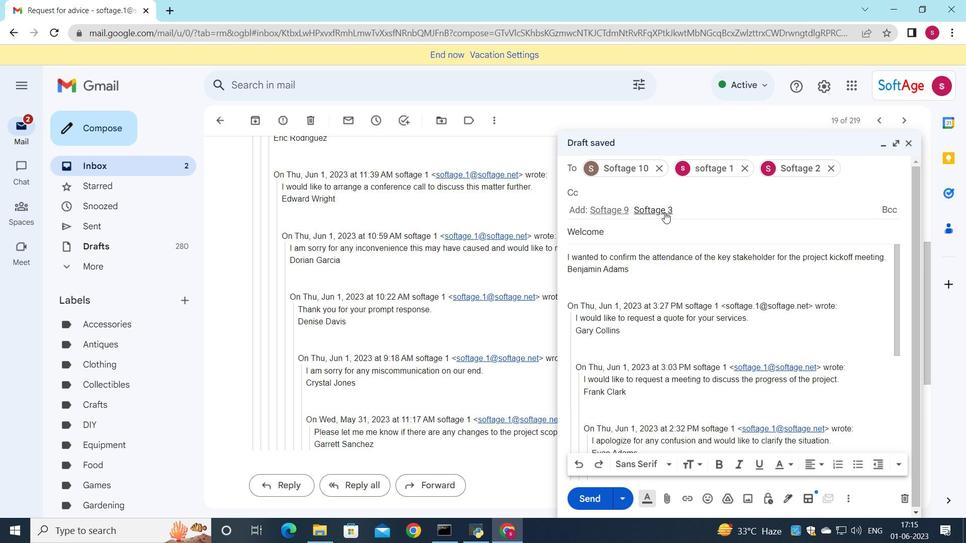 
Action: Mouse pressed left at (662, 212)
Screenshot: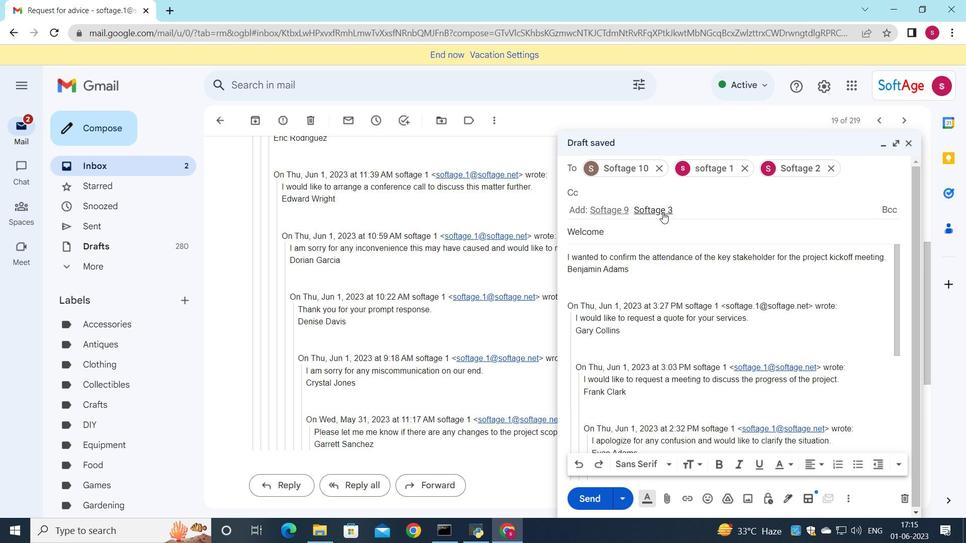 
Action: Mouse moved to (691, 219)
Screenshot: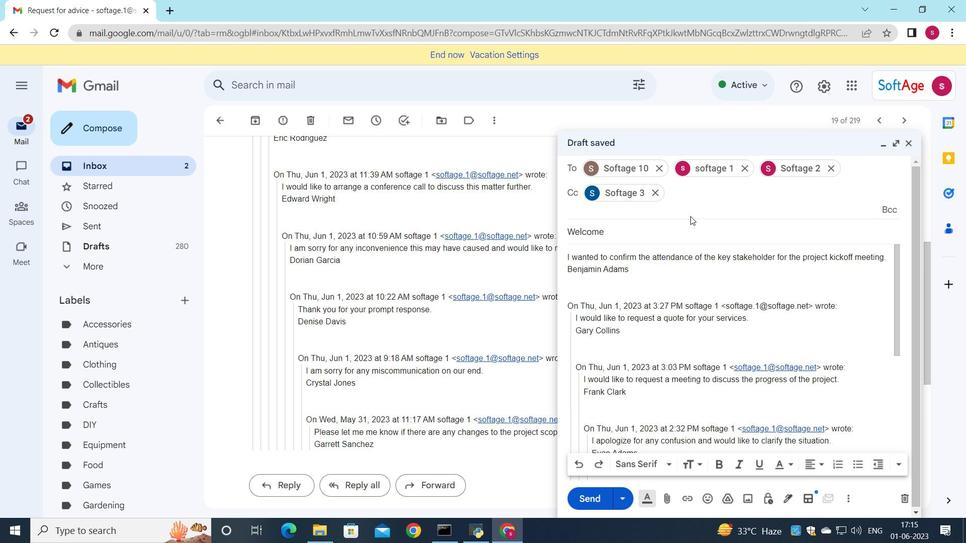 
Action: Mouse scrolled (691, 219) with delta (0, 0)
Screenshot: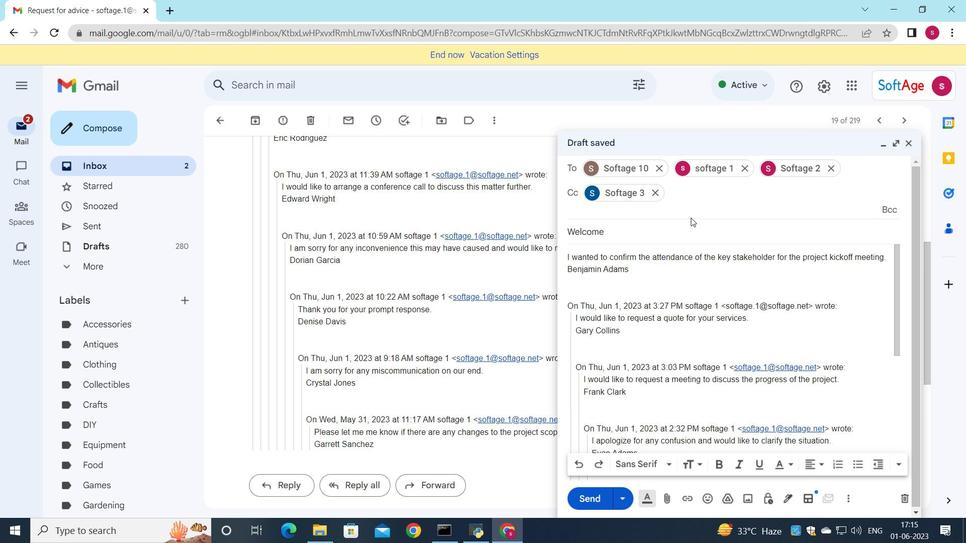 
Action: Mouse scrolled (691, 219) with delta (0, 0)
Screenshot: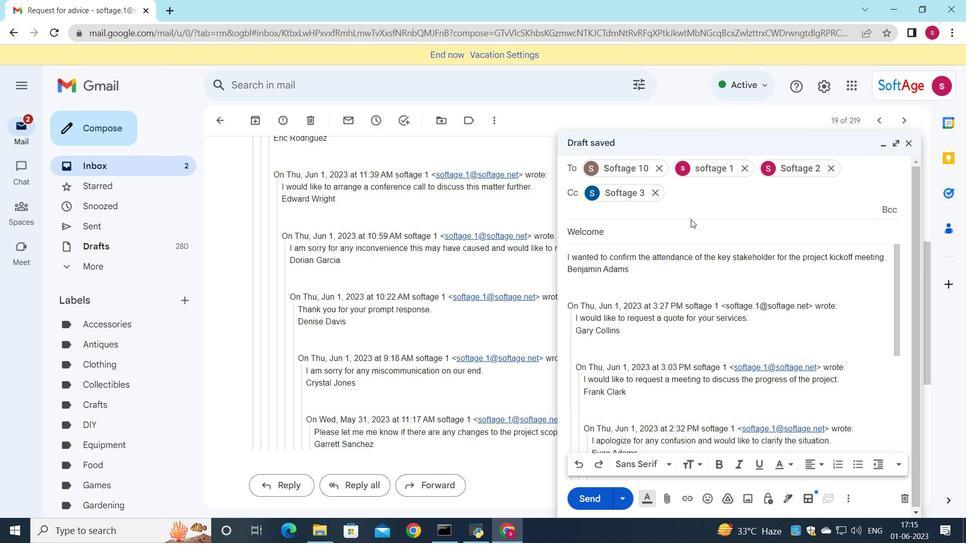
Action: Mouse scrolled (691, 219) with delta (0, 0)
Screenshot: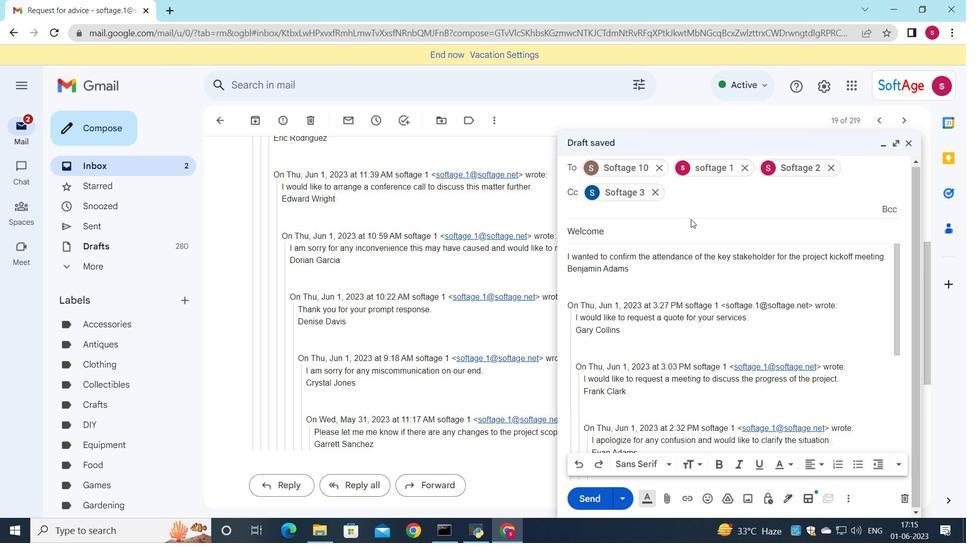 
Action: Mouse moved to (666, 500)
Screenshot: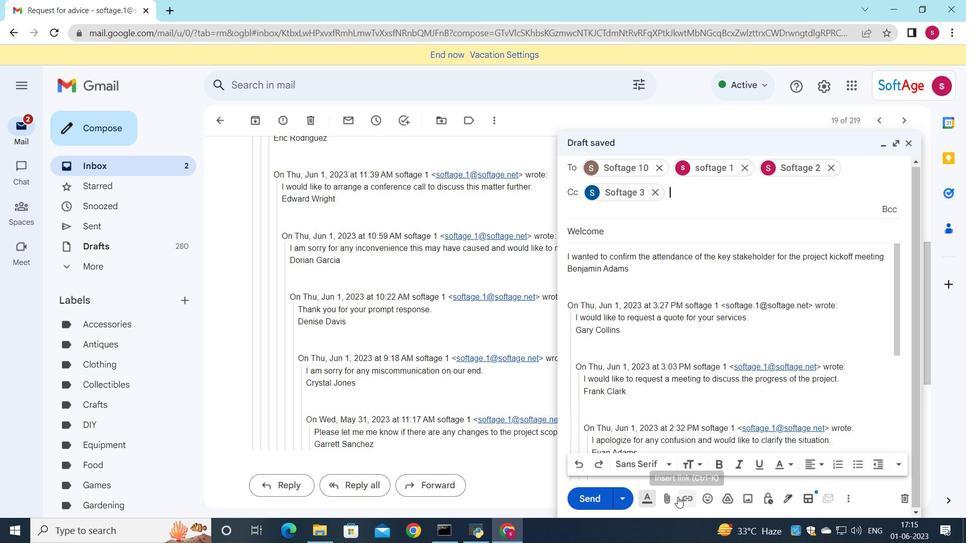 
Action: Mouse pressed left at (666, 500)
Screenshot: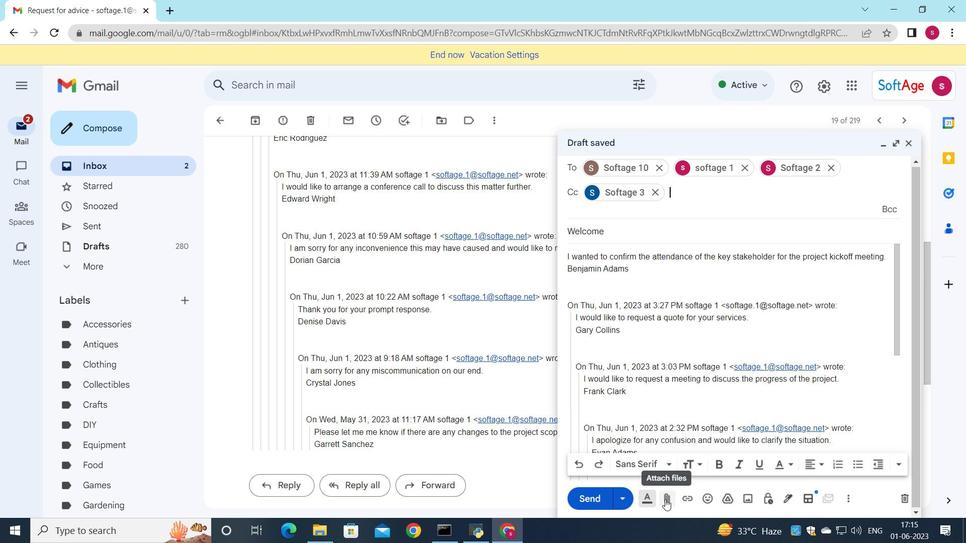 
Action: Mouse moved to (154, 91)
Screenshot: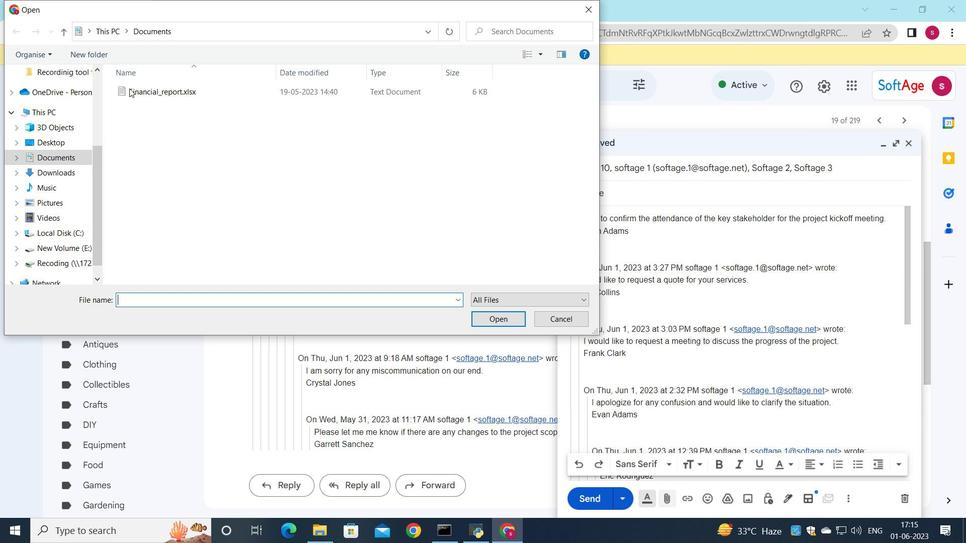 
Action: Mouse pressed left at (154, 91)
Screenshot: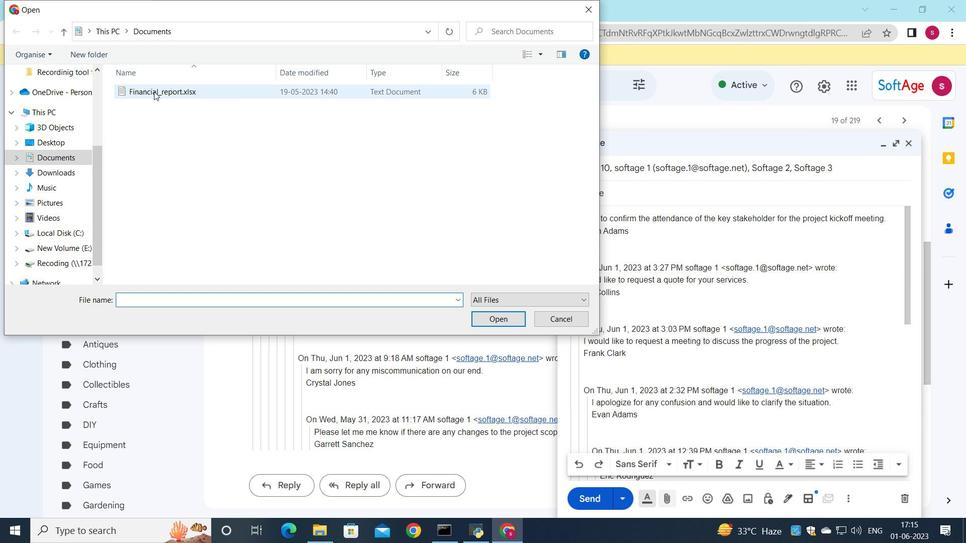 
Action: Mouse moved to (243, 94)
Screenshot: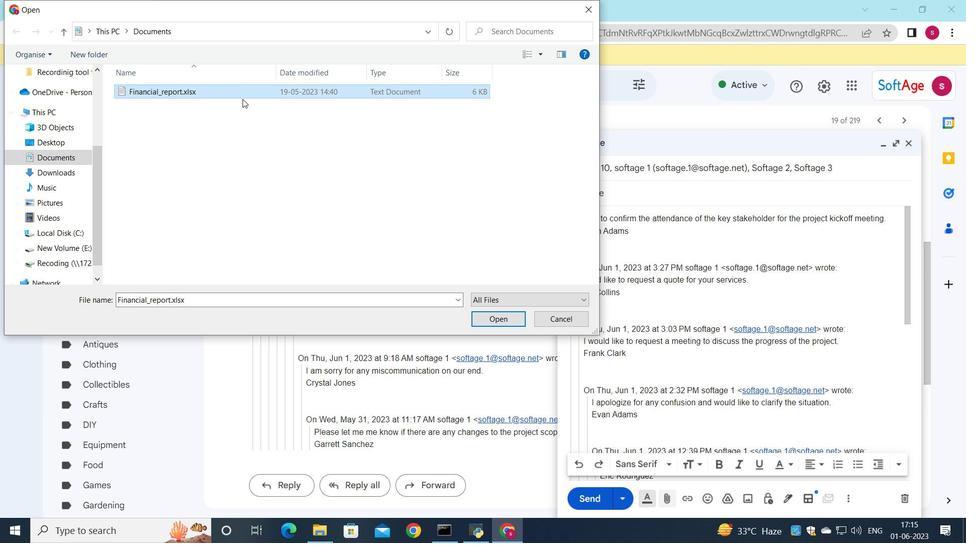 
Action: Mouse pressed left at (243, 94)
Screenshot: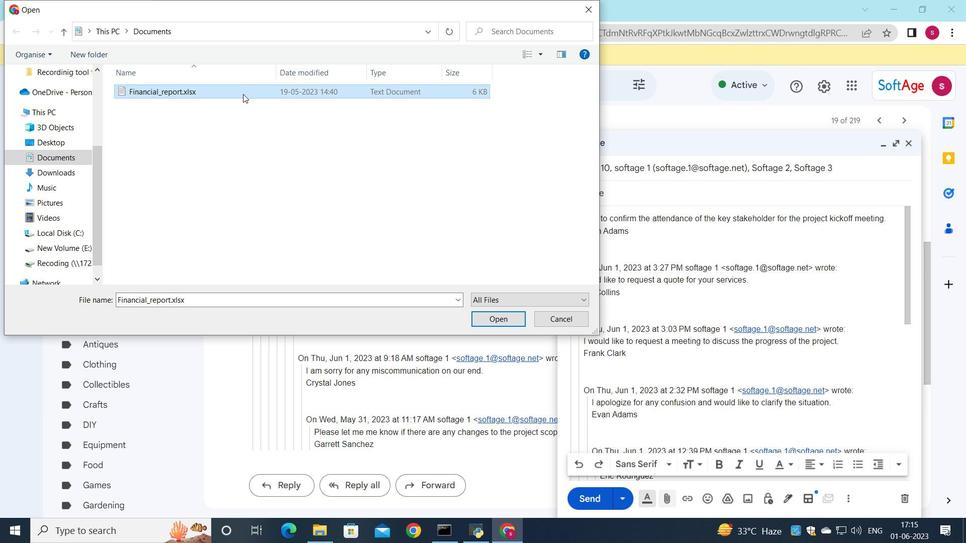 
Action: Mouse moved to (586, 181)
Screenshot: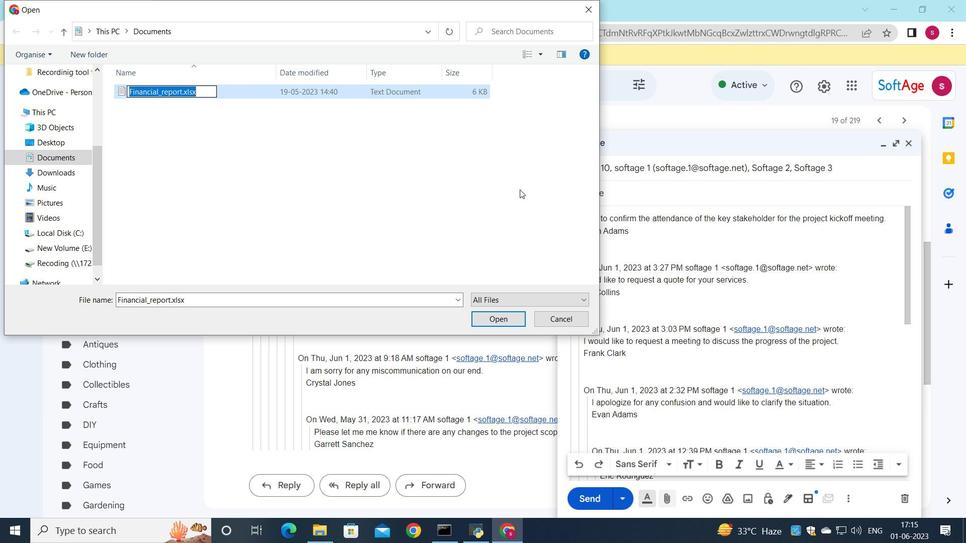 
Action: Key pressed <Key.shift>News<Key.space><Key.backspace>letter.docx
Screenshot: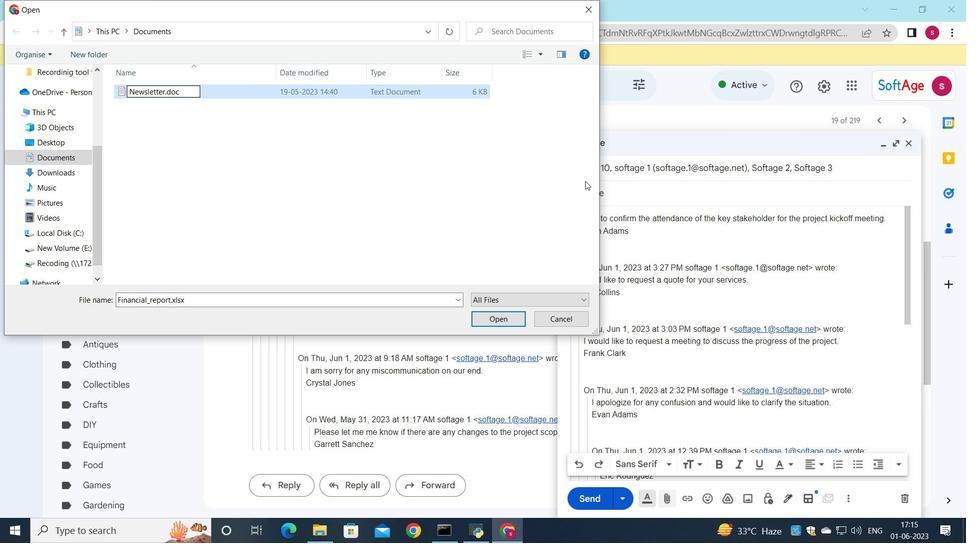 
Action: Mouse moved to (294, 99)
Screenshot: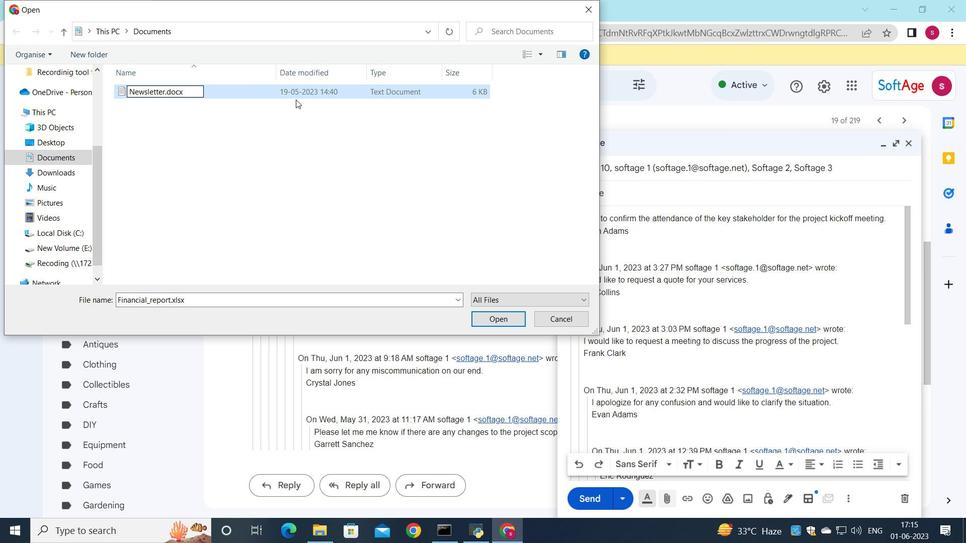 
Action: Mouse pressed left at (294, 99)
Screenshot: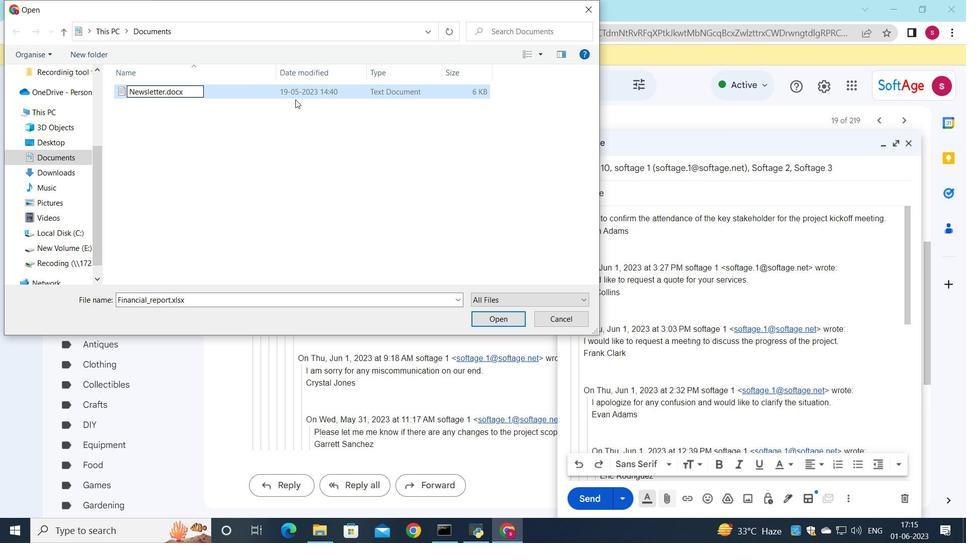 
Action: Mouse moved to (309, 95)
Screenshot: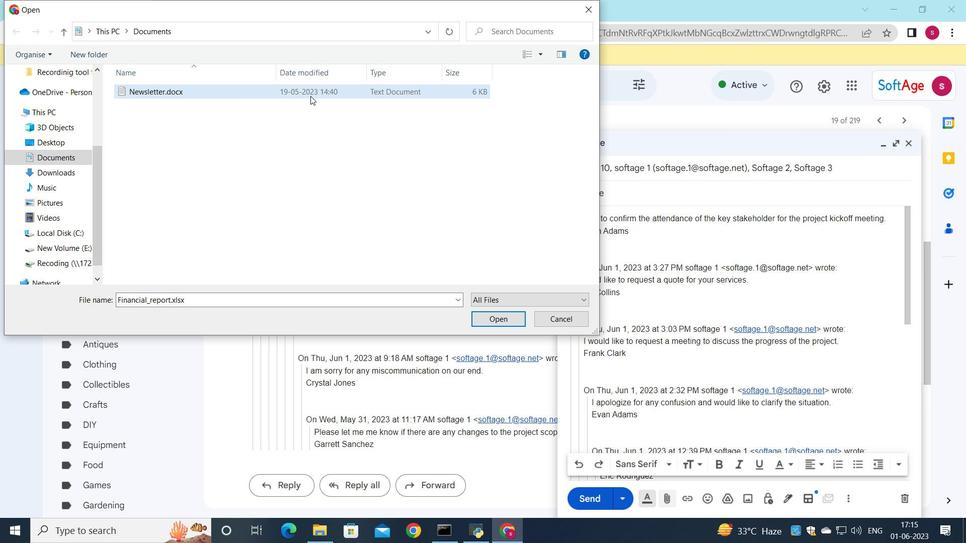 
Action: Mouse pressed left at (309, 95)
Screenshot: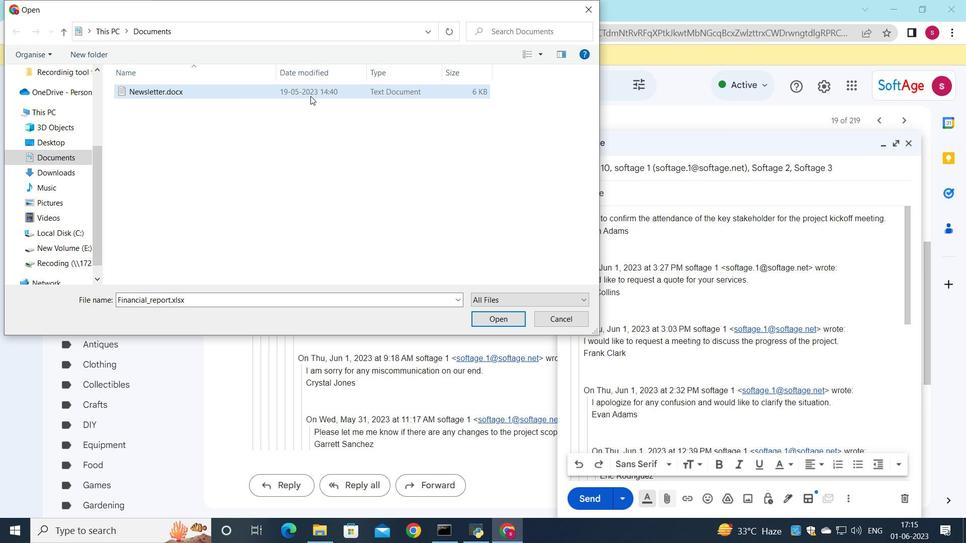 
Action: Mouse moved to (486, 325)
Screenshot: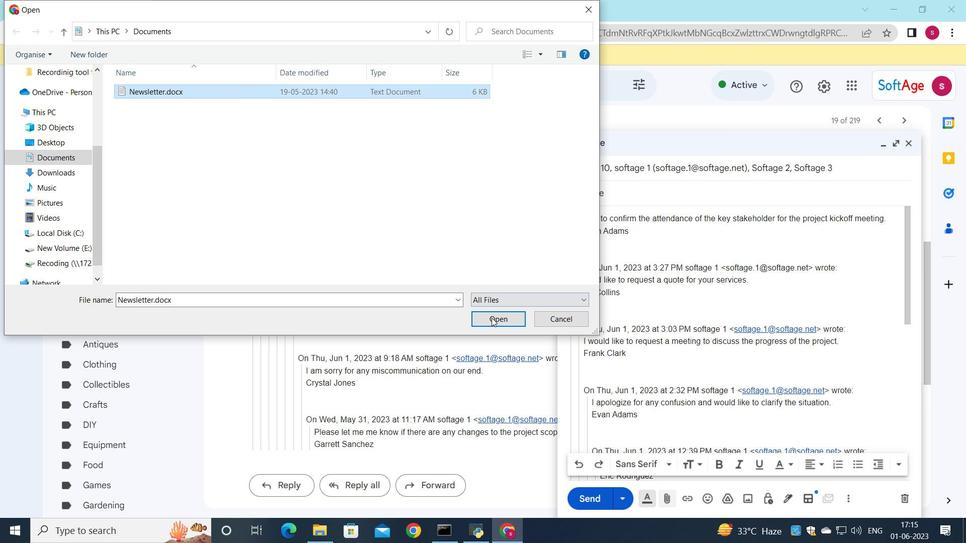 
Action: Mouse pressed left at (486, 325)
Screenshot: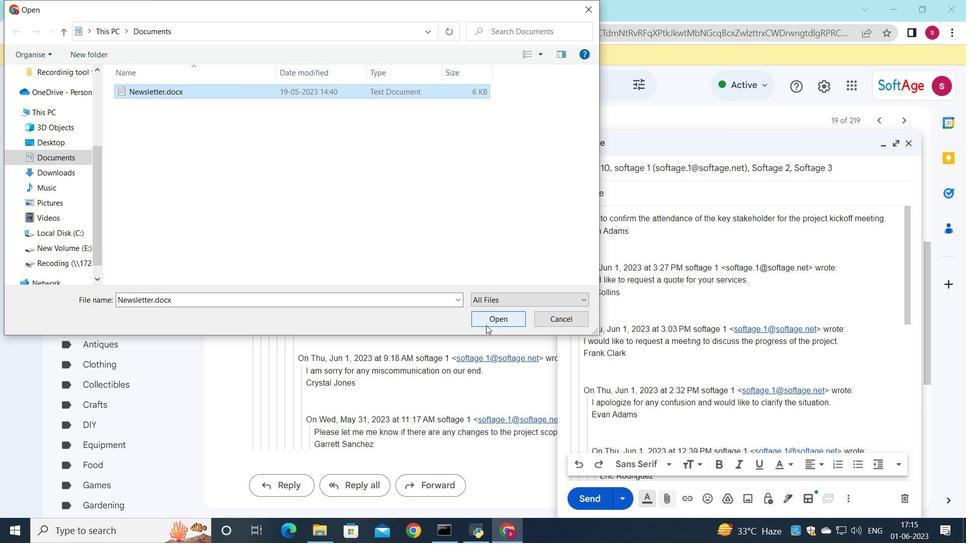 
Action: Mouse moved to (583, 493)
Screenshot: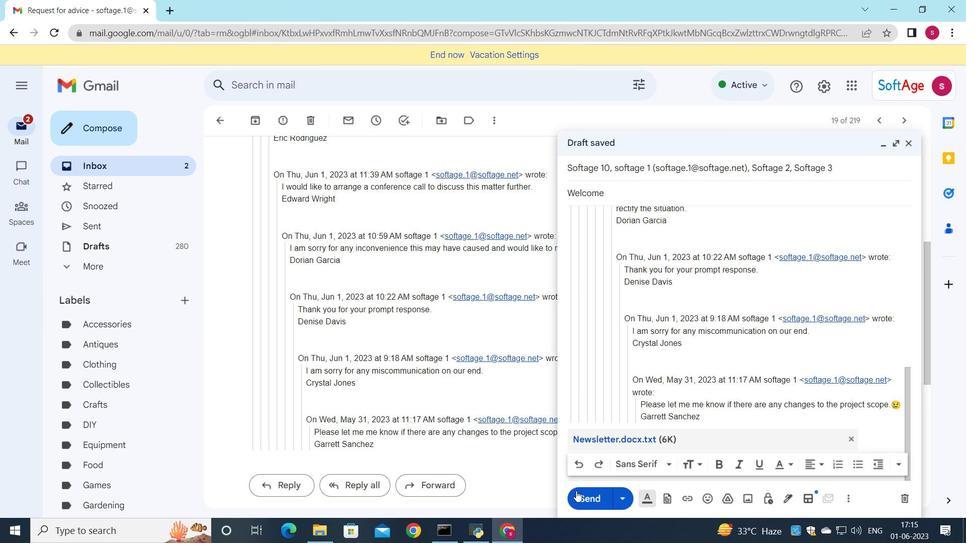 
Action: Mouse pressed left at (583, 493)
Screenshot: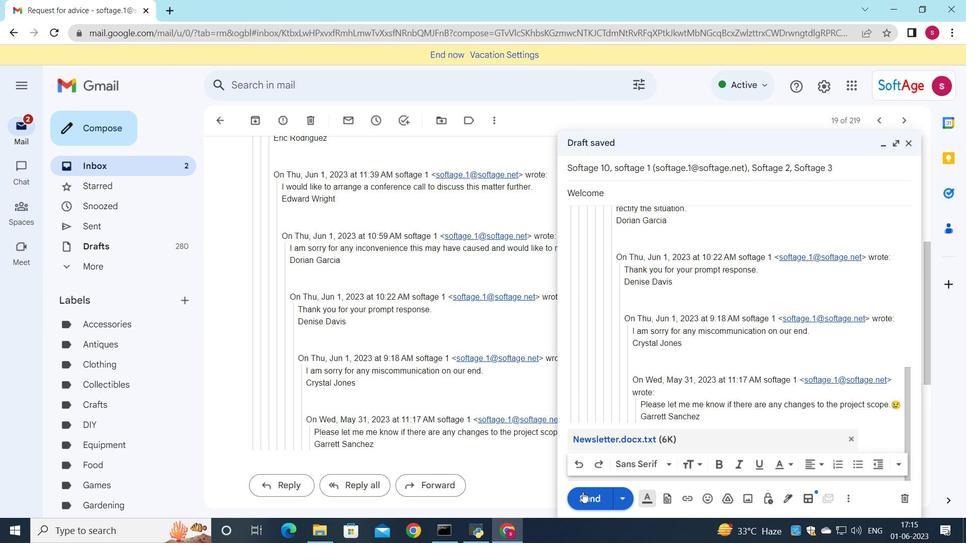 
Action: Mouse moved to (90, 160)
Screenshot: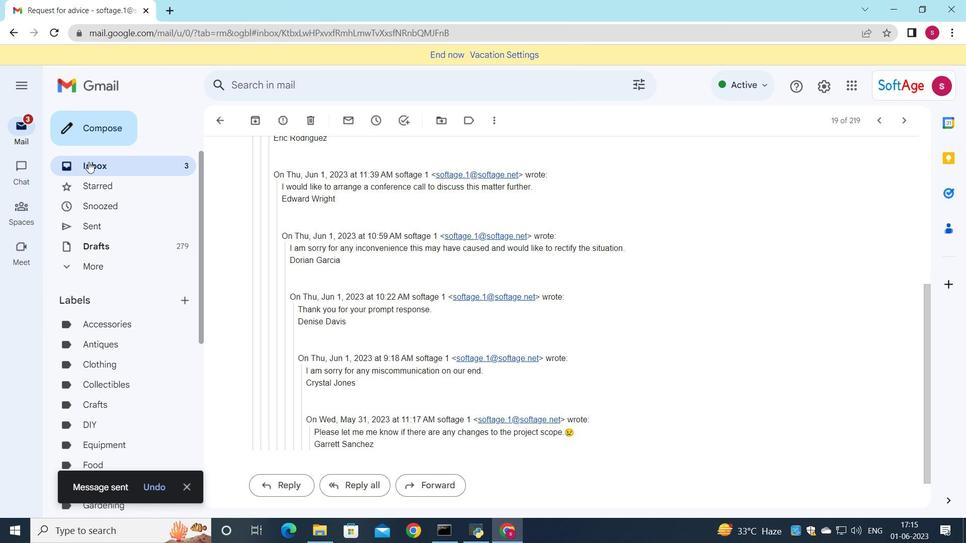 
Action: Mouse pressed left at (90, 160)
Screenshot: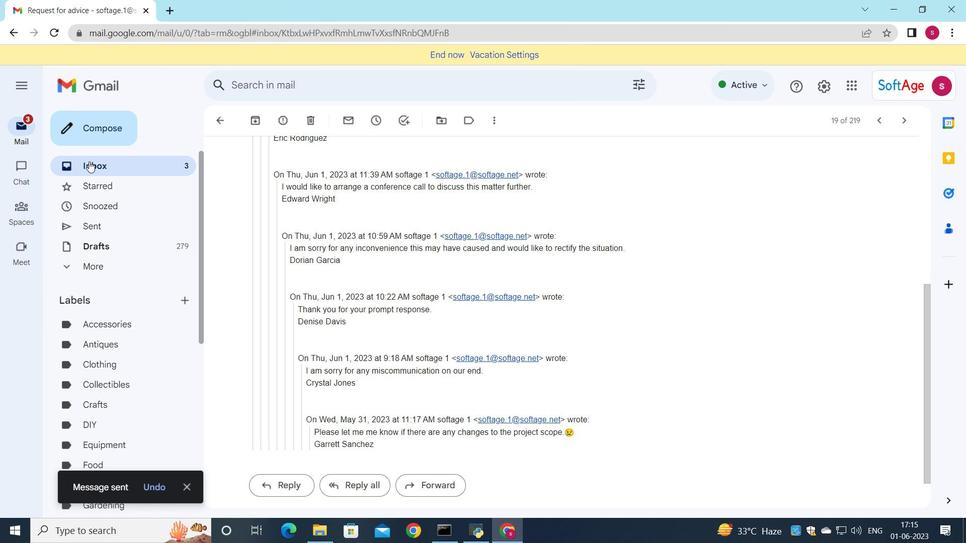 
Action: Mouse moved to (342, 180)
Screenshot: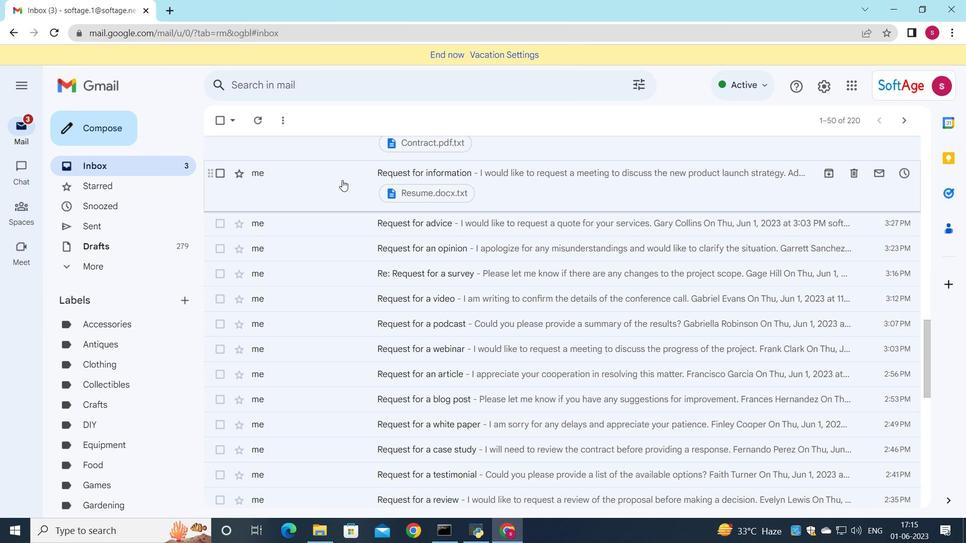 
Action: Mouse scrolled (342, 181) with delta (0, 0)
Screenshot: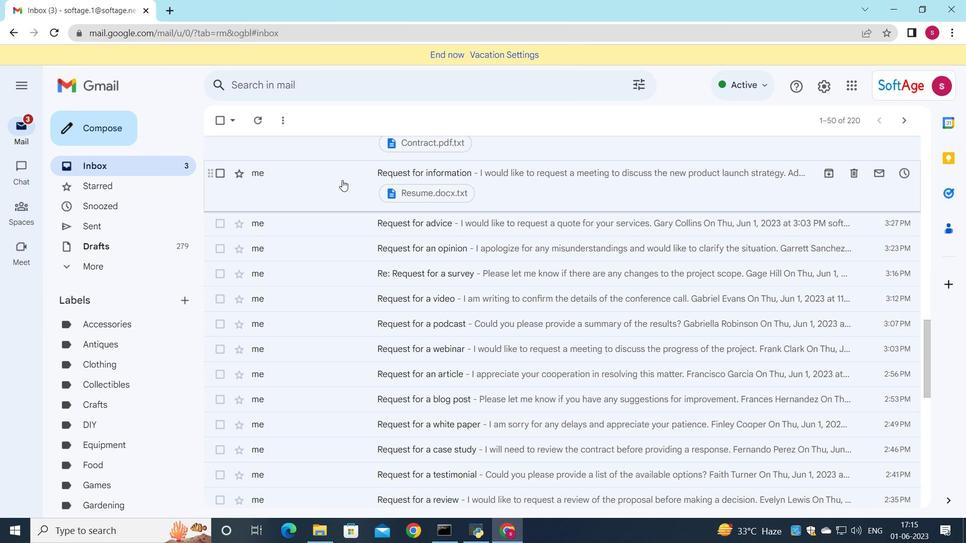 
Action: Mouse scrolled (342, 181) with delta (0, 0)
Screenshot: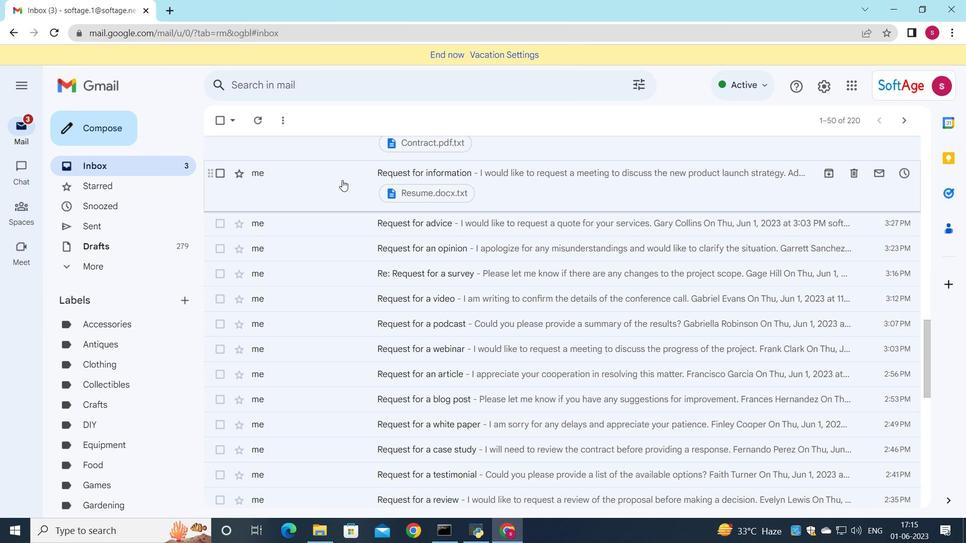 
Action: Mouse scrolled (342, 181) with delta (0, 0)
Screenshot: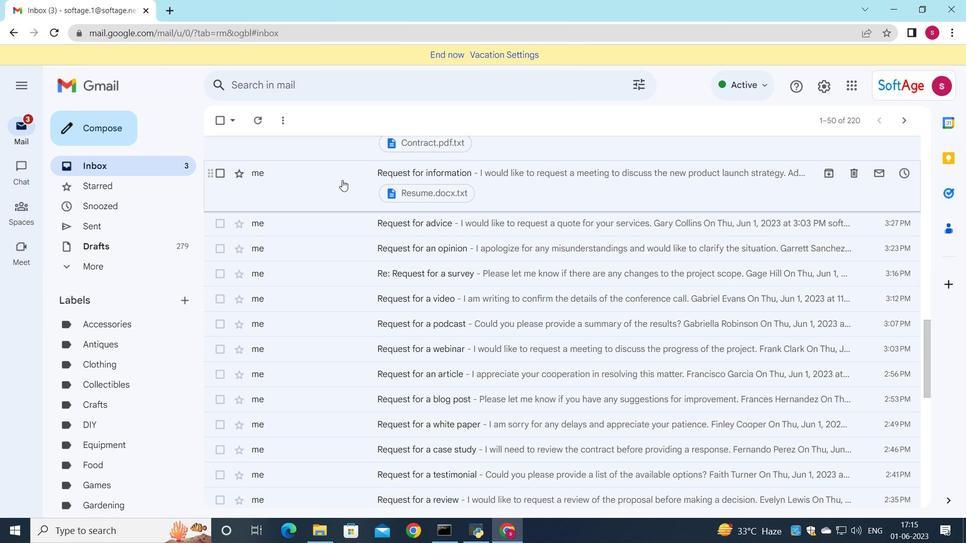 
Action: Mouse scrolled (342, 181) with delta (0, 0)
Screenshot: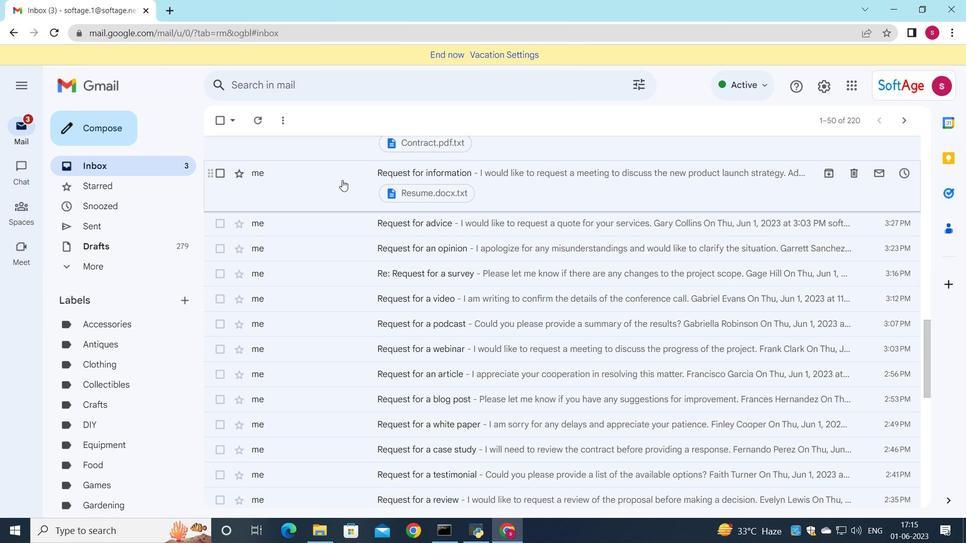 
Action: Mouse scrolled (342, 181) with delta (0, 0)
Screenshot: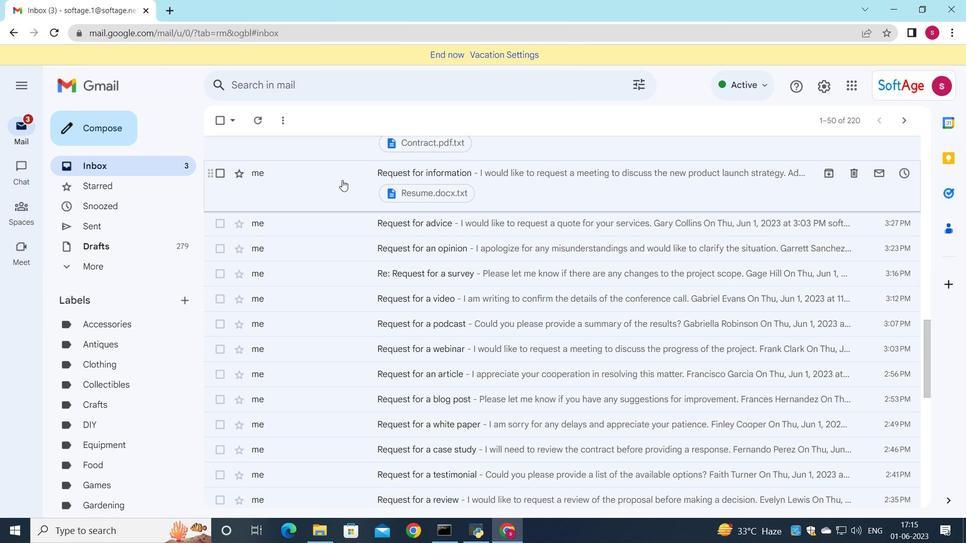 
Action: Mouse scrolled (342, 181) with delta (0, 0)
Screenshot: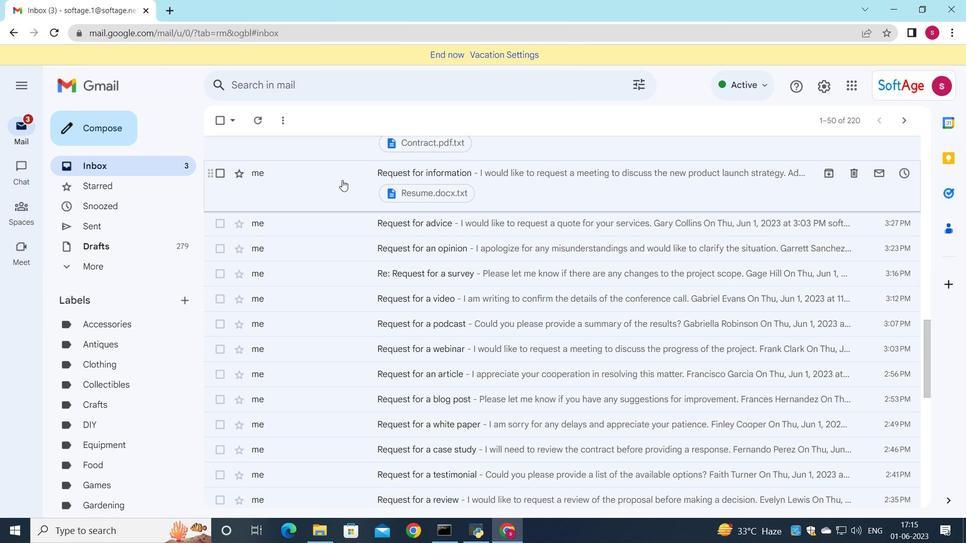 
Action: Mouse scrolled (342, 181) with delta (0, 0)
Screenshot: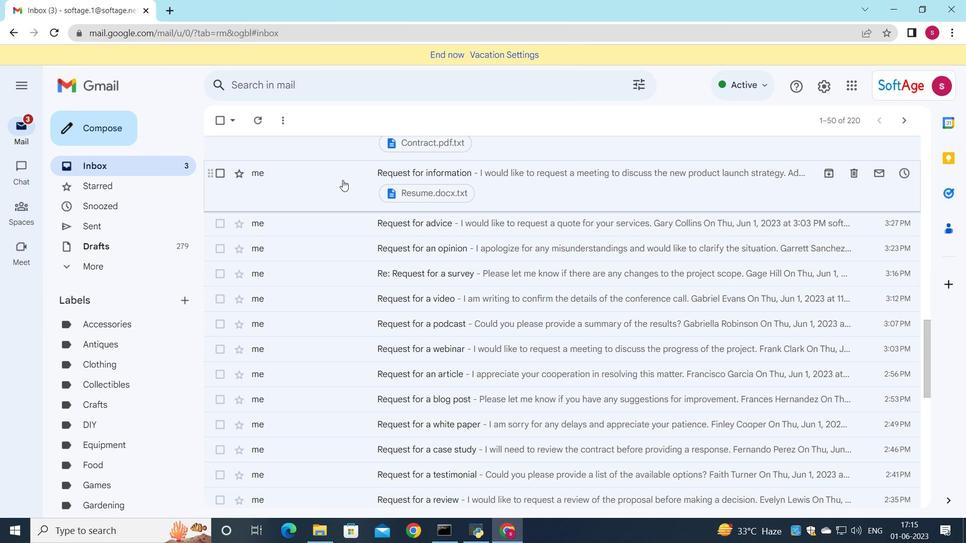 
Action: Mouse scrolled (342, 181) with delta (0, 0)
Screenshot: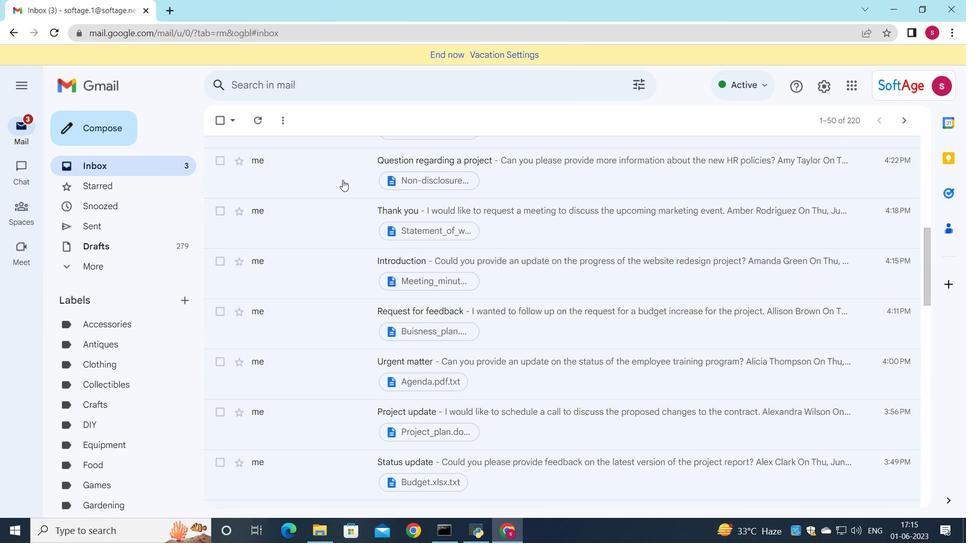 
Action: Mouse scrolled (342, 181) with delta (0, 0)
Screenshot: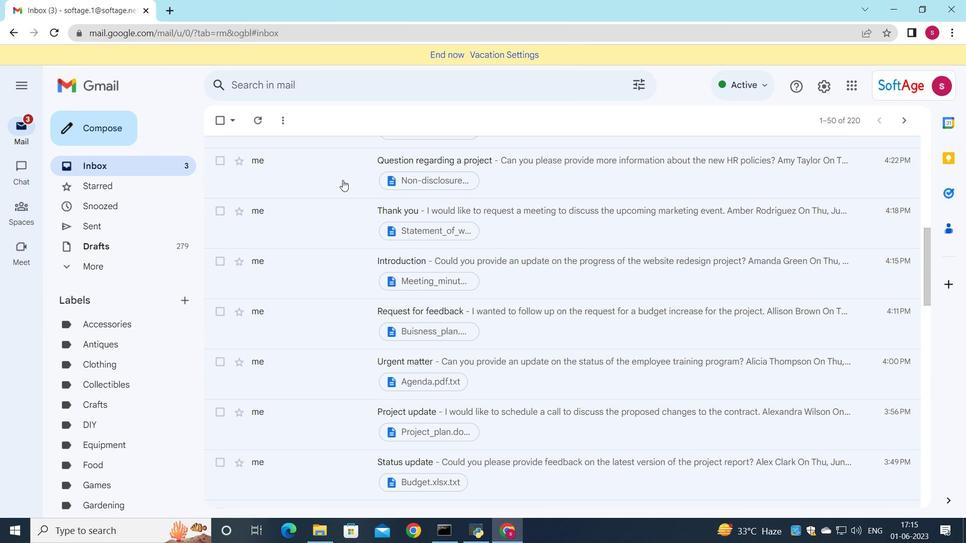 
Action: Mouse scrolled (342, 181) with delta (0, 0)
Screenshot: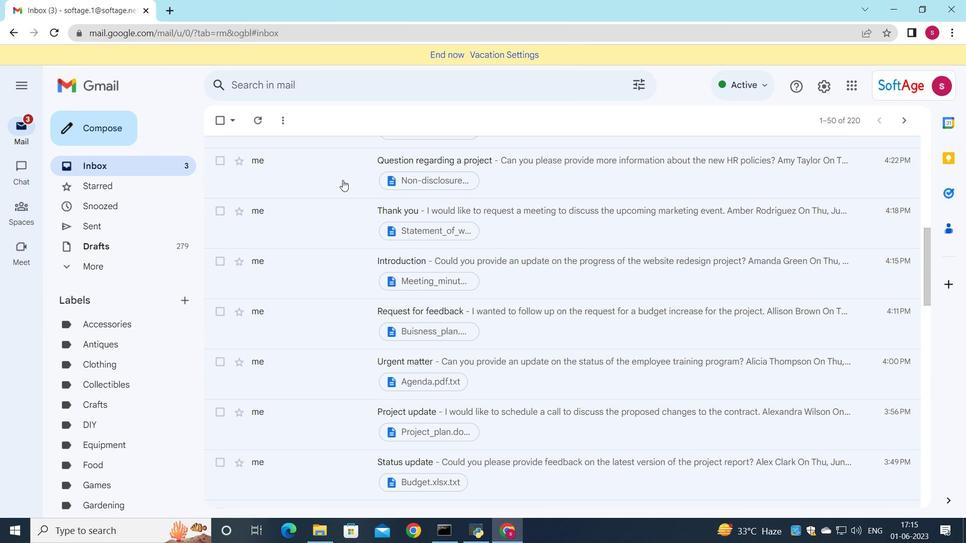 
Action: Mouse scrolled (342, 181) with delta (0, 0)
Screenshot: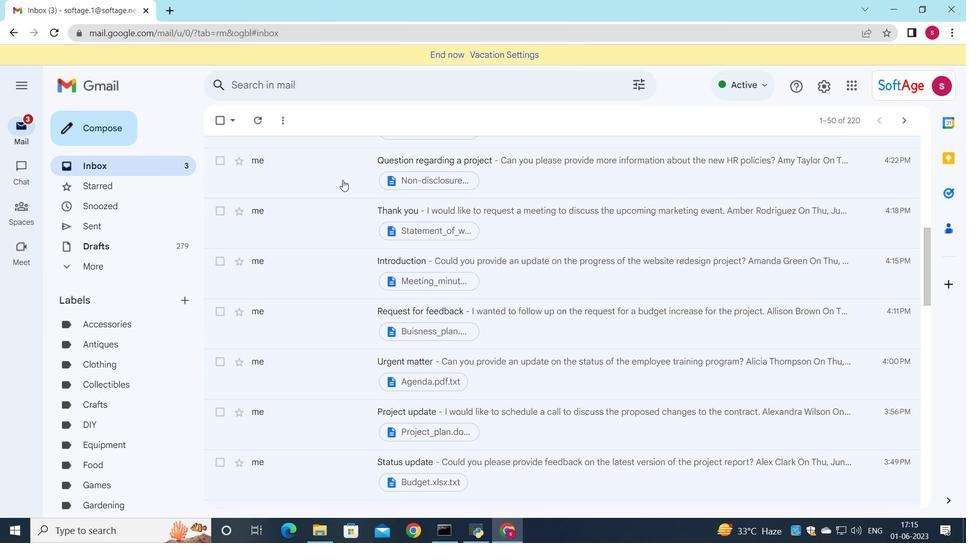 
Action: Mouse scrolled (342, 181) with delta (0, 0)
Screenshot: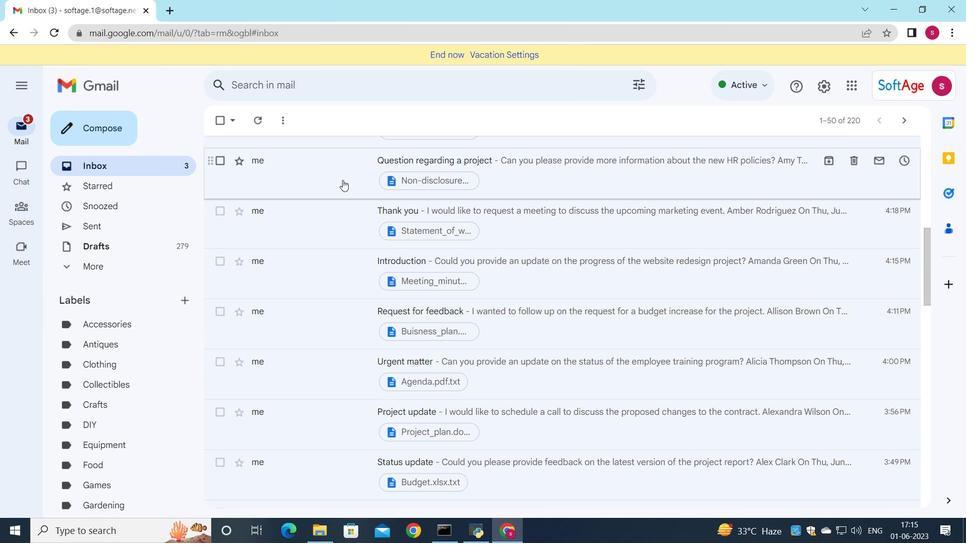 
Action: Mouse scrolled (342, 181) with delta (0, 0)
Screenshot: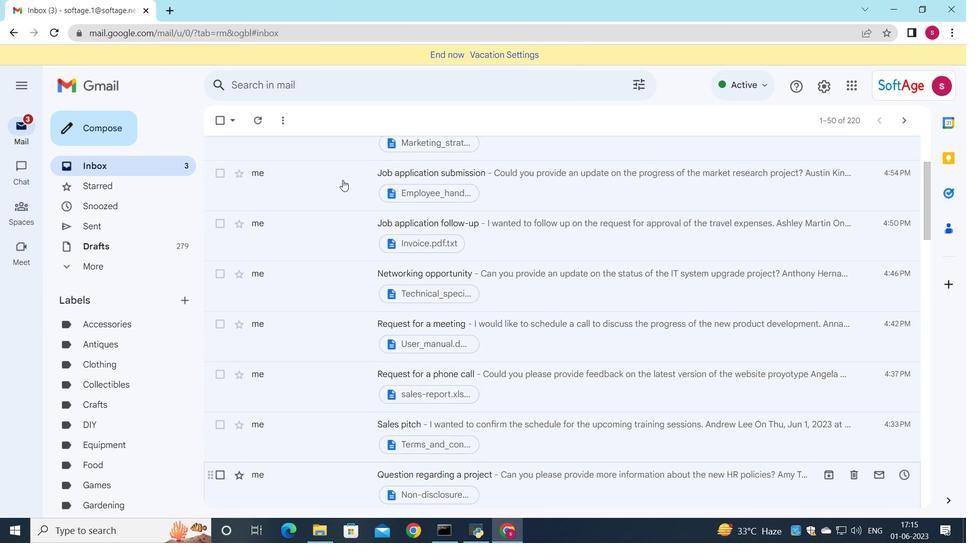 
Action: Mouse scrolled (342, 181) with delta (0, 0)
Screenshot: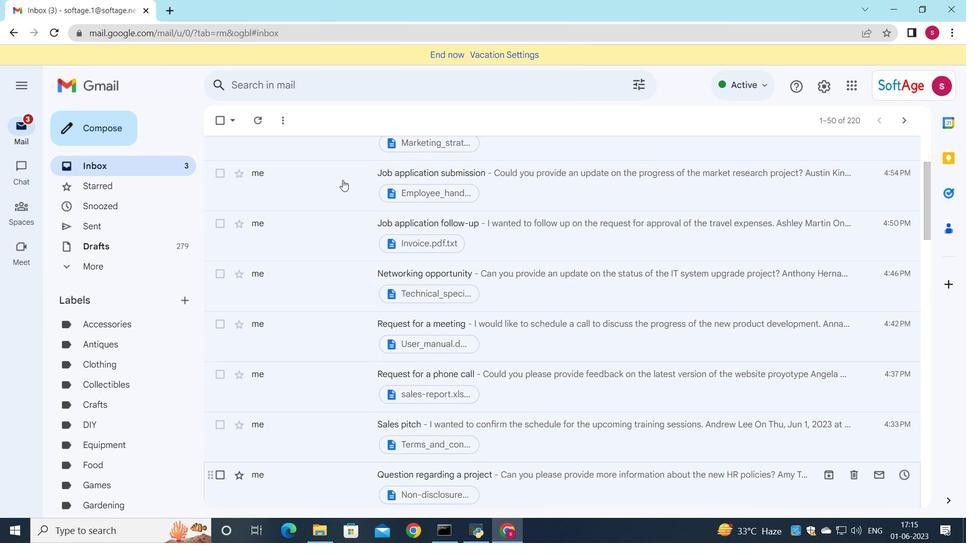 
Action: Mouse scrolled (342, 181) with delta (0, 0)
Screenshot: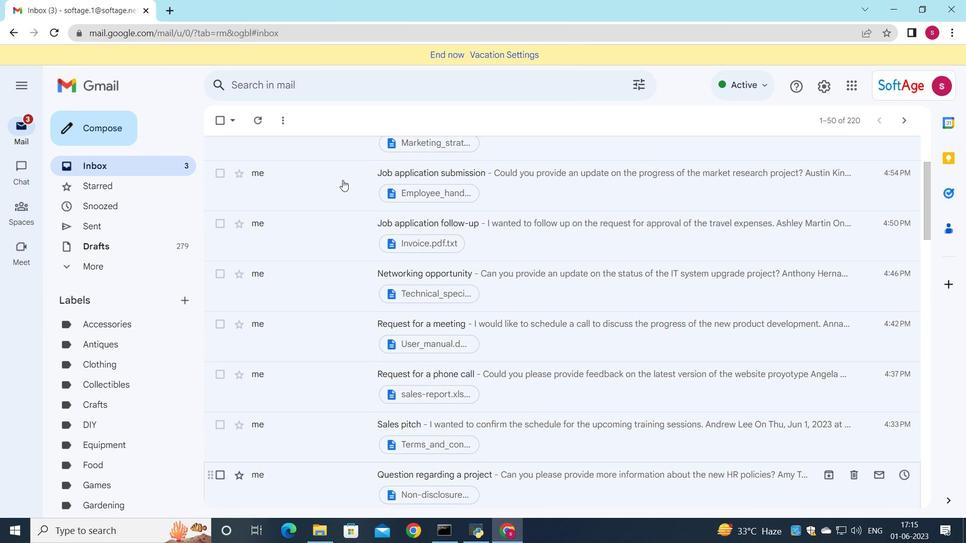 
Action: Mouse scrolled (342, 181) with delta (0, 0)
Screenshot: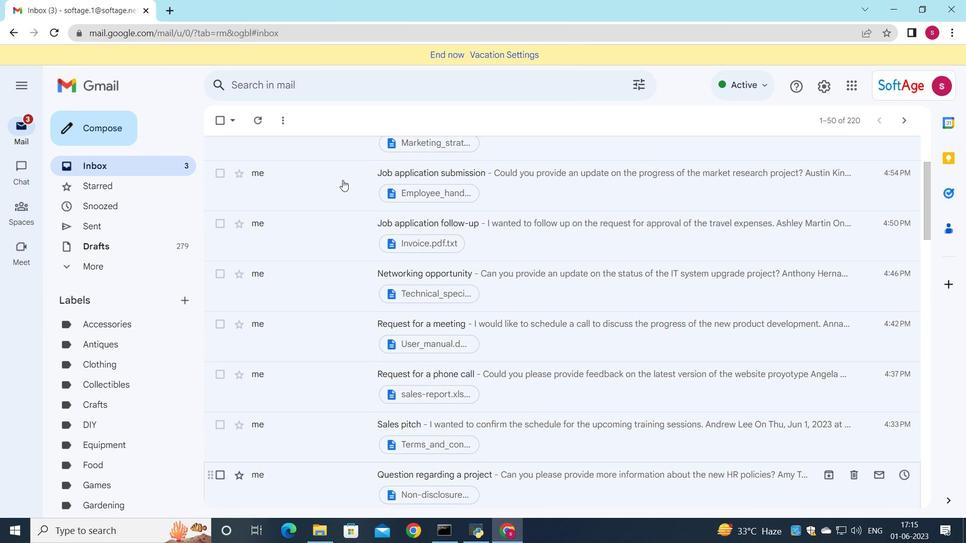 
Action: Mouse scrolled (342, 181) with delta (0, 0)
Screenshot: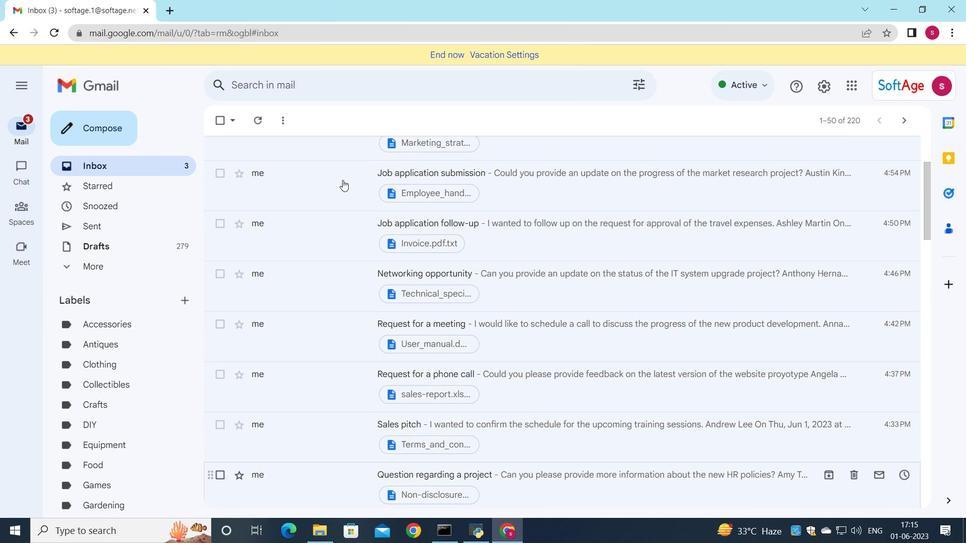 
Action: Mouse scrolled (342, 181) with delta (0, 0)
Screenshot: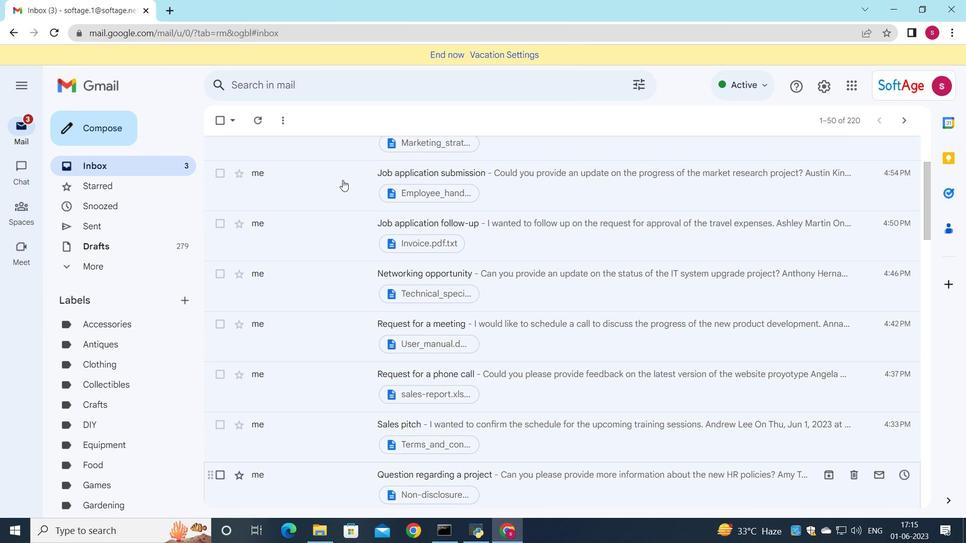 
Action: Mouse pressed middle at (342, 180)
Screenshot: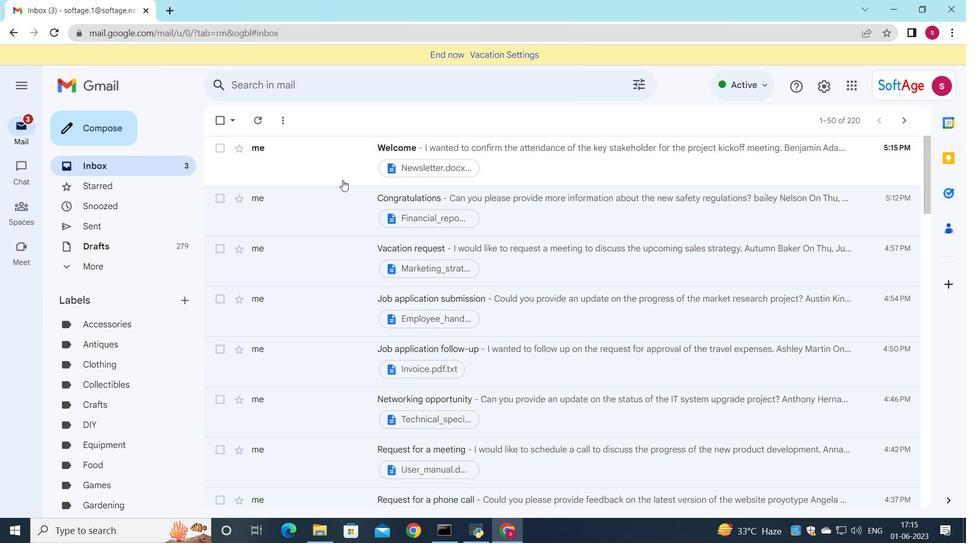 
Action: Mouse scrolled (342, 181) with delta (0, 0)
Screenshot: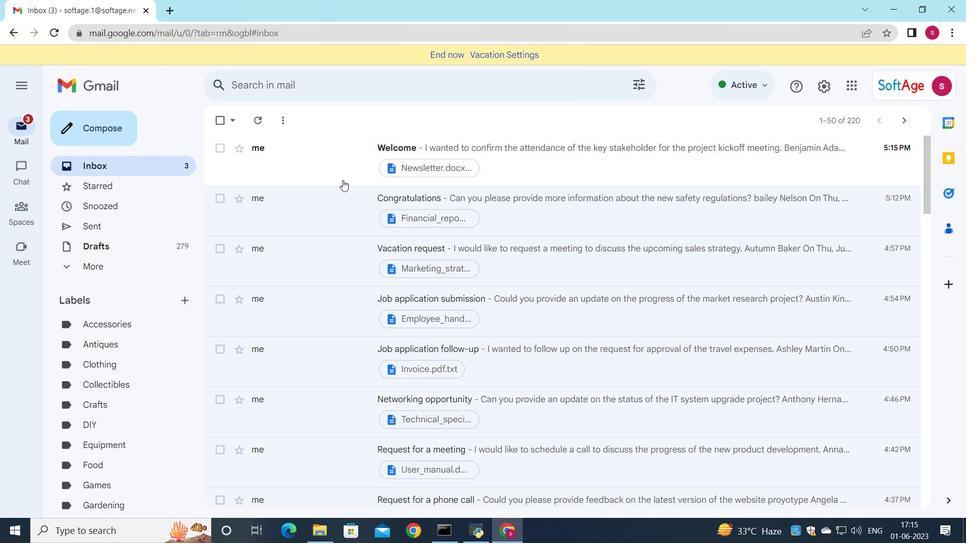 
Action: Mouse scrolled (342, 181) with delta (0, 0)
Screenshot: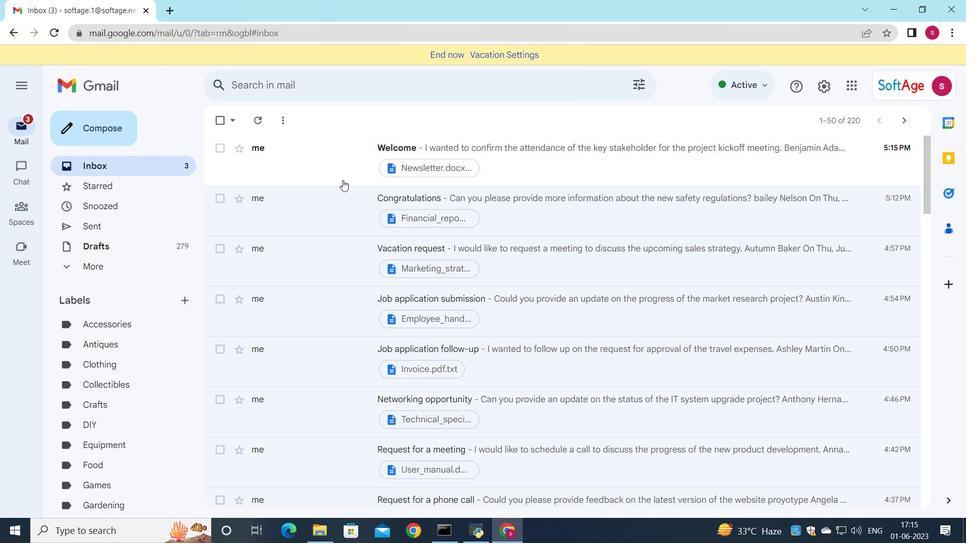 
Action: Mouse scrolled (342, 181) with delta (0, 0)
Screenshot: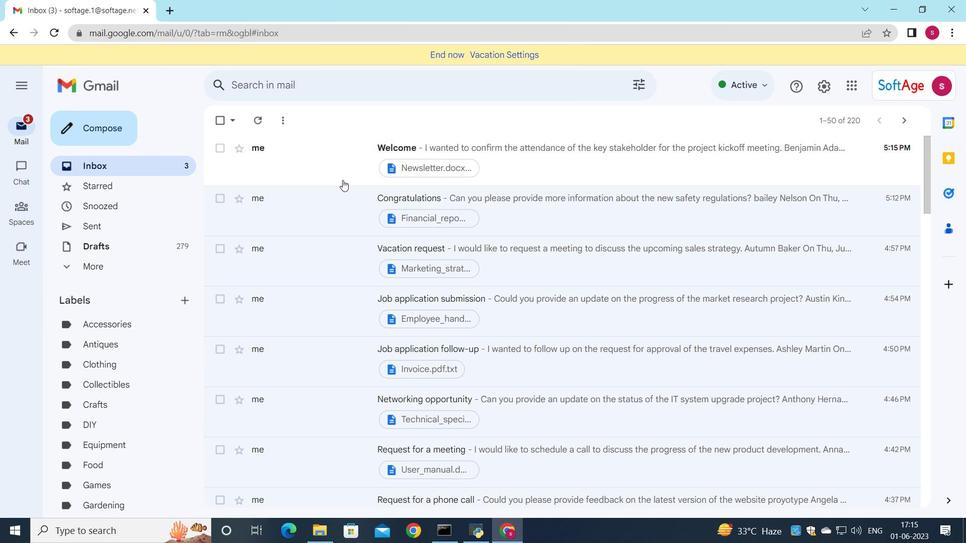 
Action: Mouse scrolled (342, 181) with delta (0, 0)
Screenshot: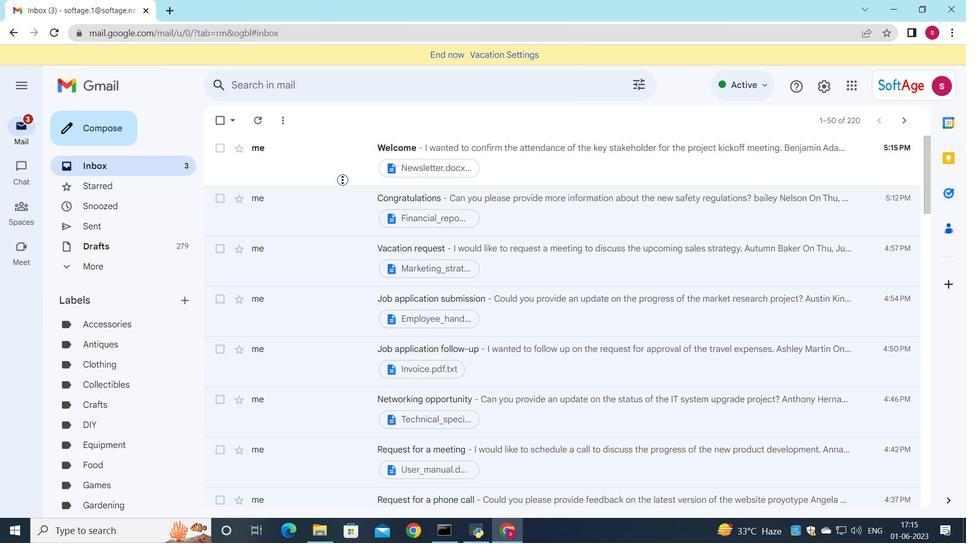 
Action: Mouse moved to (356, 170)
Screenshot: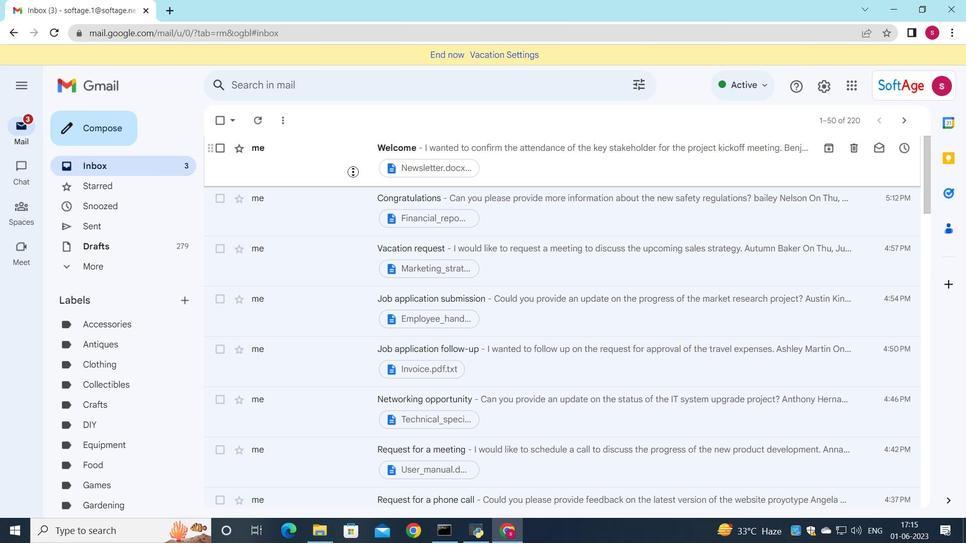 
Action: Mouse pressed left at (356, 170)
Screenshot: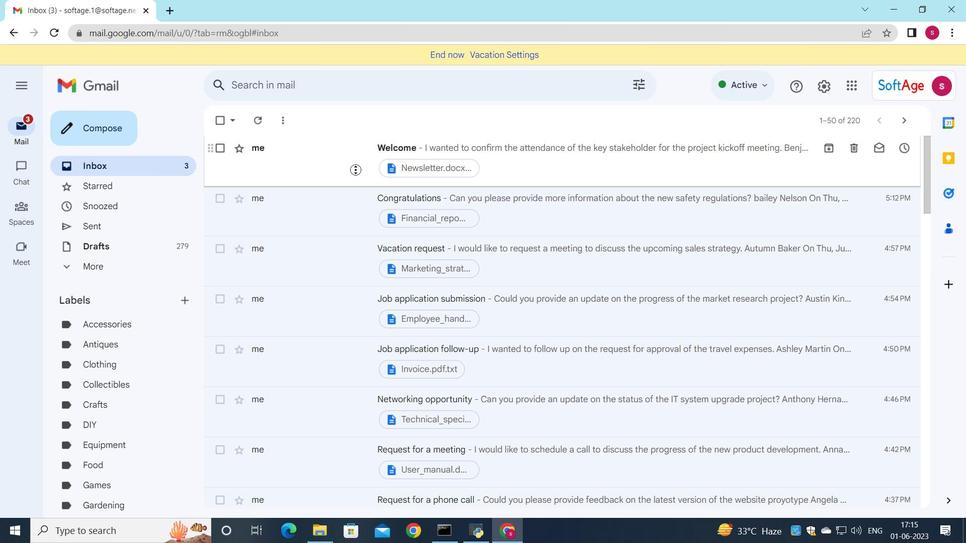 
Action: Mouse moved to (346, 150)
Screenshot: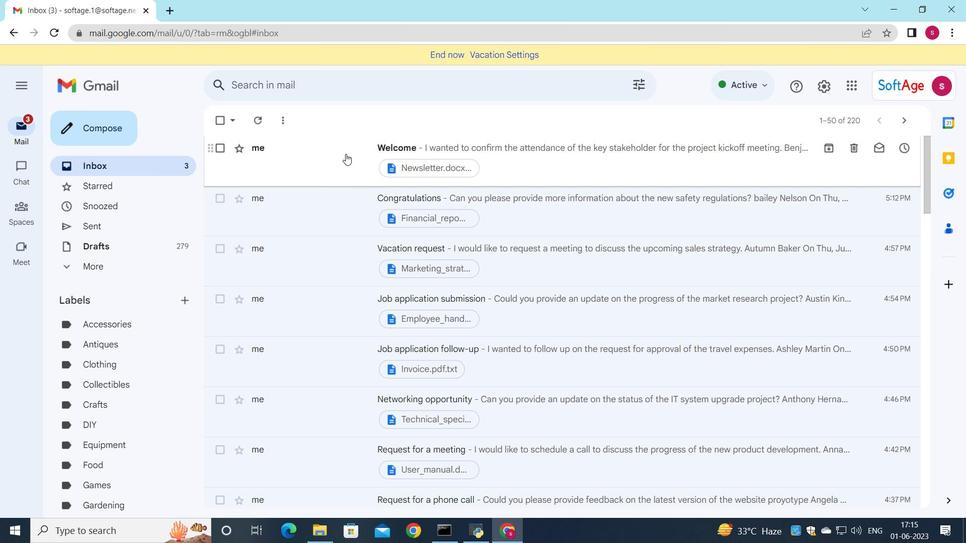 
Action: Mouse pressed left at (346, 150)
Screenshot: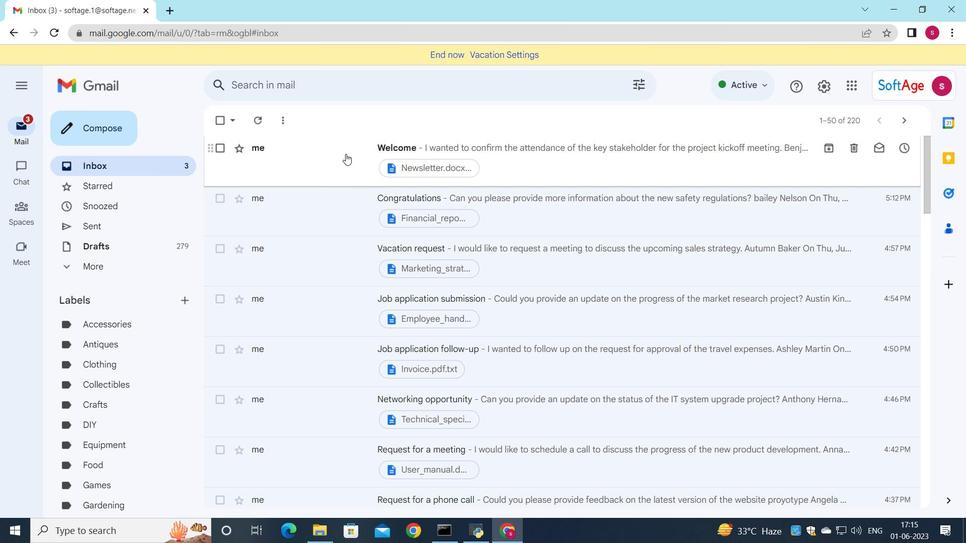 
Action: Mouse moved to (560, 254)
Screenshot: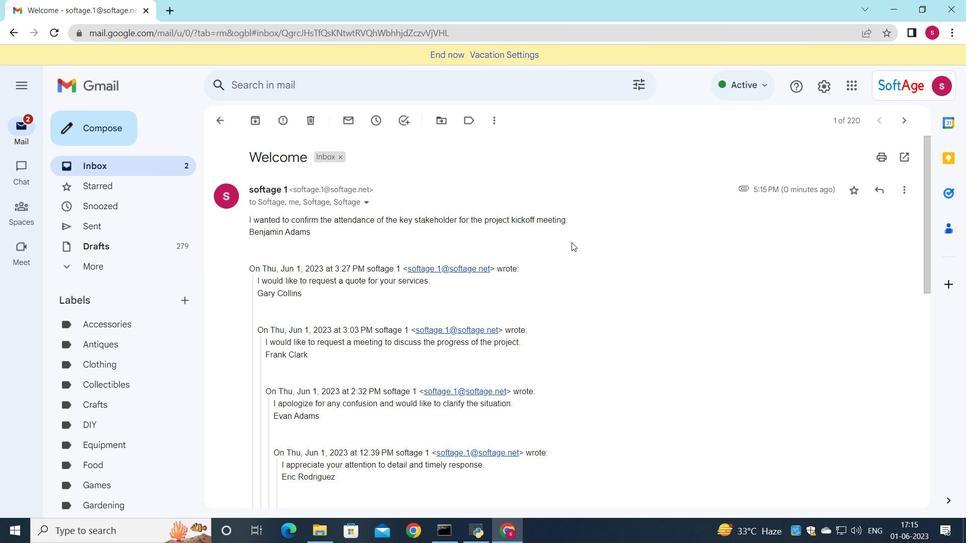 
